 Task: Add an event with the title Webinar: Introduction to Influencer Marketing, date '2024/05/22', time 8:50 AM to 10:50 AMand add a description: The event will kick off with a warm introduction, allowing participants to briefly share their backgrounds, interests, and aspirations. Following that, mentors and mentees will be seated together at designated tables, fostering a relaxed atmosphere conducive to open dialogue.Select event color  Peacock . Add location for the event as: 456 Juan-les-Pins, France, logged in from the account softage.3@softage.netand send the event invitation to softage.9@softage.net and softage.10@softage.net. Set a reminder for the event Daily
Action: Mouse moved to (60, 115)
Screenshot: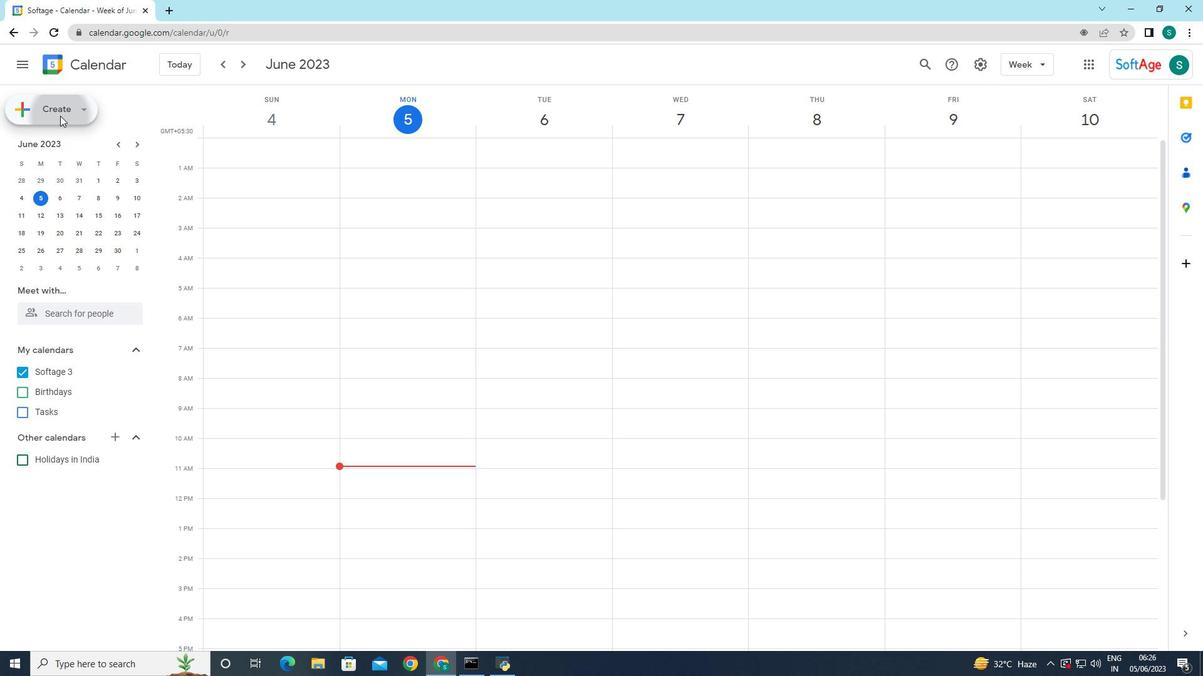 
Action: Mouse pressed left at (60, 115)
Screenshot: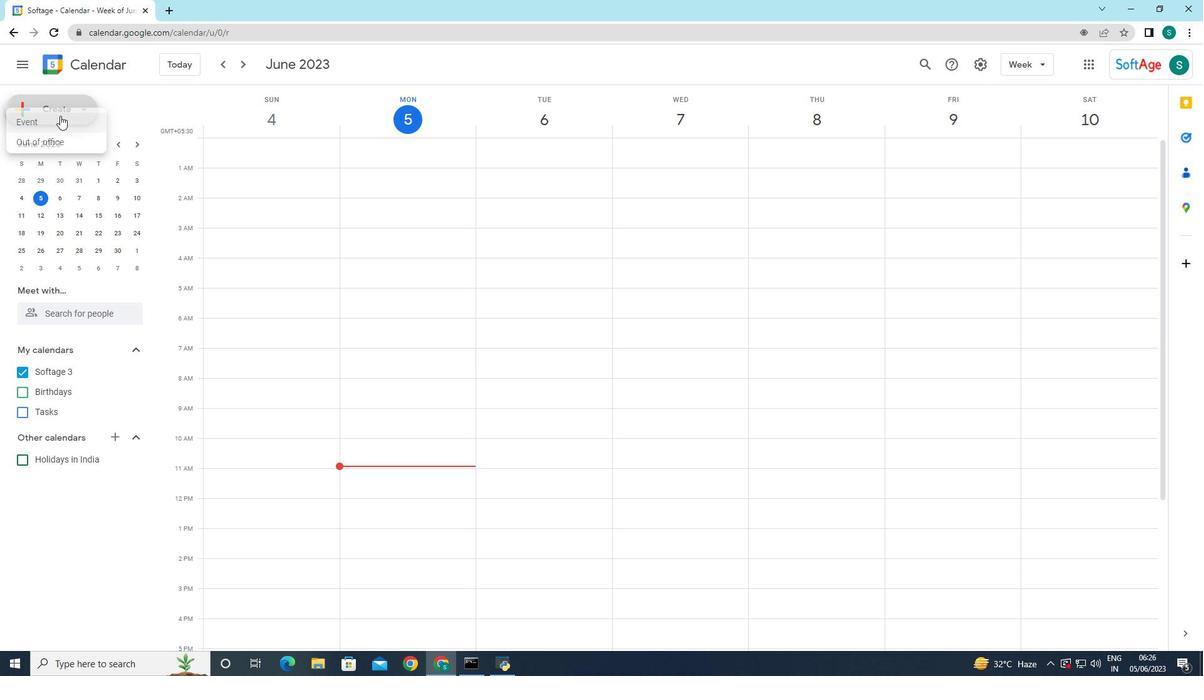 
Action: Mouse moved to (62, 142)
Screenshot: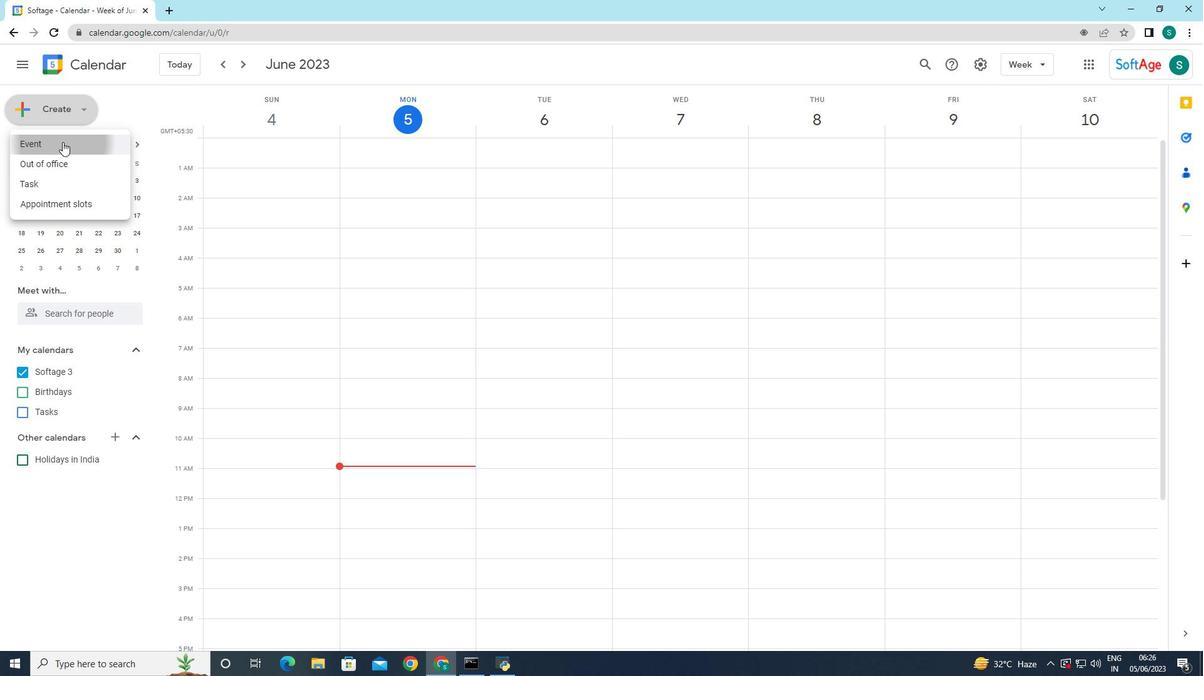 
Action: Mouse pressed left at (62, 142)
Screenshot: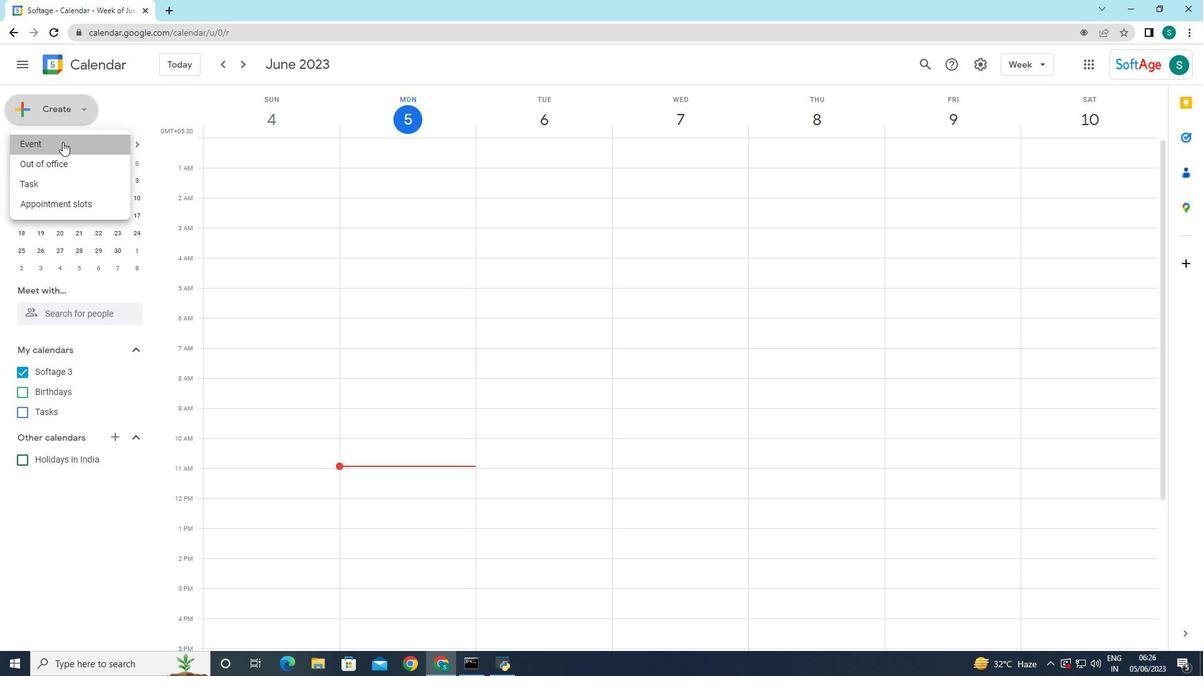 
Action: Mouse moved to (216, 500)
Screenshot: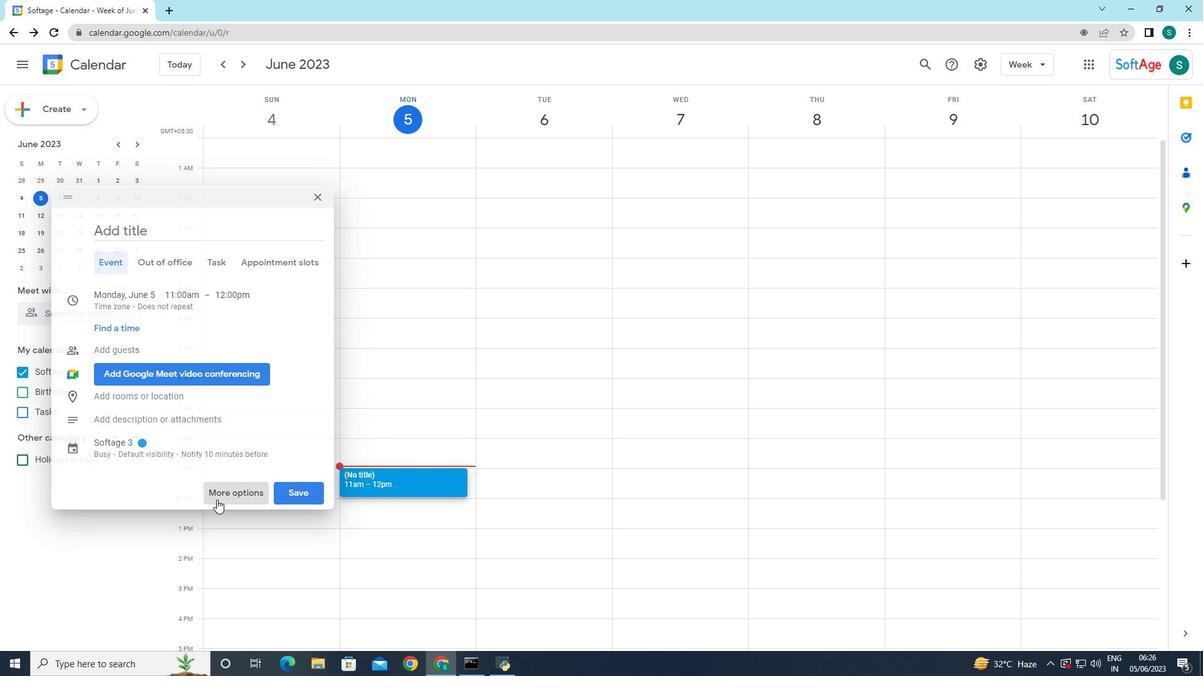 
Action: Mouse pressed left at (216, 500)
Screenshot: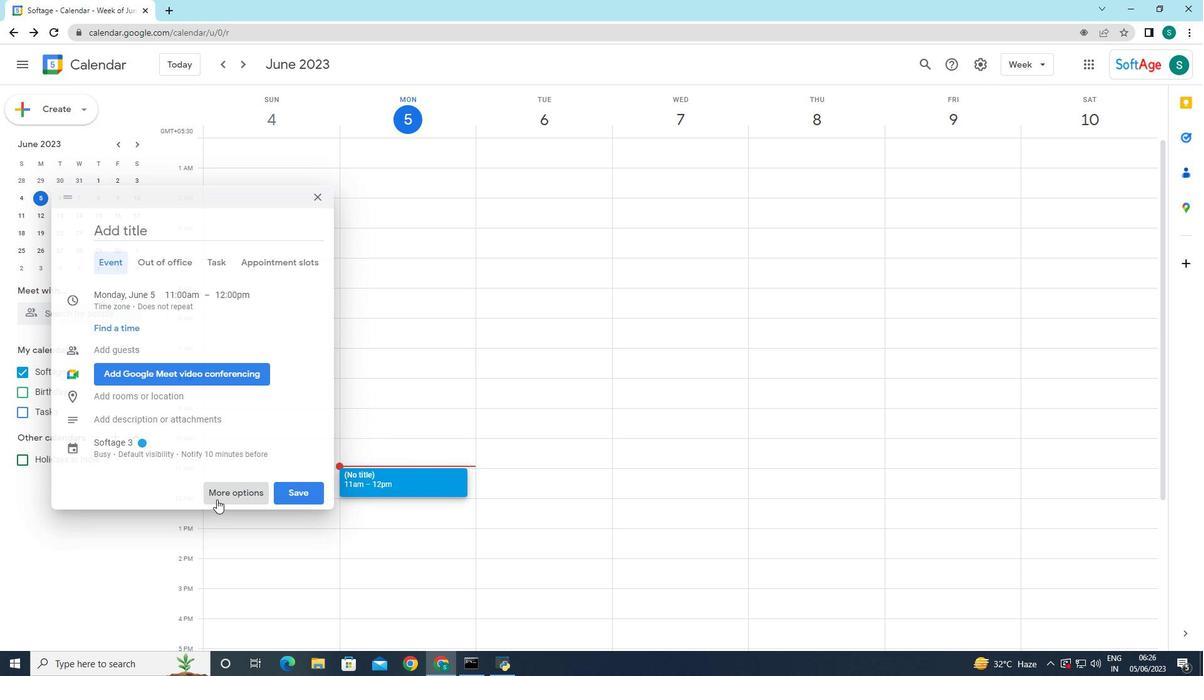 
Action: Mouse moved to (94, 70)
Screenshot: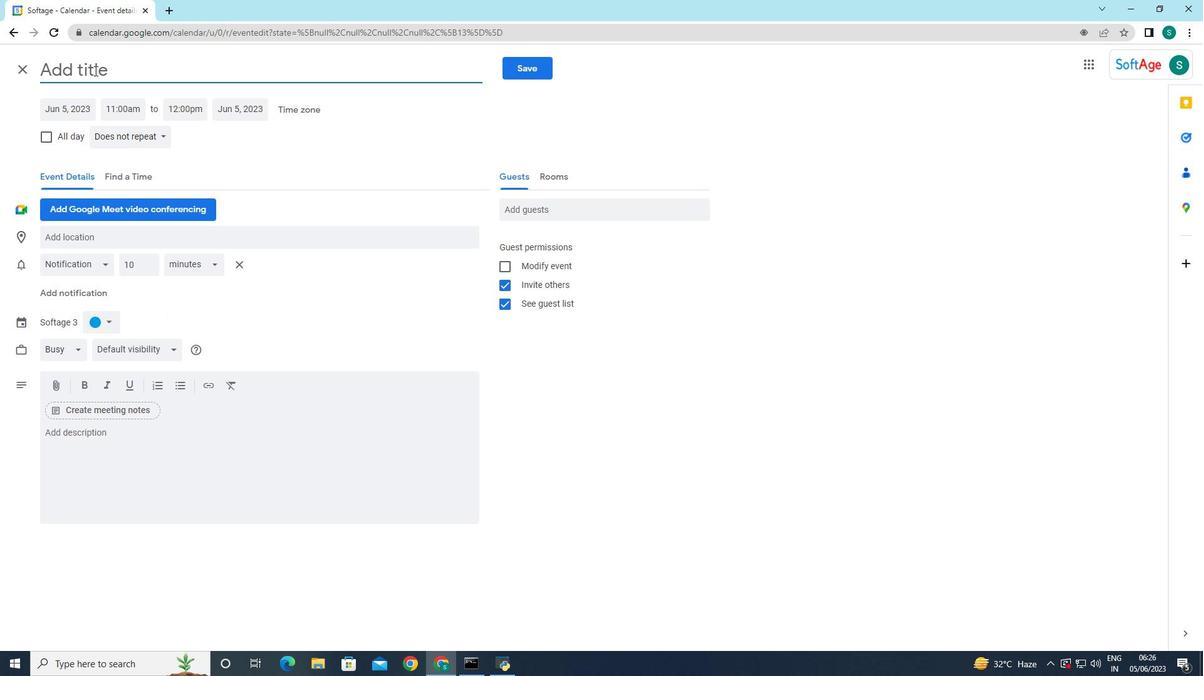 
Action: Mouse pressed left at (94, 70)
Screenshot: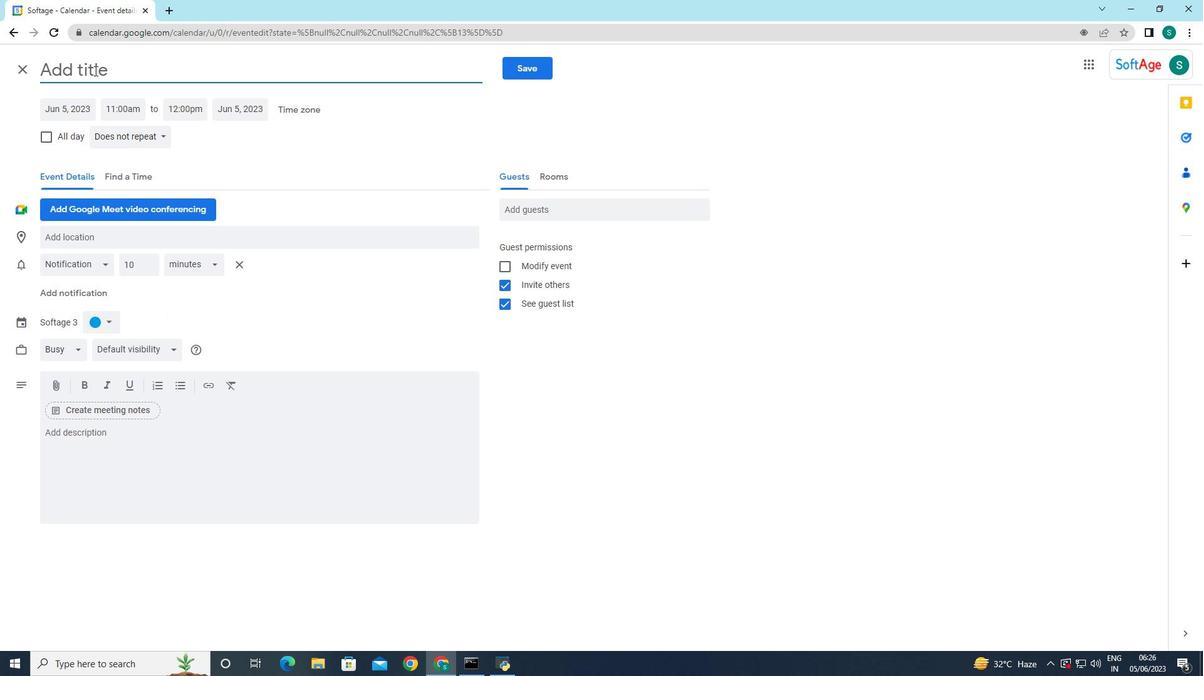 
Action: Key pressed <Key.caps_lock>W<Key.caps_lock>ebinar<Key.space><Key.backspace><Key.shift_r>:<Key.space><Key.caps_lock>I<Key.caps_lock>ntroduction<Key.space>to<Key.space><Key.caps_lock>I<Key.caps_lock>nfluencer<Key.space><Key.caps_lock><Key.backspace><Key.backspace><Key.backspace>E<Key.backspace><Key.caps_lock>er<Key.space><Key.caps_lock>M<Key.caps_lock>arketing
Screenshot: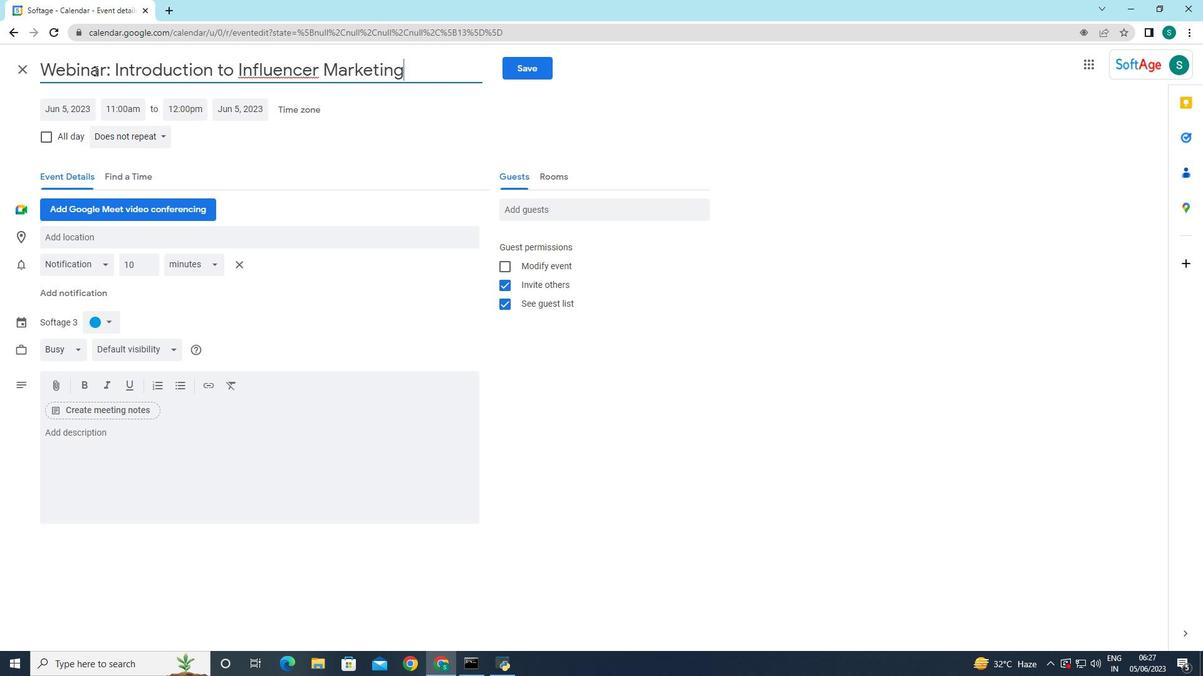 
Action: Mouse moved to (263, 143)
Screenshot: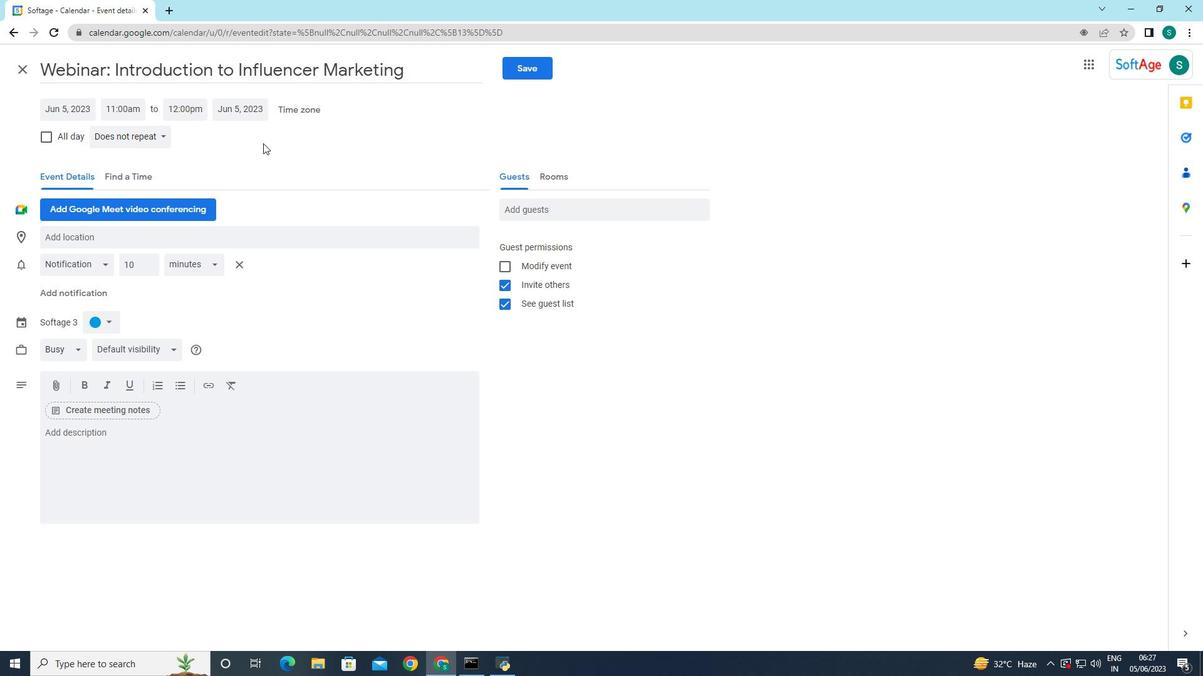 
Action: Mouse pressed left at (263, 143)
Screenshot: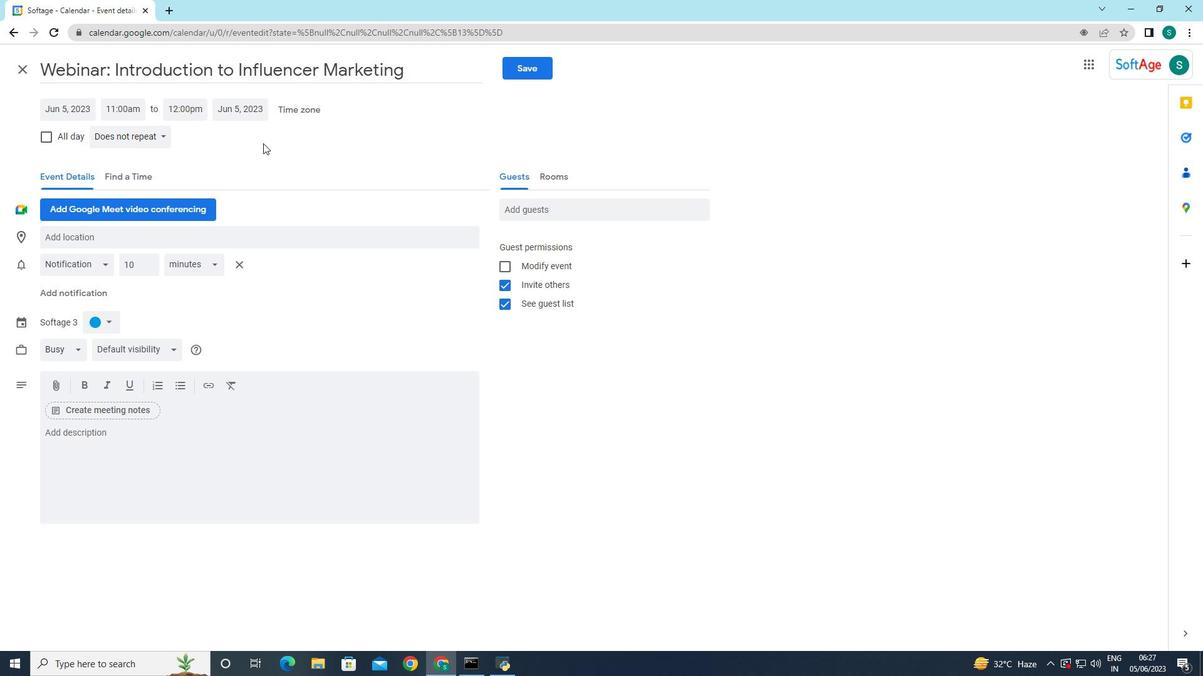 
Action: Mouse moved to (77, 111)
Screenshot: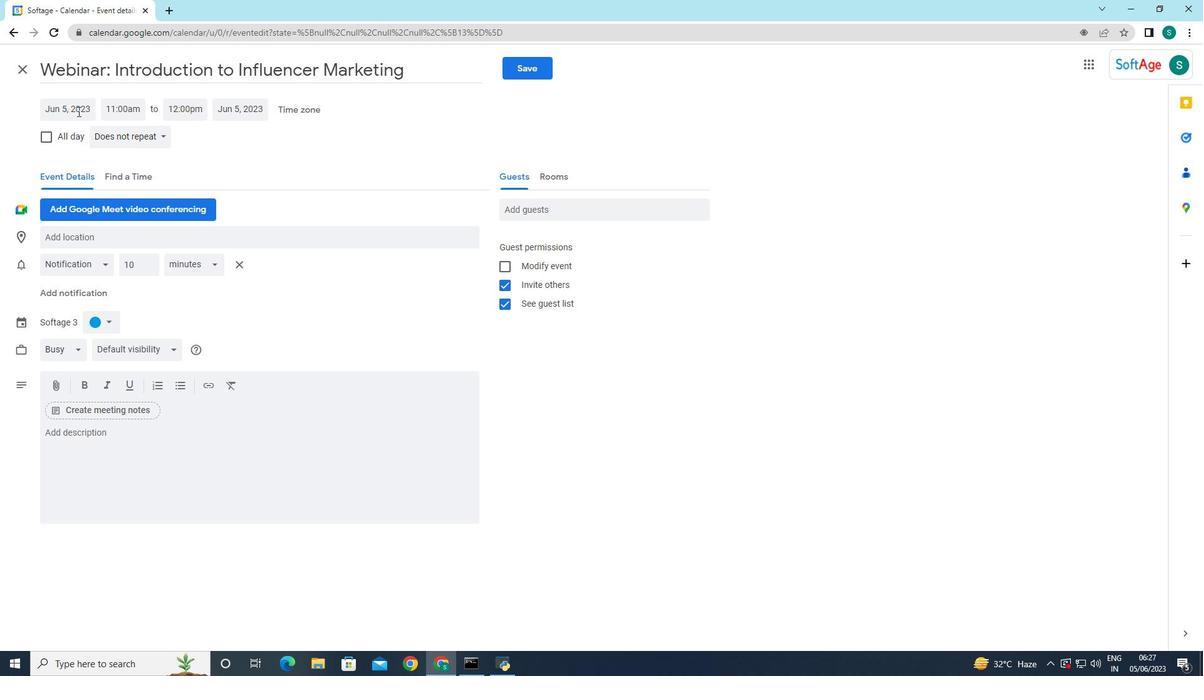 
Action: Mouse pressed left at (77, 111)
Screenshot: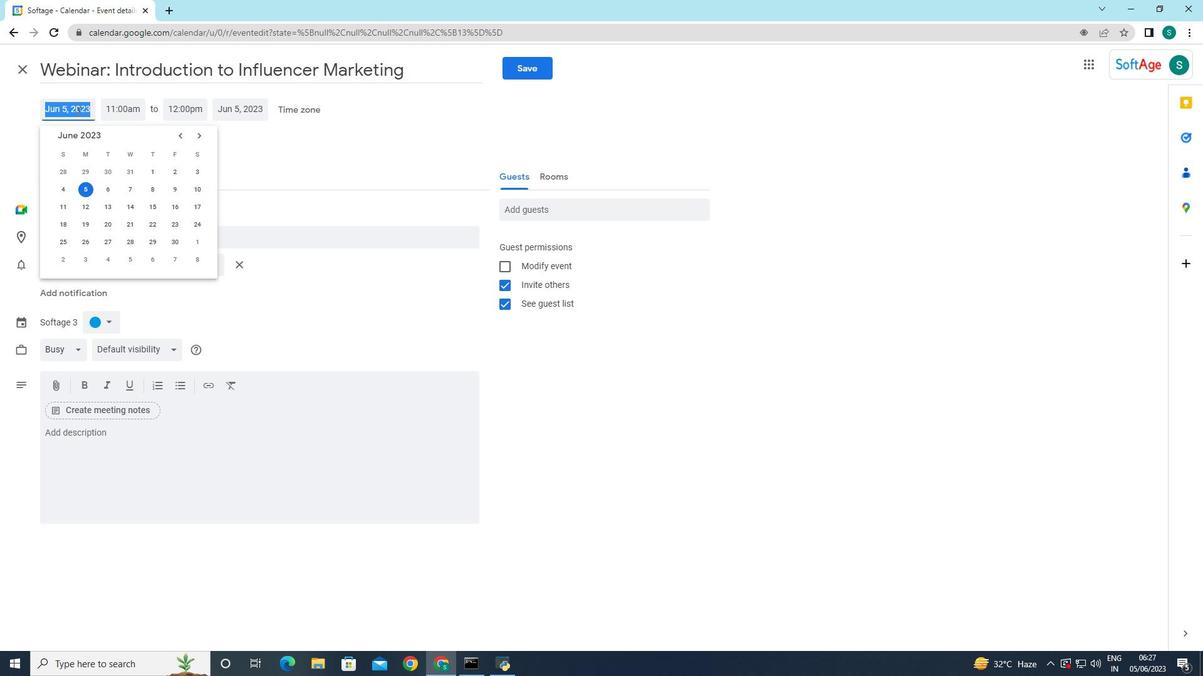 
Action: Mouse moved to (197, 137)
Screenshot: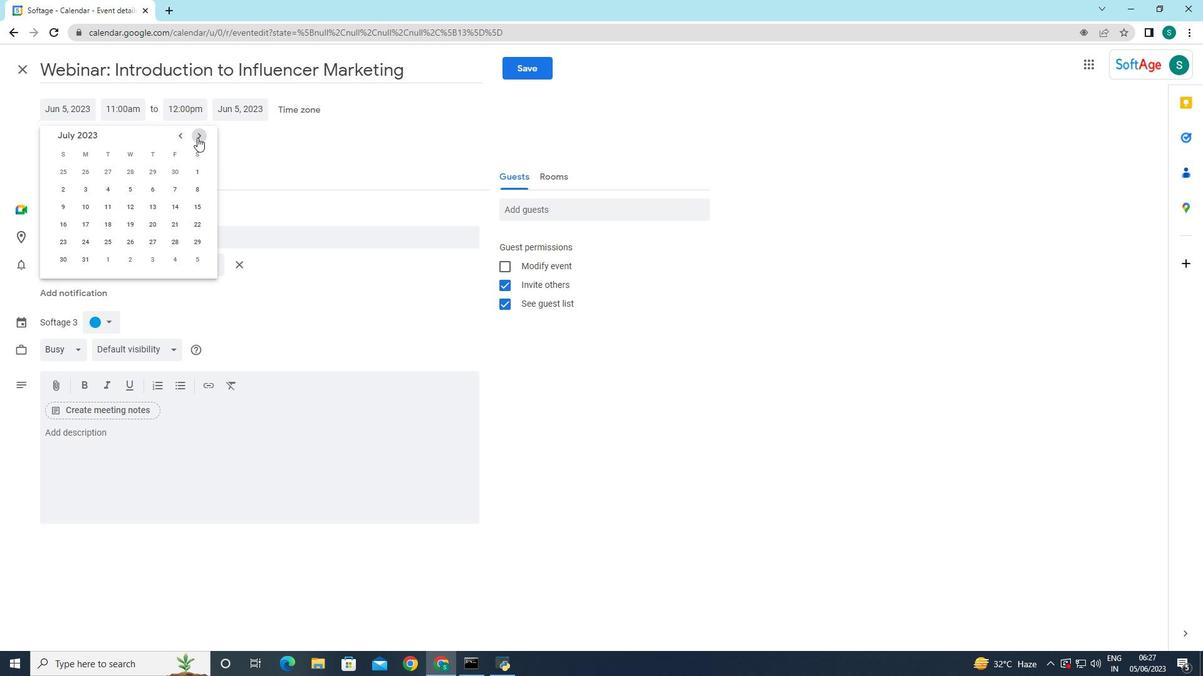 
Action: Mouse pressed left at (197, 137)
Screenshot: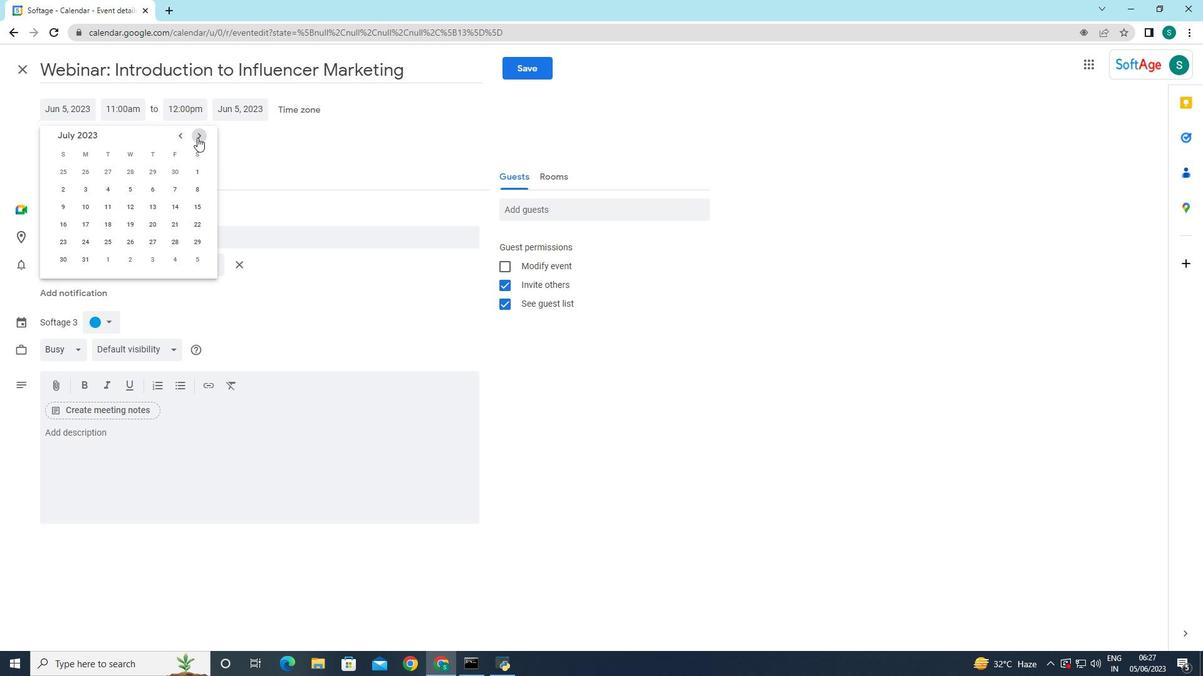 
Action: Mouse pressed left at (197, 137)
Screenshot: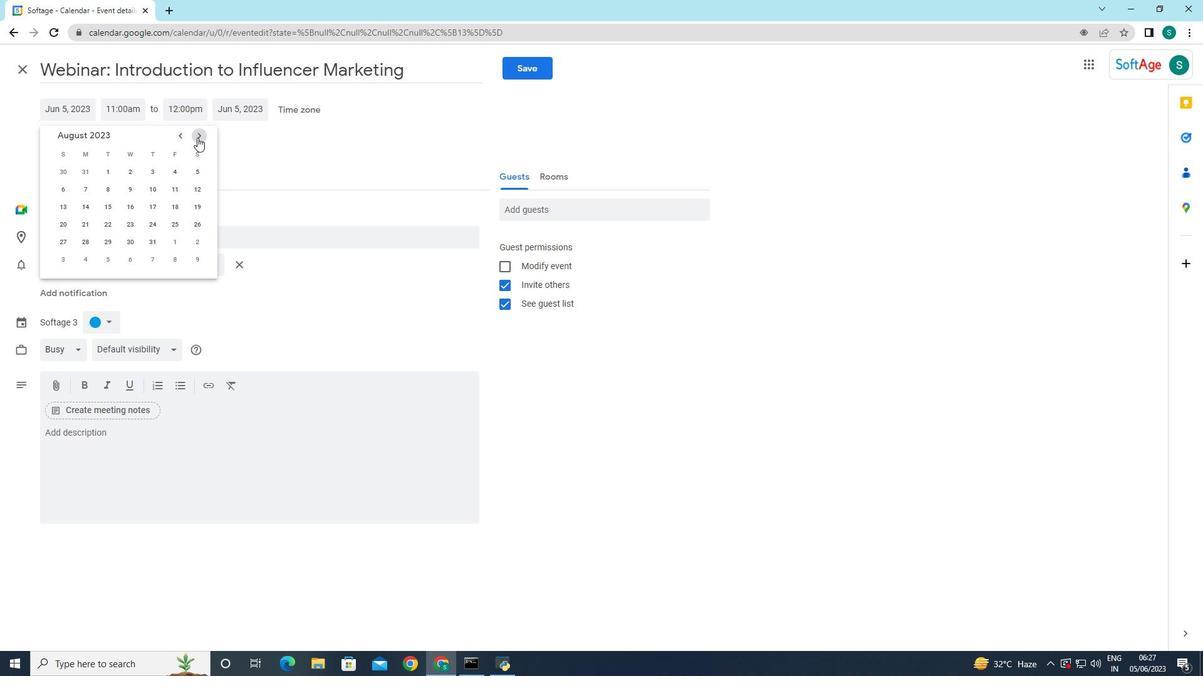 
Action: Mouse pressed left at (197, 137)
Screenshot: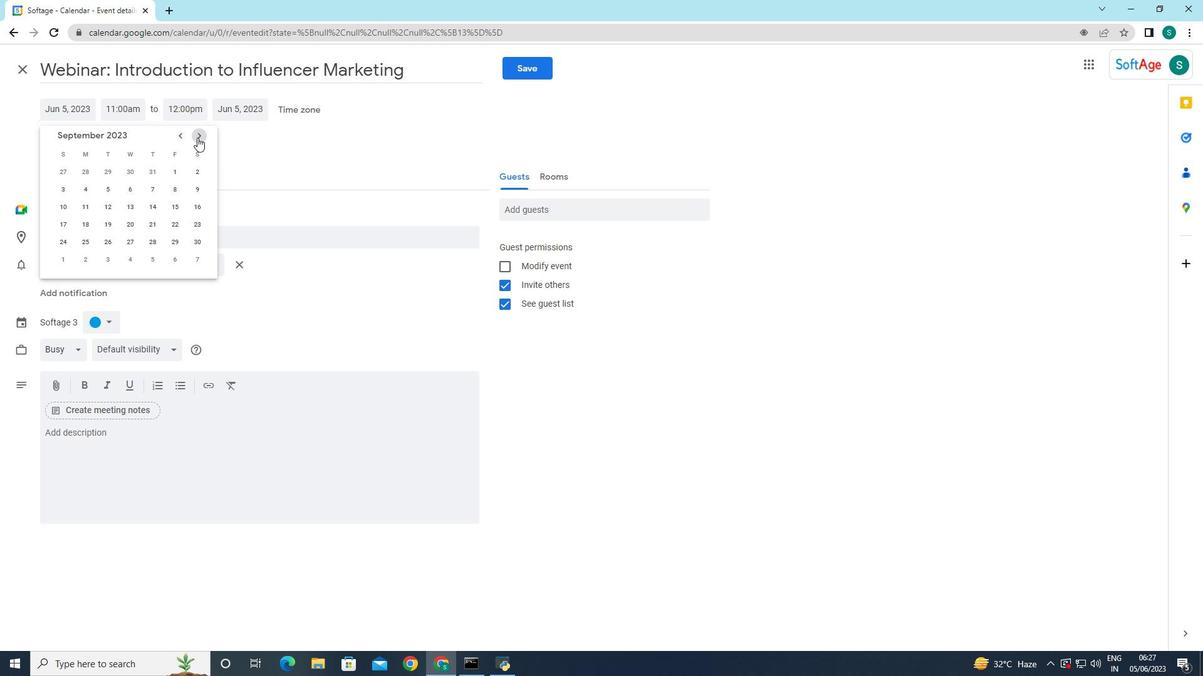
Action: Mouse pressed left at (197, 137)
Screenshot: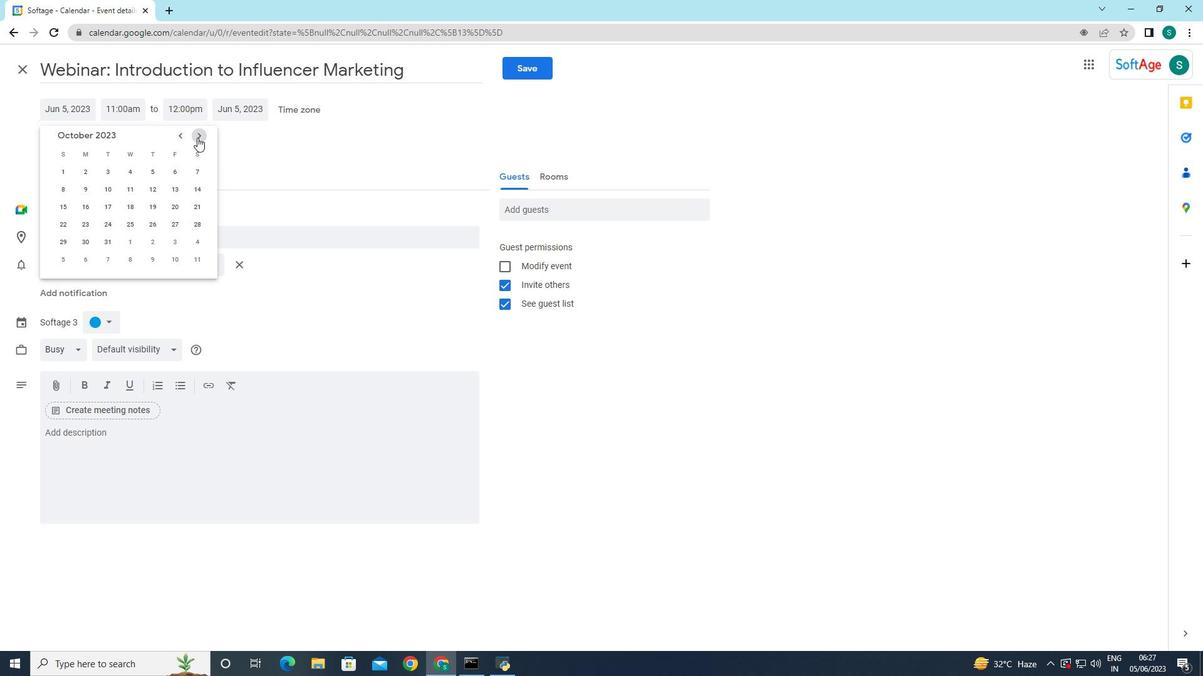 
Action: Mouse pressed left at (197, 137)
Screenshot: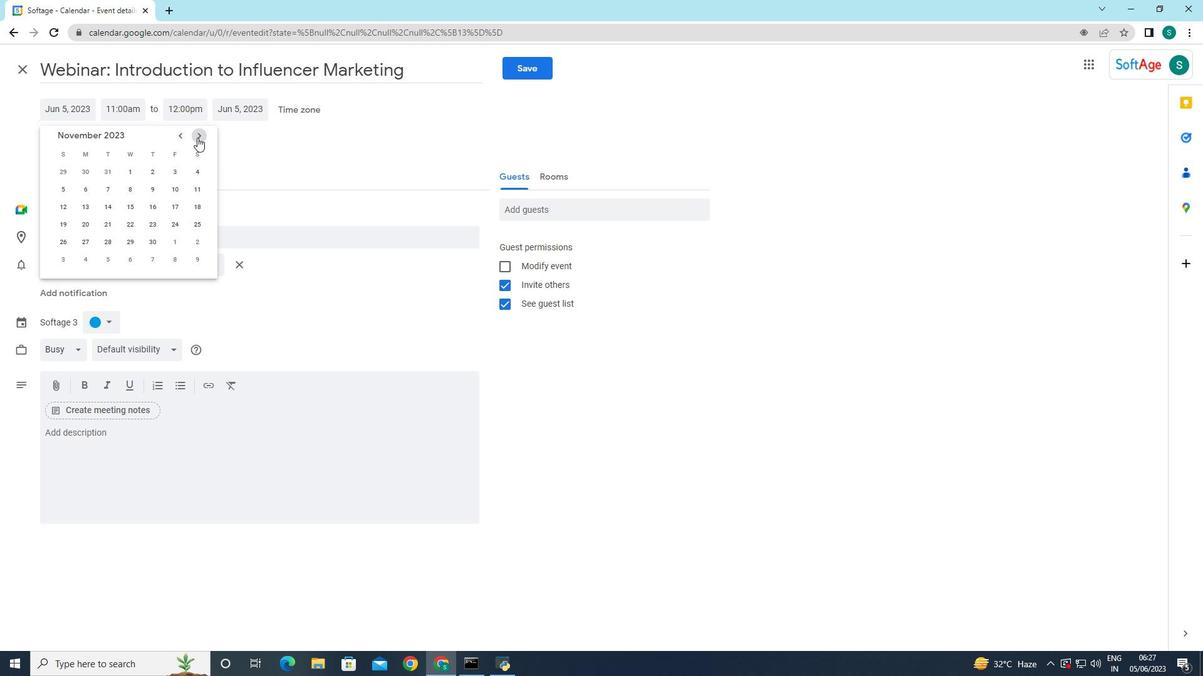 
Action: Mouse pressed left at (197, 137)
Screenshot: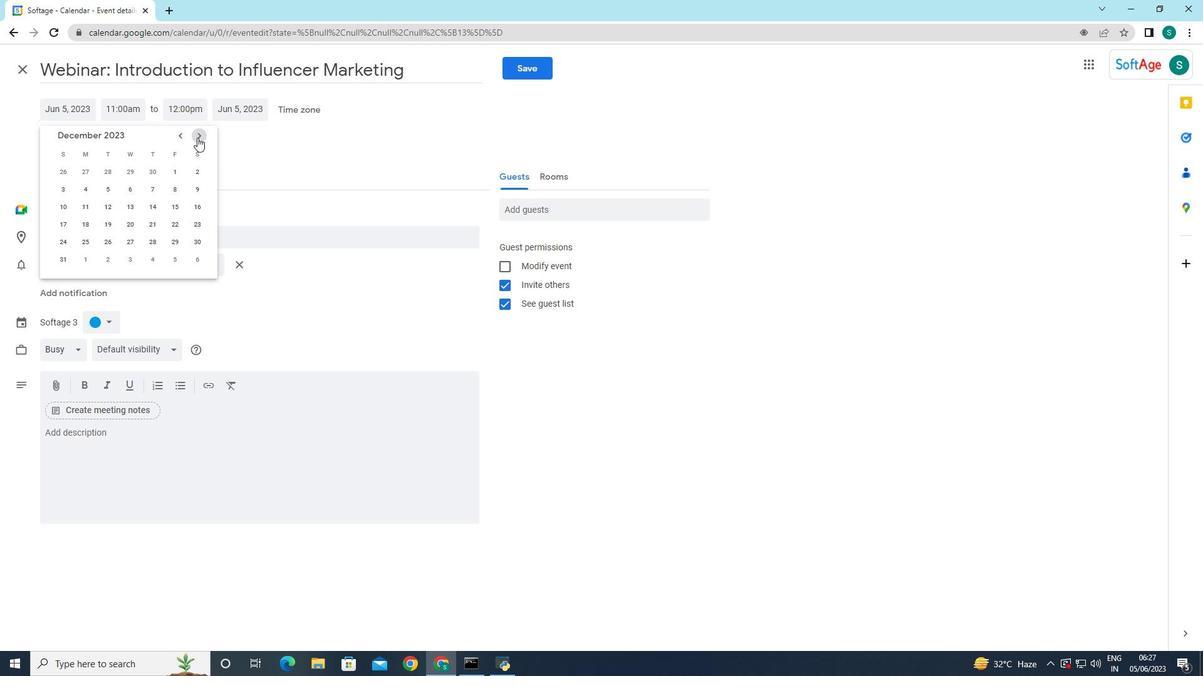 
Action: Mouse pressed left at (197, 137)
Screenshot: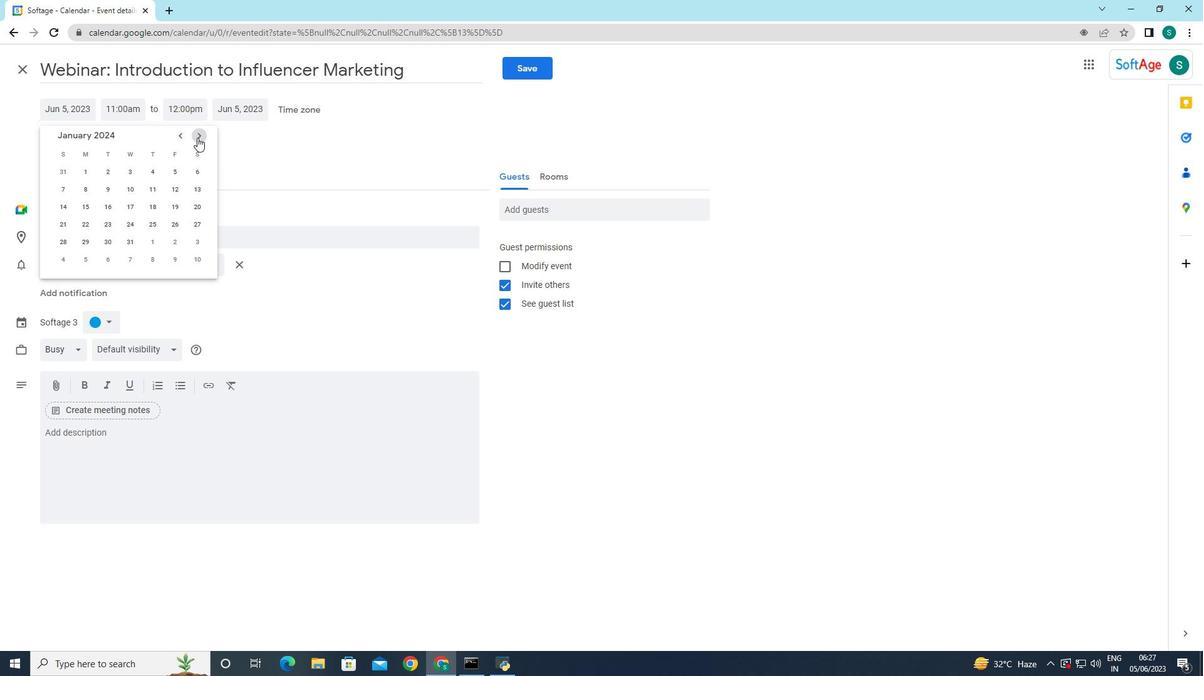 
Action: Mouse pressed left at (197, 137)
Screenshot: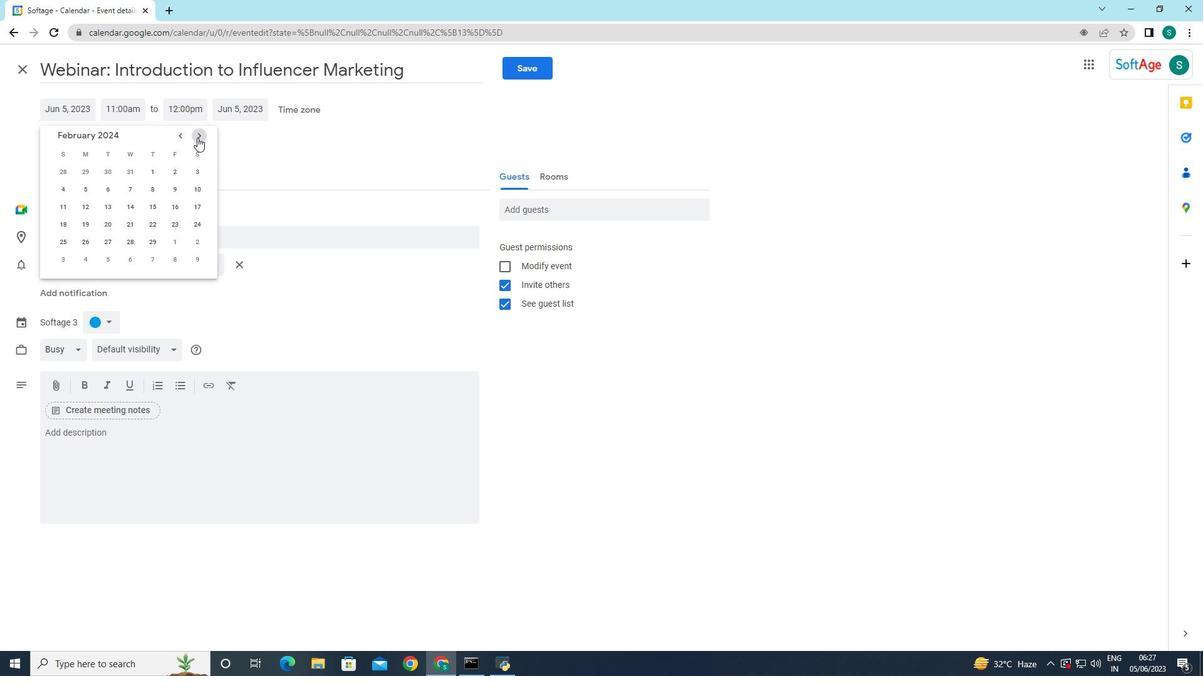 
Action: Mouse pressed left at (197, 137)
Screenshot: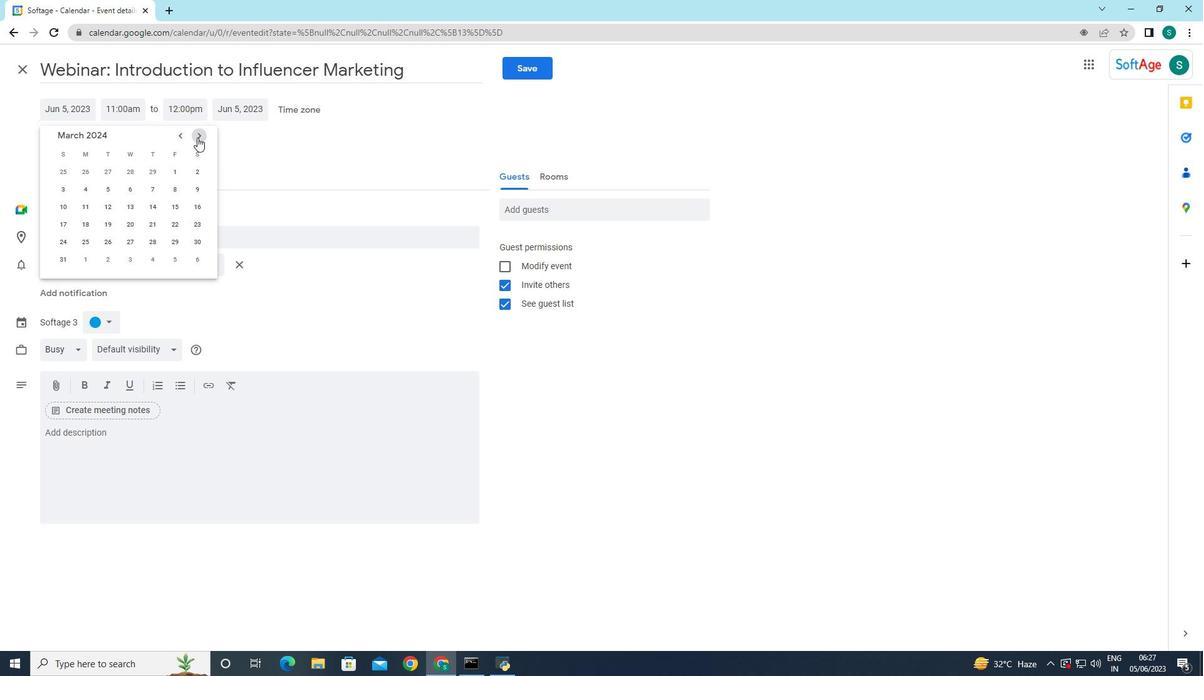 
Action: Mouse pressed left at (197, 137)
Screenshot: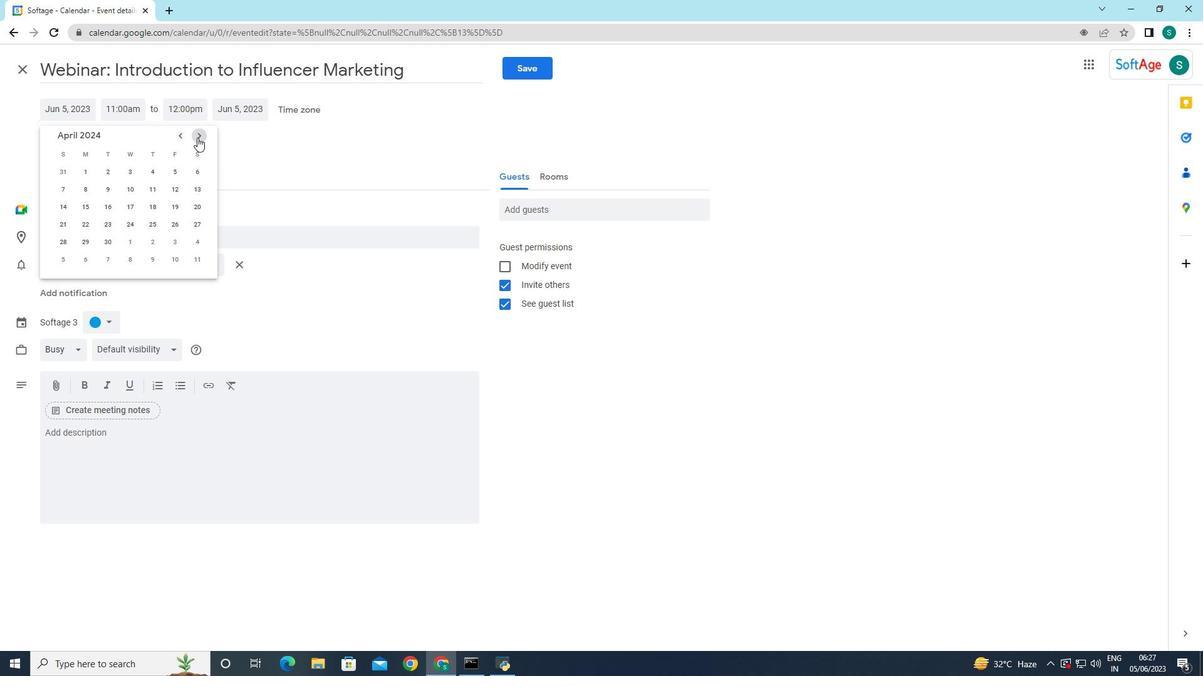 
Action: Mouse pressed left at (197, 137)
Screenshot: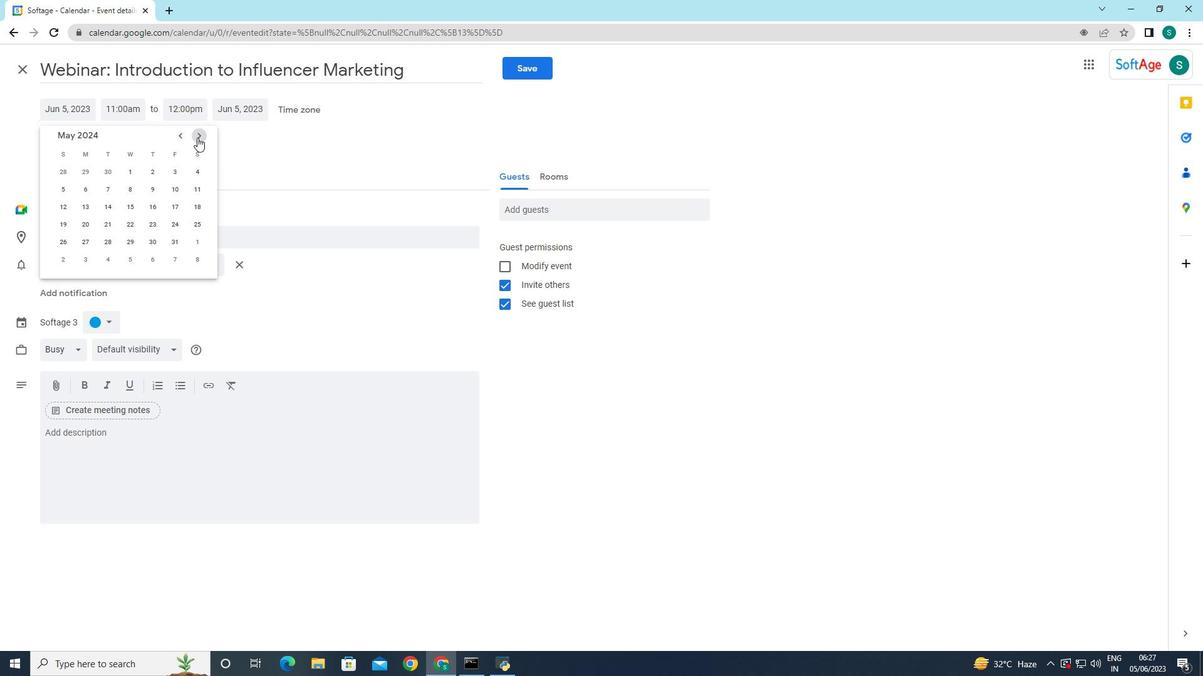 
Action: Mouse pressed left at (197, 137)
Screenshot: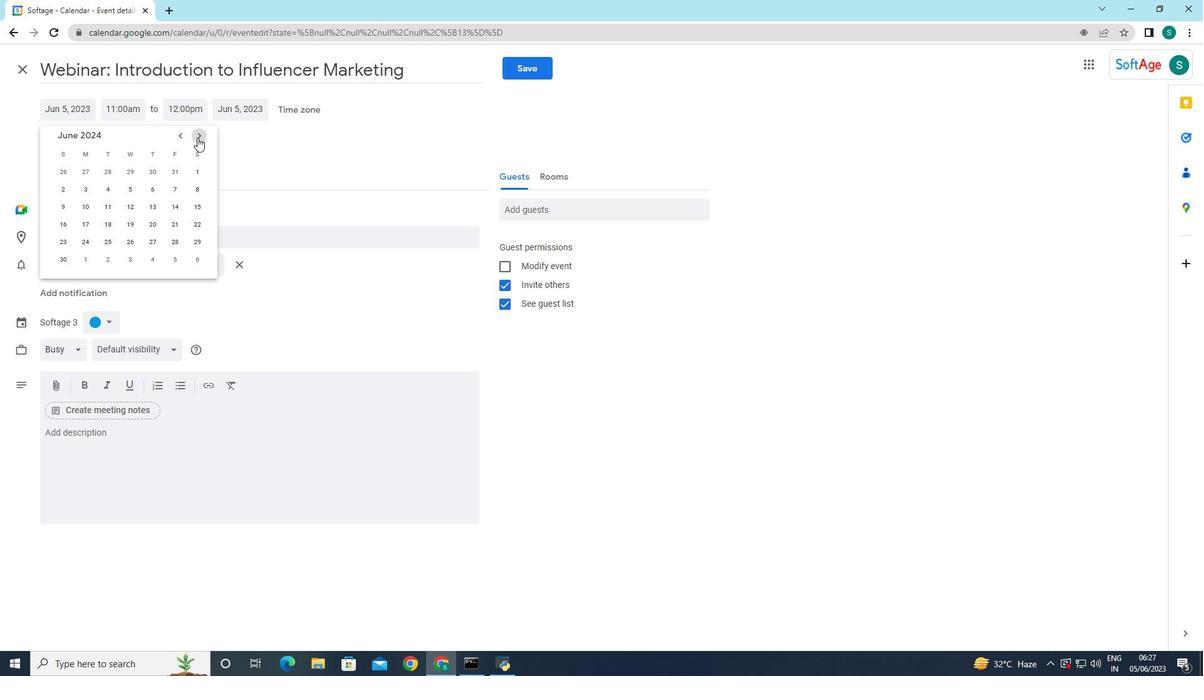 
Action: Mouse moved to (180, 136)
Screenshot: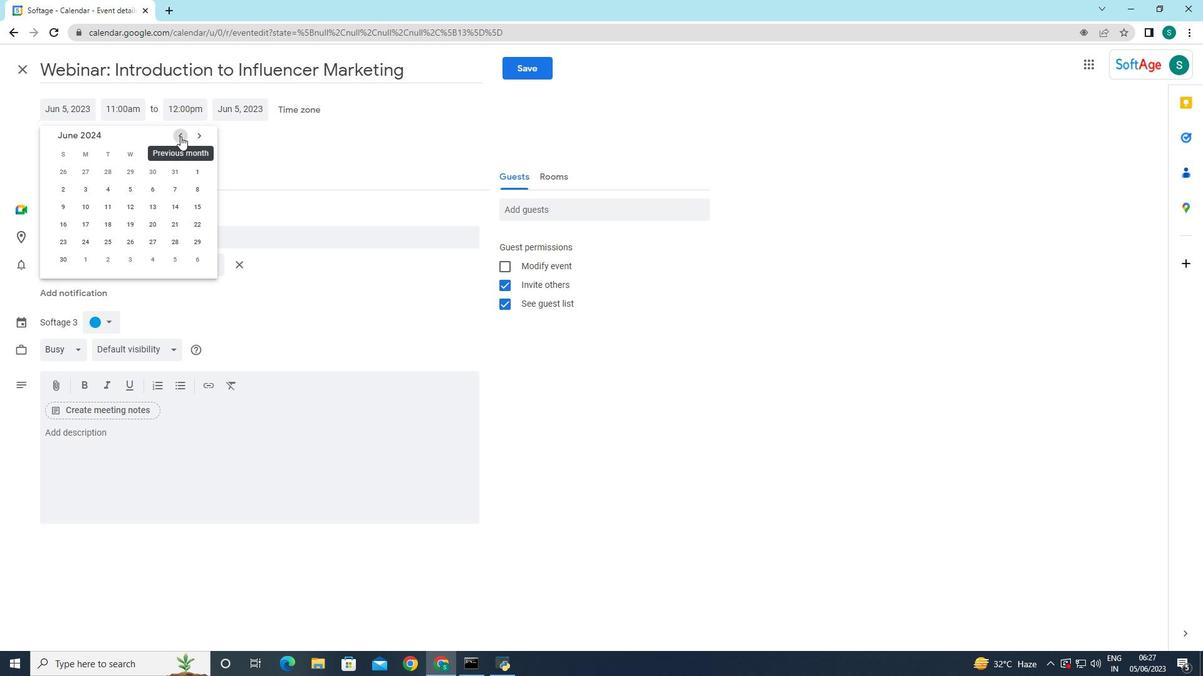 
Action: Mouse pressed left at (180, 136)
Screenshot: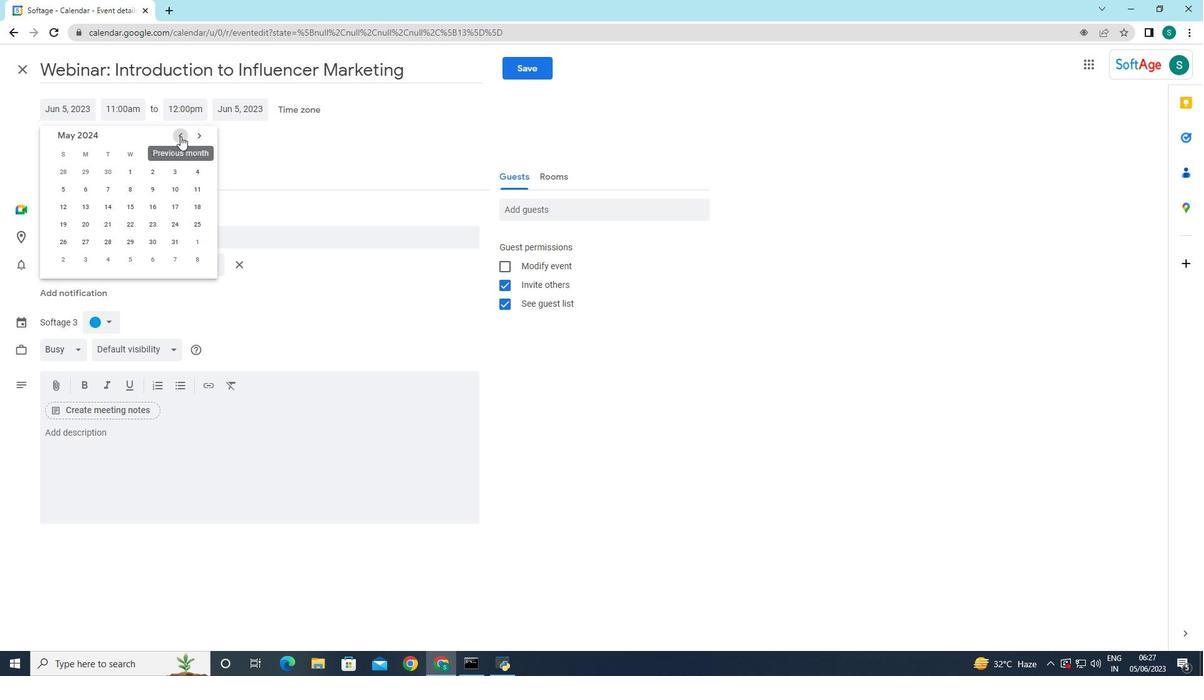 
Action: Mouse pressed left at (180, 136)
Screenshot: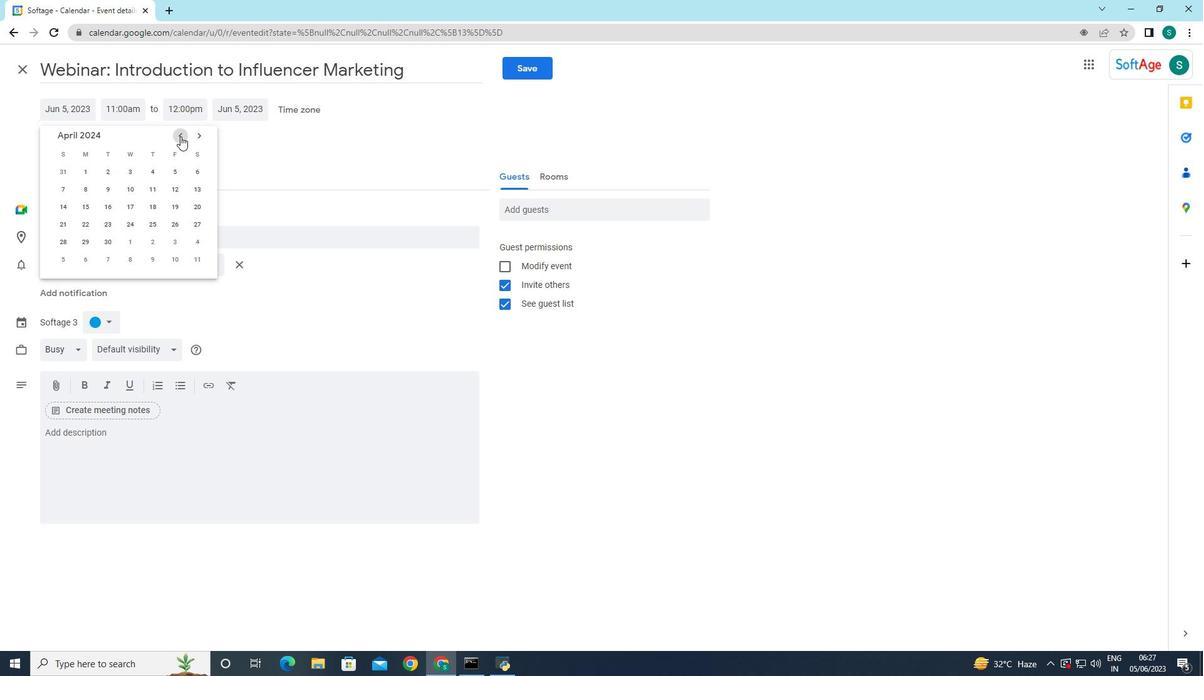 
Action: Mouse moved to (197, 137)
Screenshot: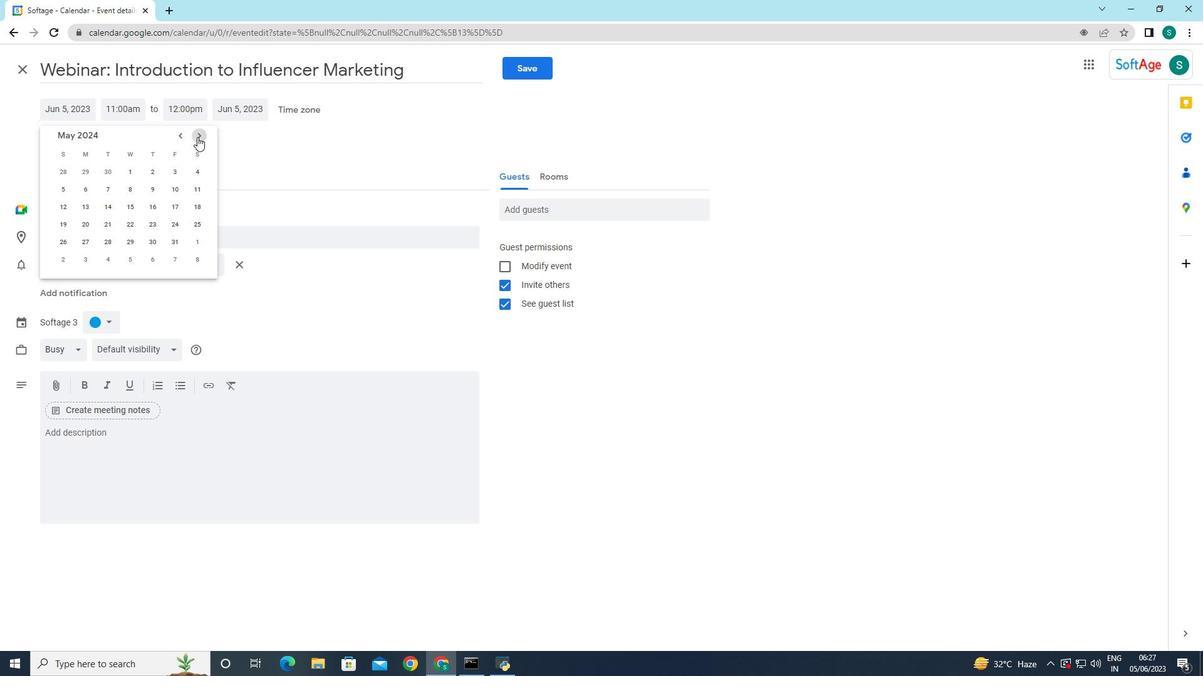 
Action: Mouse pressed left at (197, 137)
Screenshot: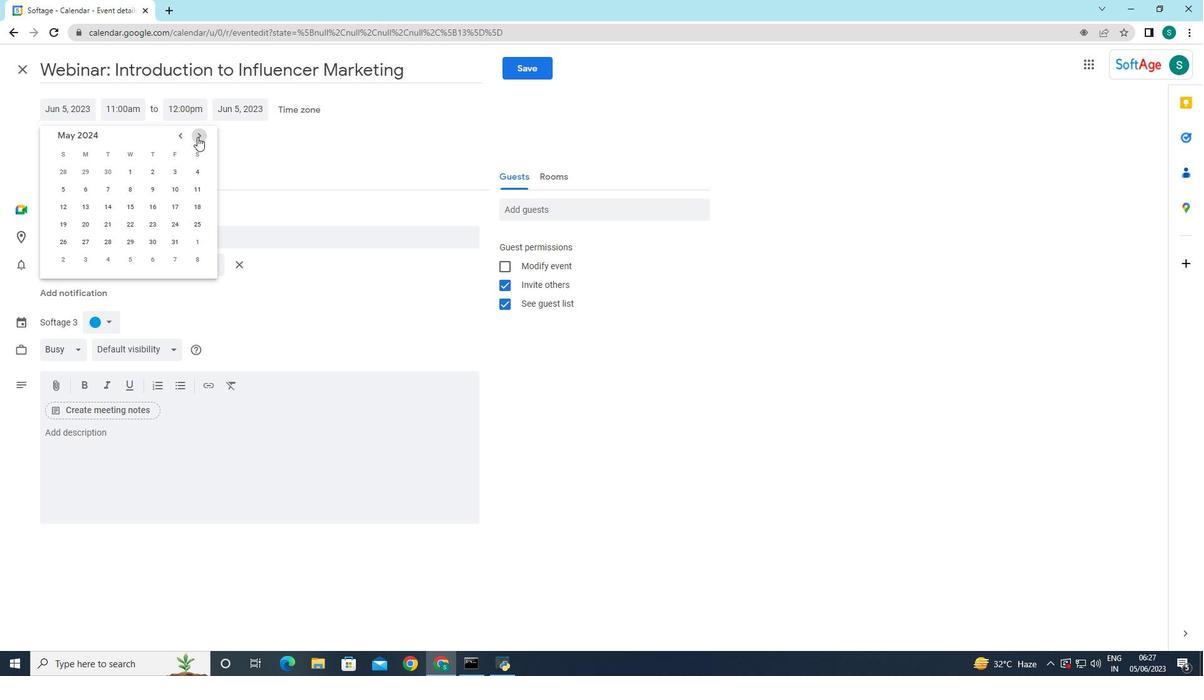 
Action: Mouse moved to (132, 225)
Screenshot: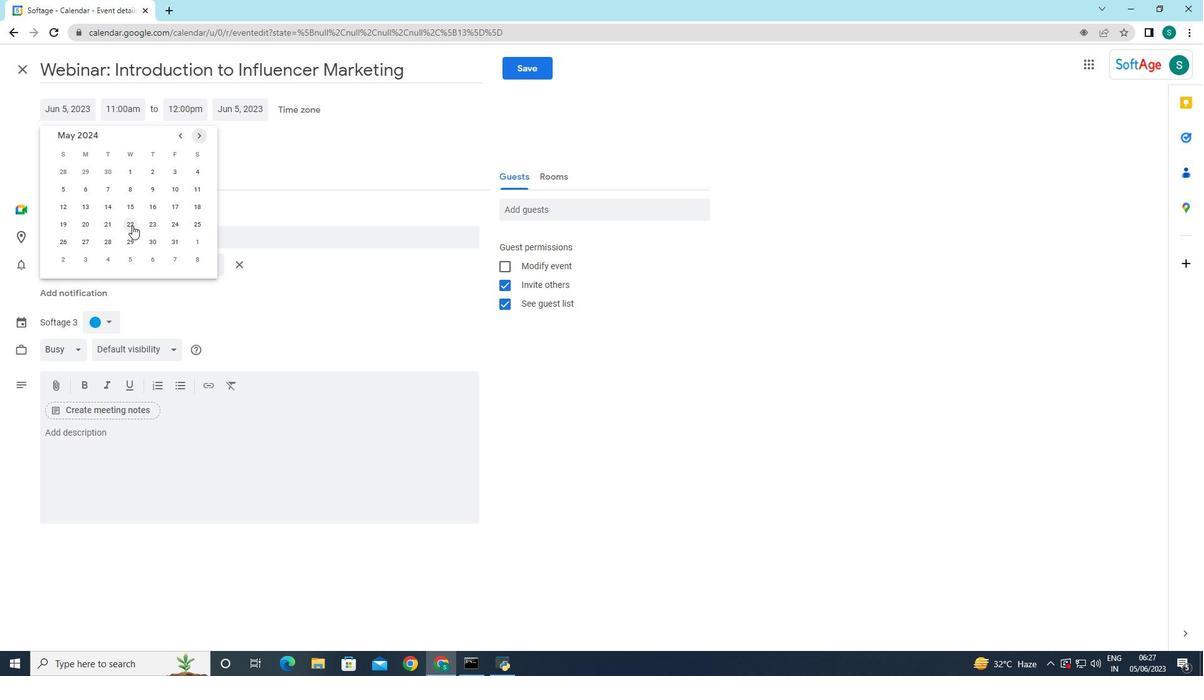 
Action: Mouse pressed left at (132, 225)
Screenshot: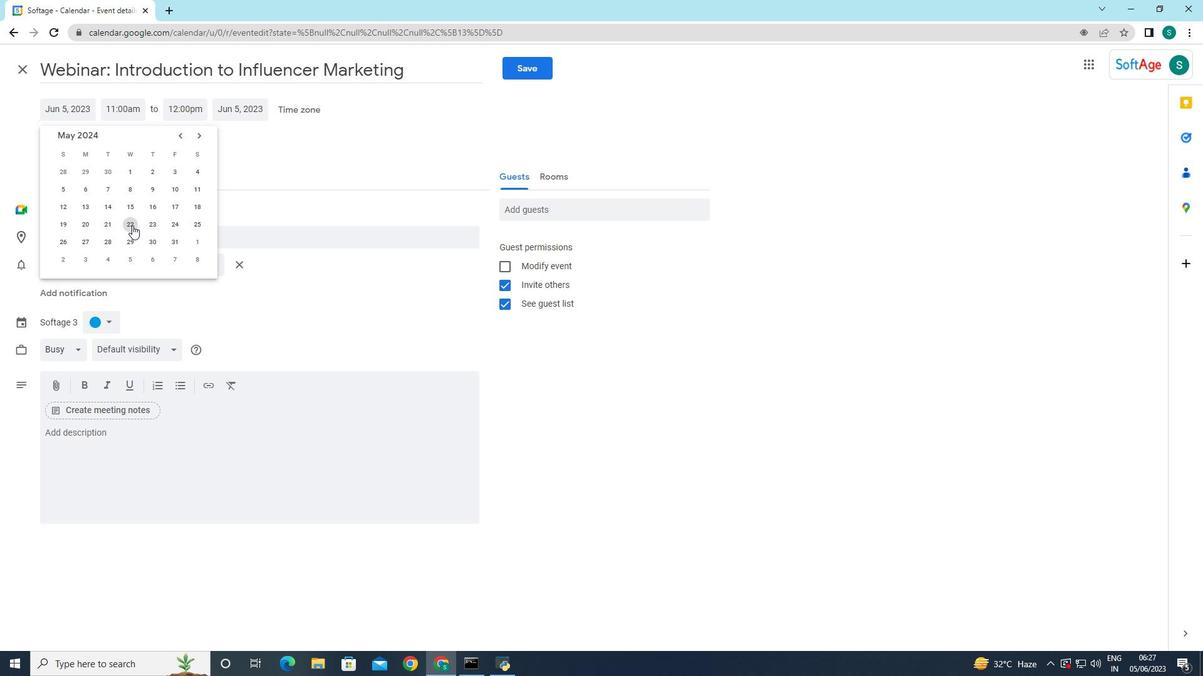 
Action: Mouse moved to (184, 107)
Screenshot: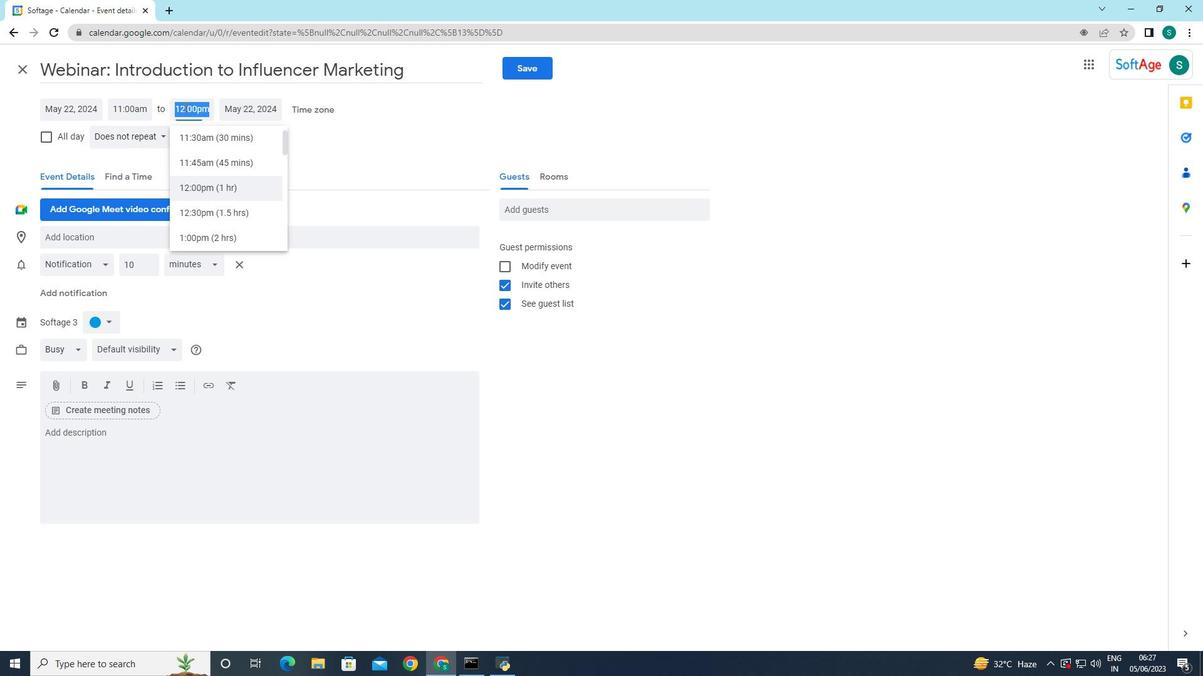 
Action: Mouse pressed left at (184, 107)
Screenshot: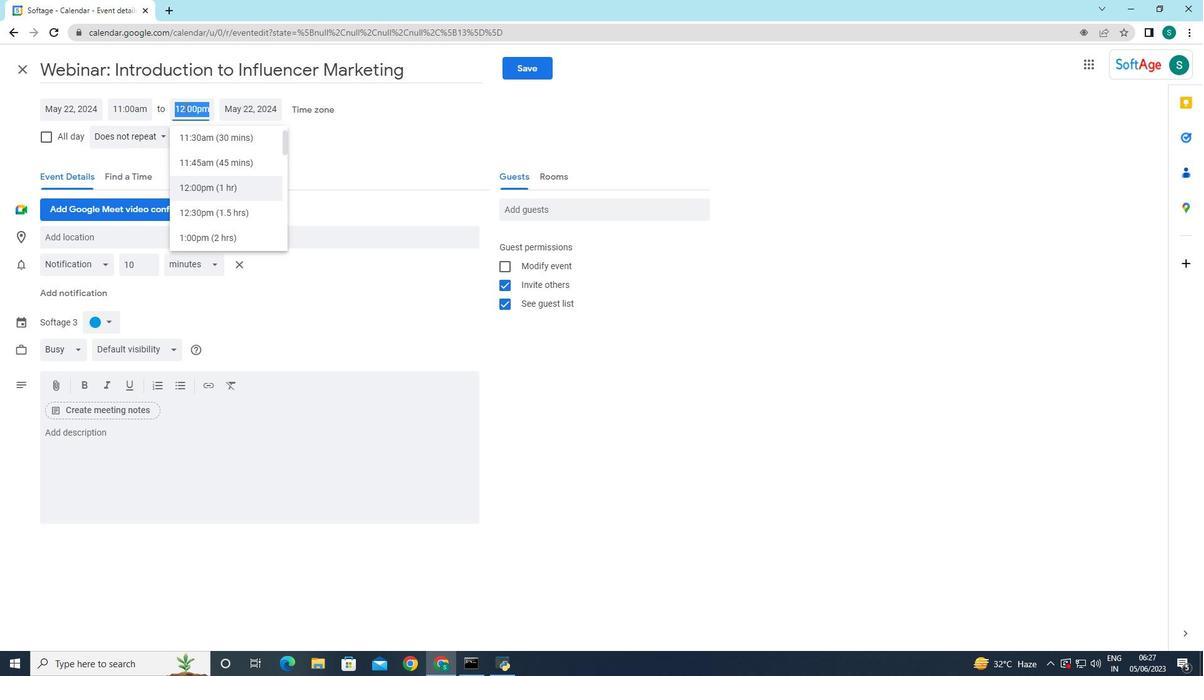 
Action: Mouse moved to (127, 105)
Screenshot: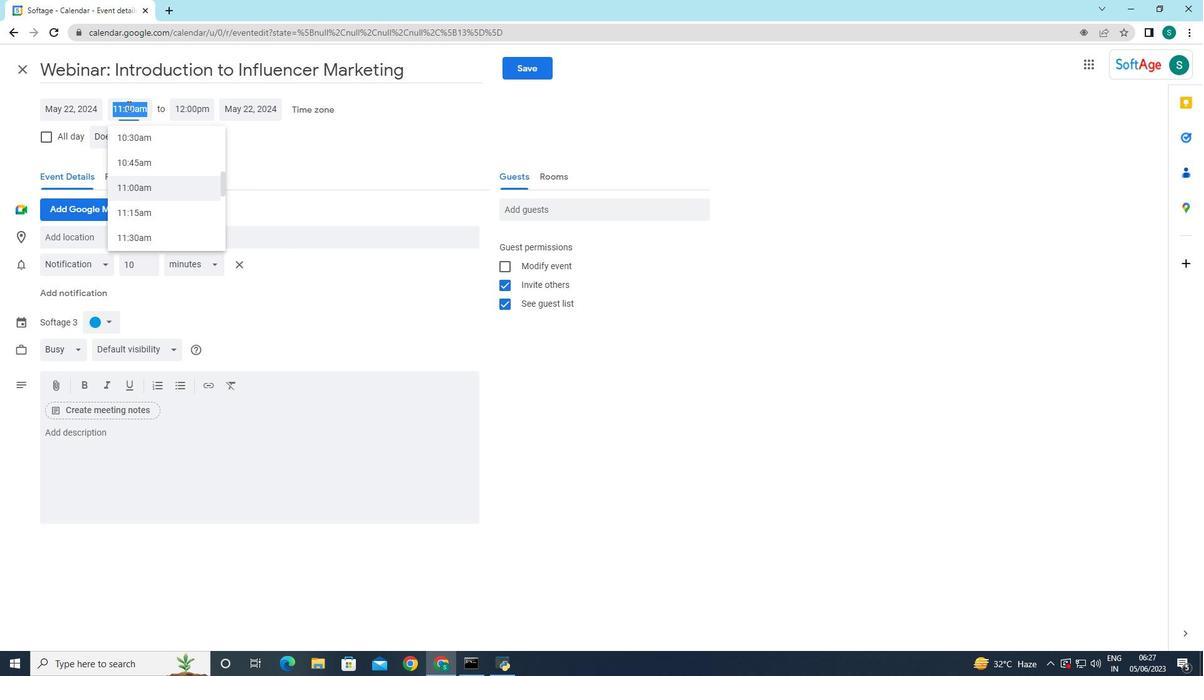 
Action: Mouse pressed left at (127, 105)
Screenshot: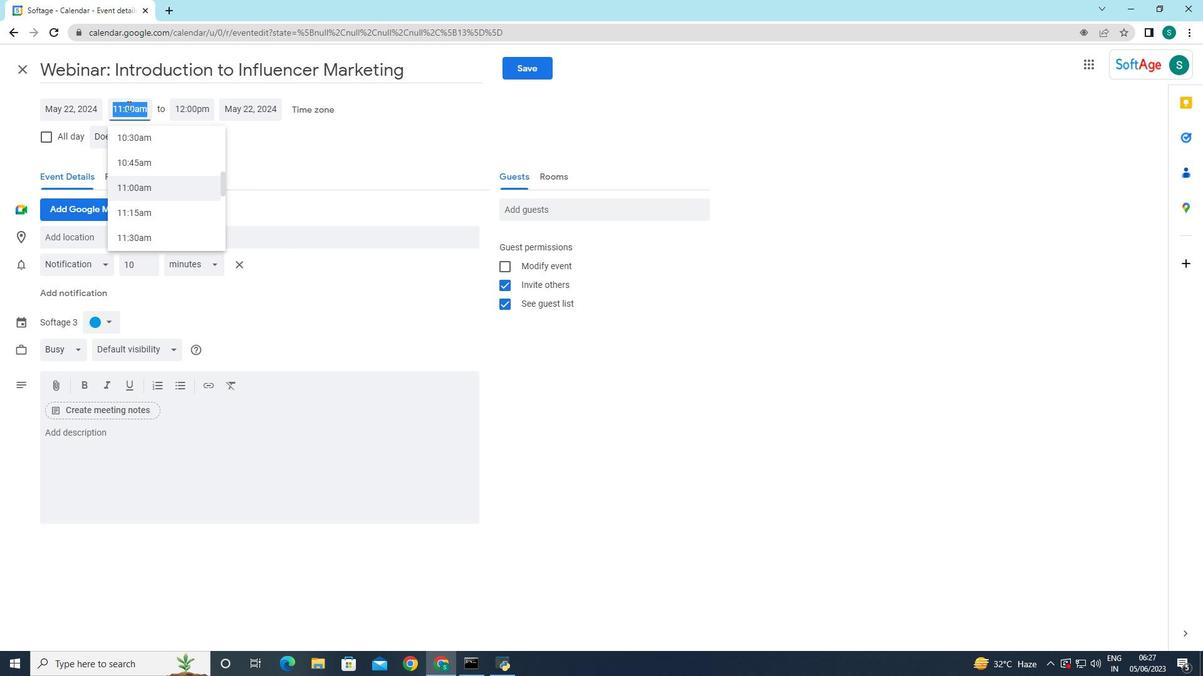 
Action: Mouse moved to (150, 181)
Screenshot: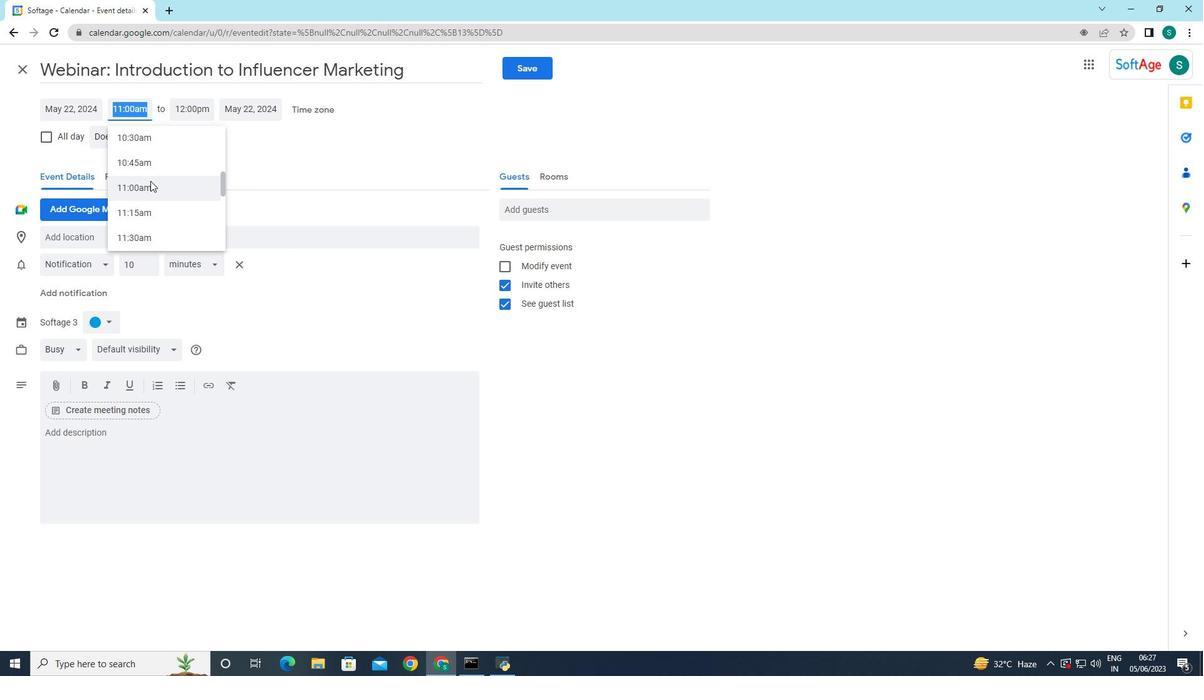 
Action: Mouse scrolled (150, 181) with delta (0, 0)
Screenshot: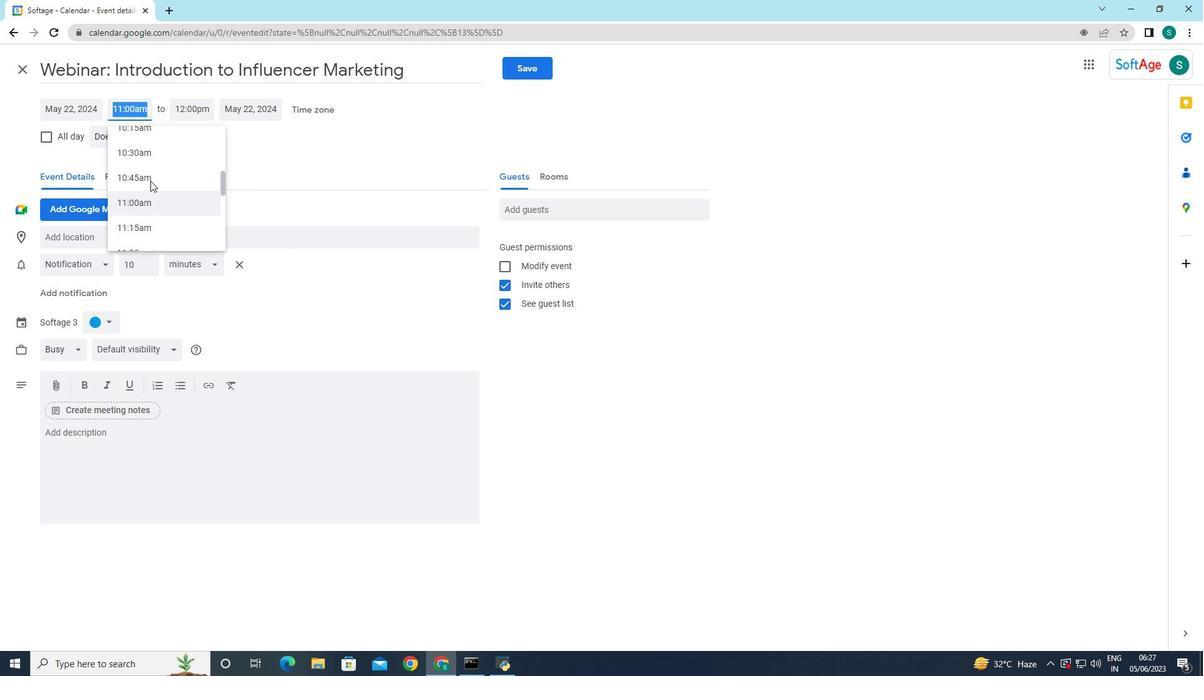 
Action: Mouse moved to (150, 181)
Screenshot: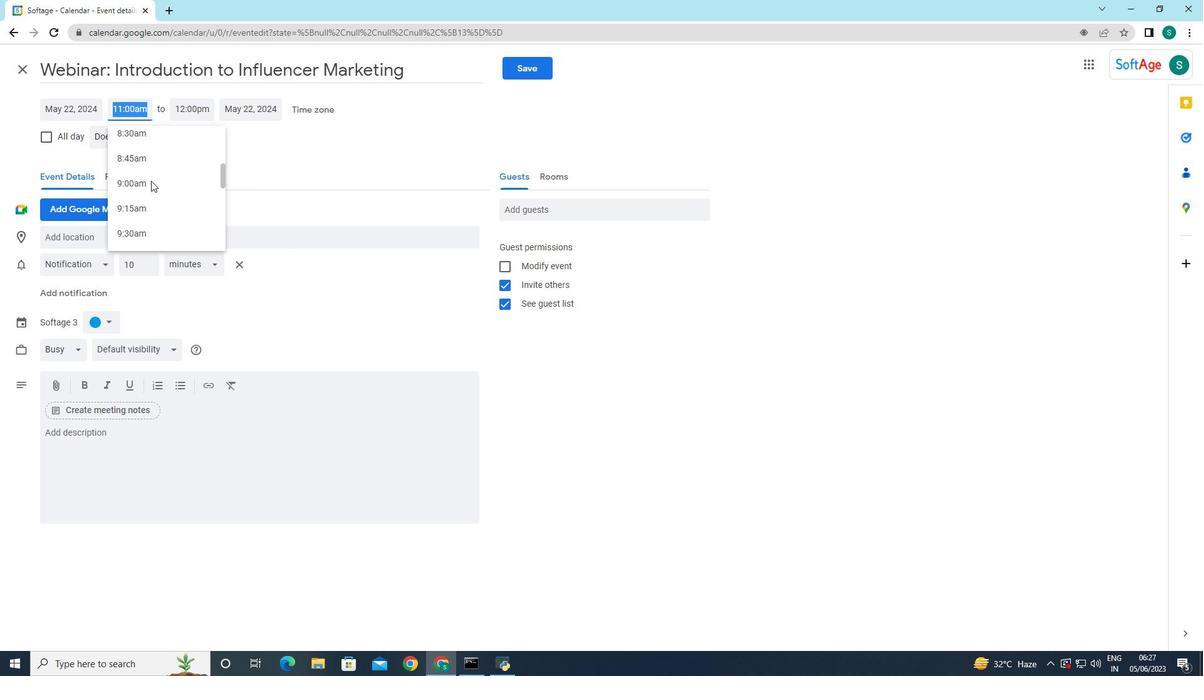 
Action: Mouse scrolled (150, 181) with delta (0, 0)
Screenshot: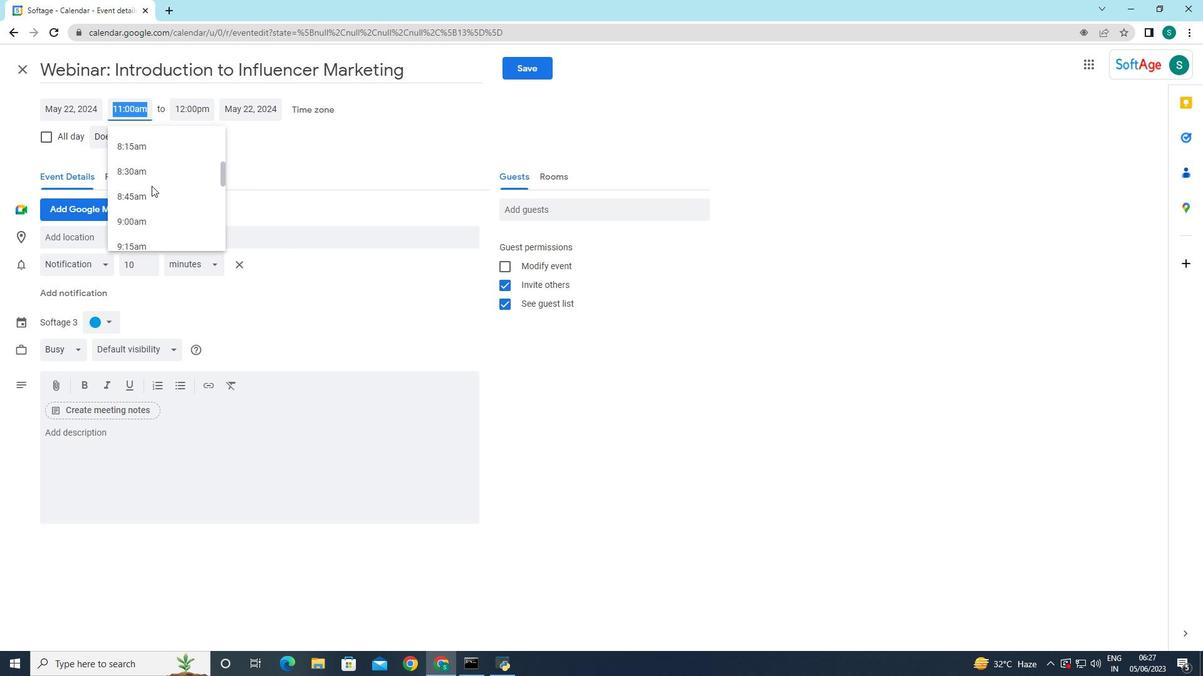 
Action: Mouse scrolled (150, 181) with delta (0, 0)
Screenshot: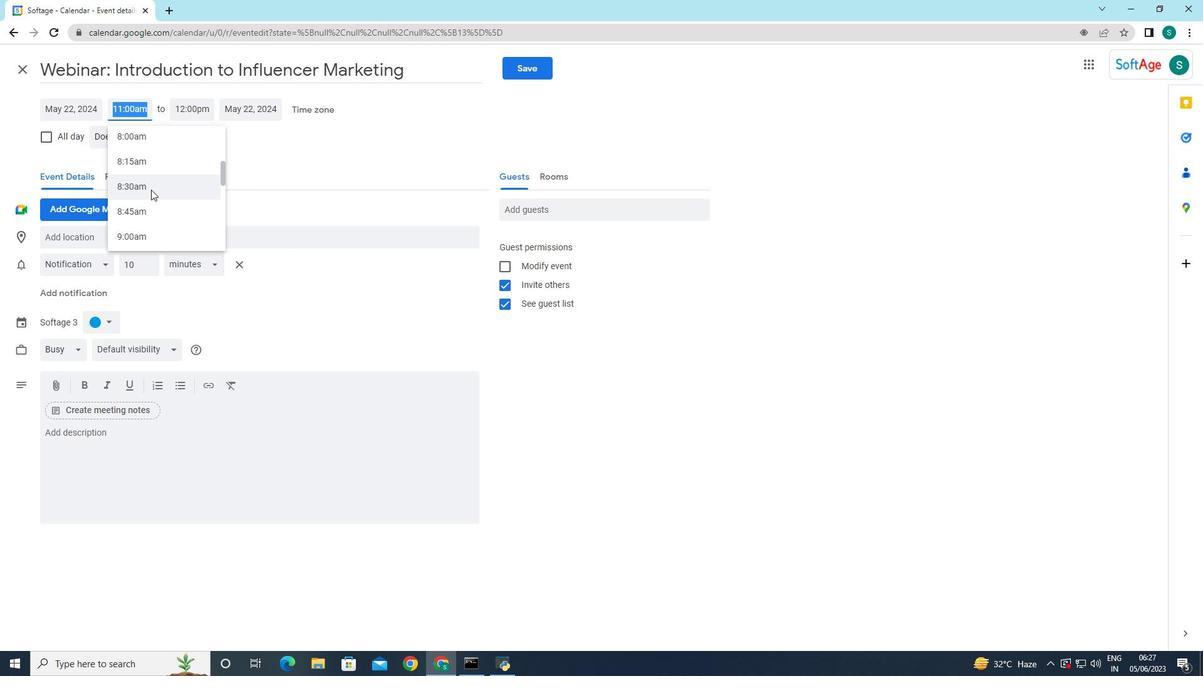 
Action: Mouse moved to (151, 181)
Screenshot: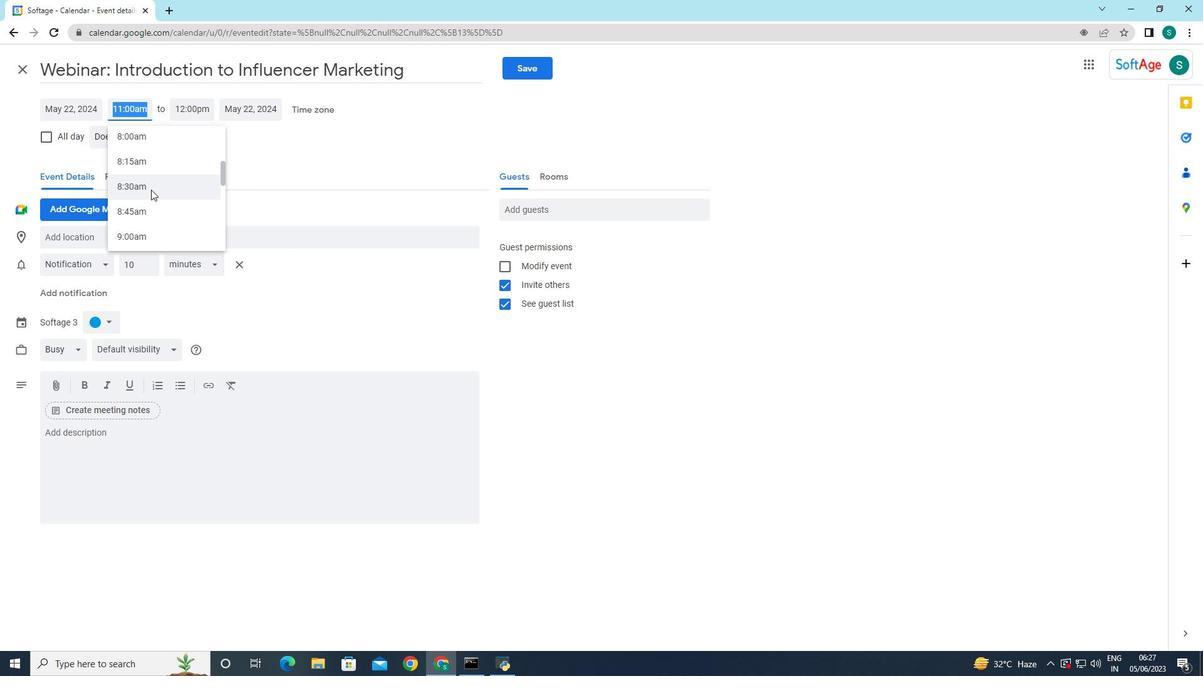 
Action: Mouse scrolled (151, 181) with delta (0, 0)
Screenshot: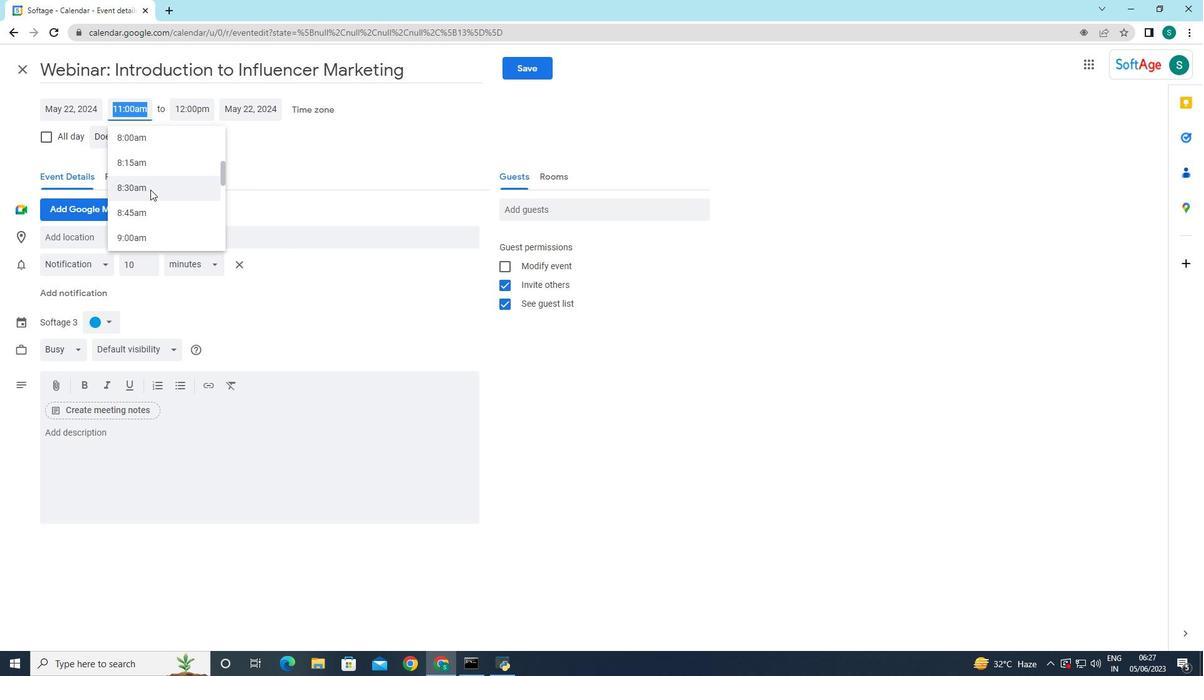 
Action: Mouse moved to (138, 189)
Screenshot: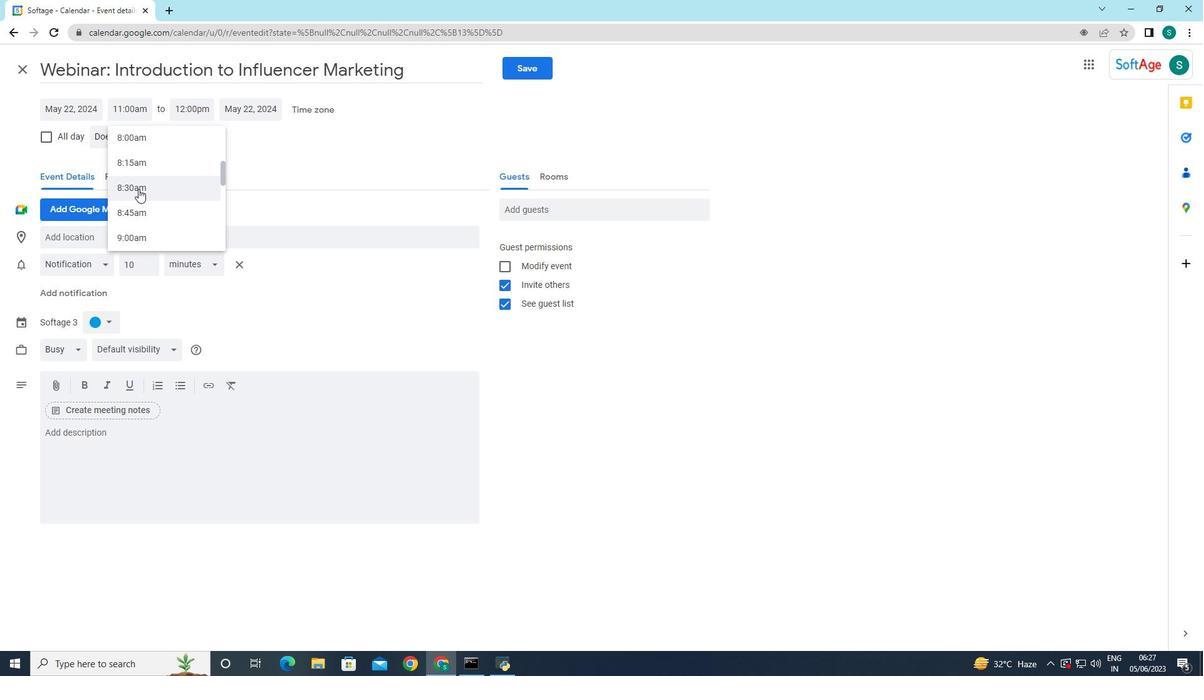 
Action: Mouse pressed left at (138, 189)
Screenshot: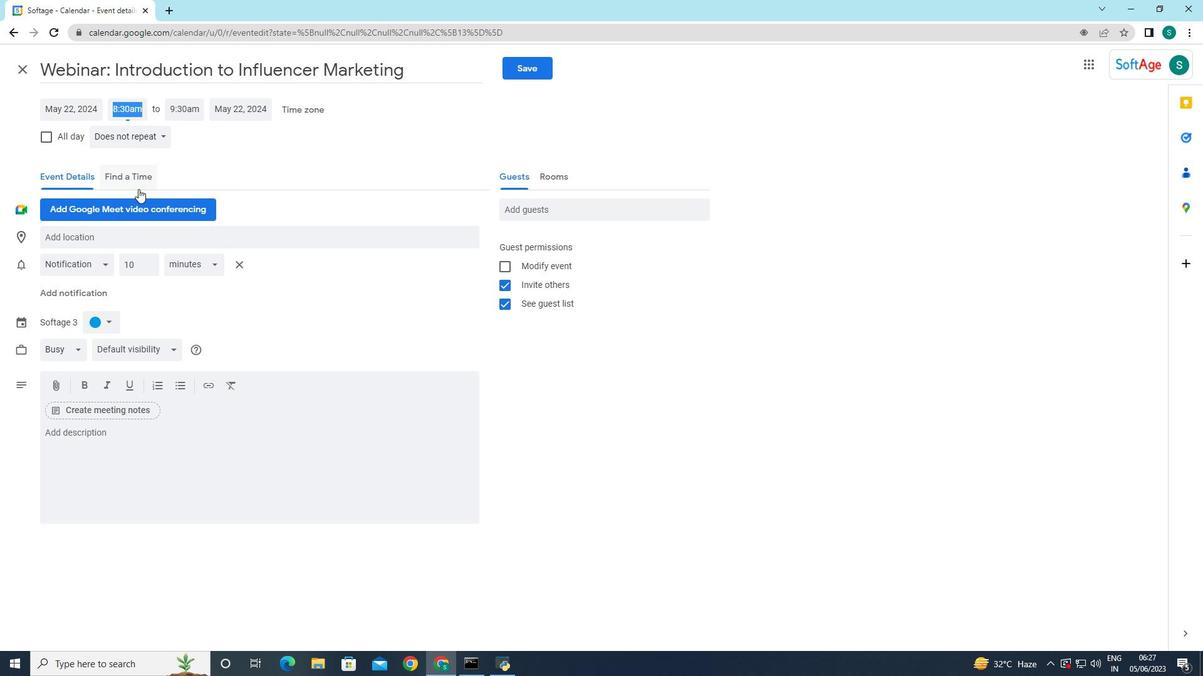 
Action: Mouse moved to (124, 108)
Screenshot: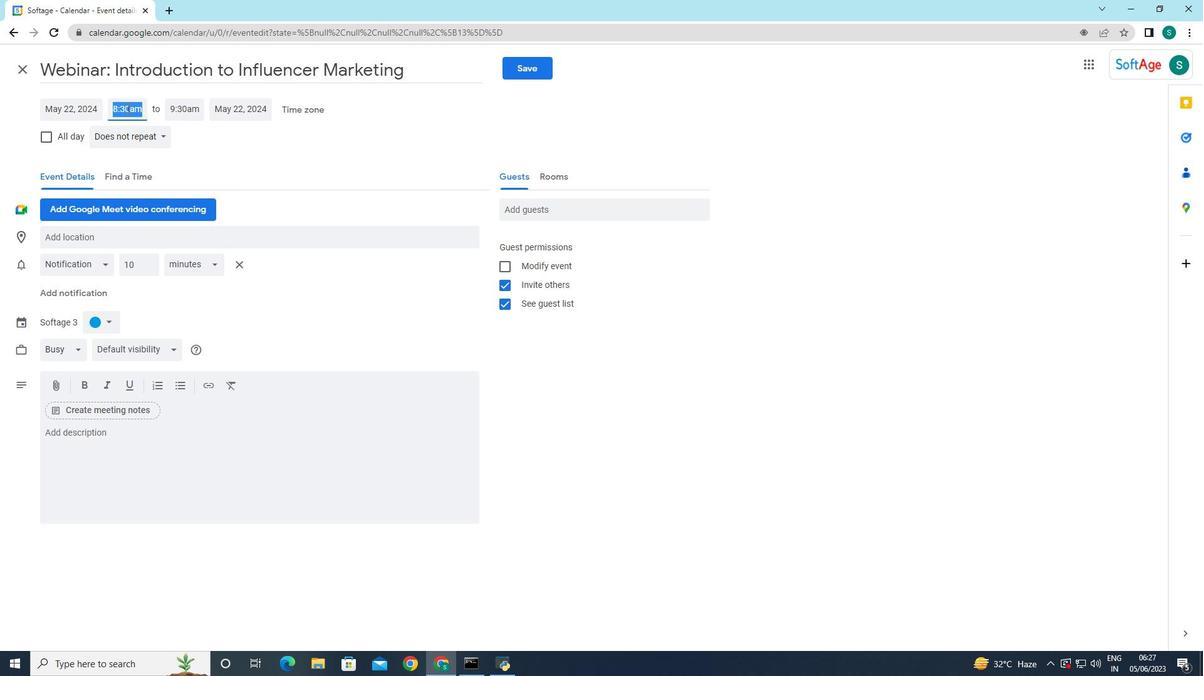 
Action: Mouse pressed left at (124, 108)
Screenshot: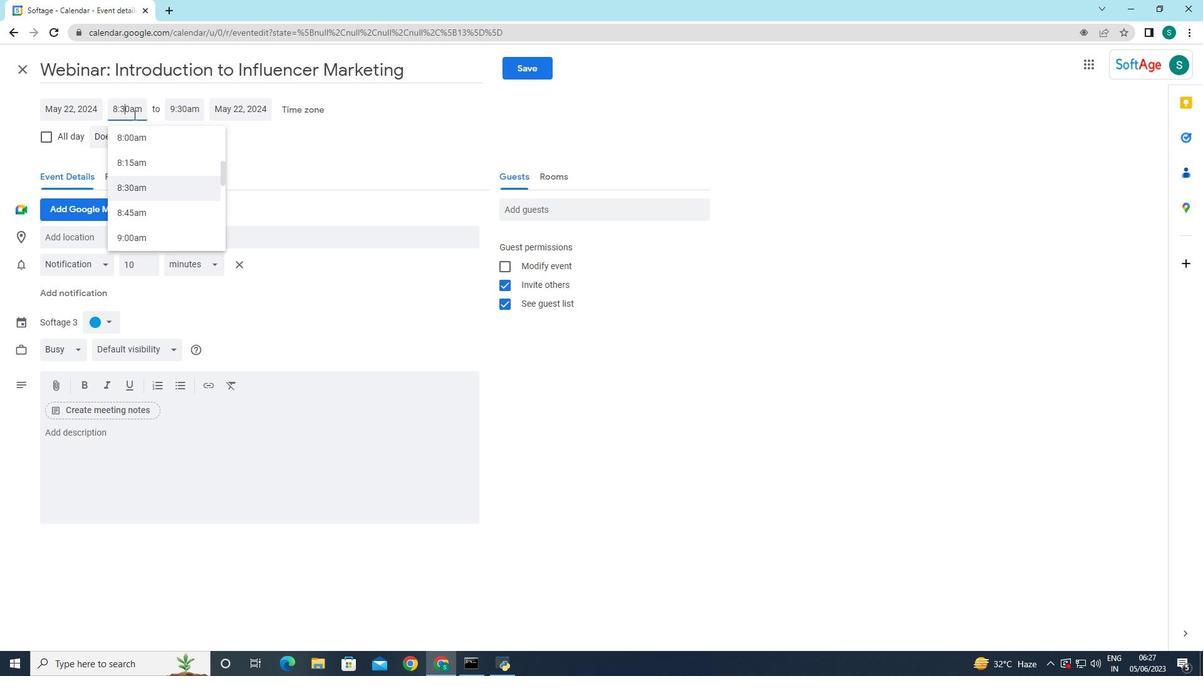 
Action: Mouse moved to (132, 120)
Screenshot: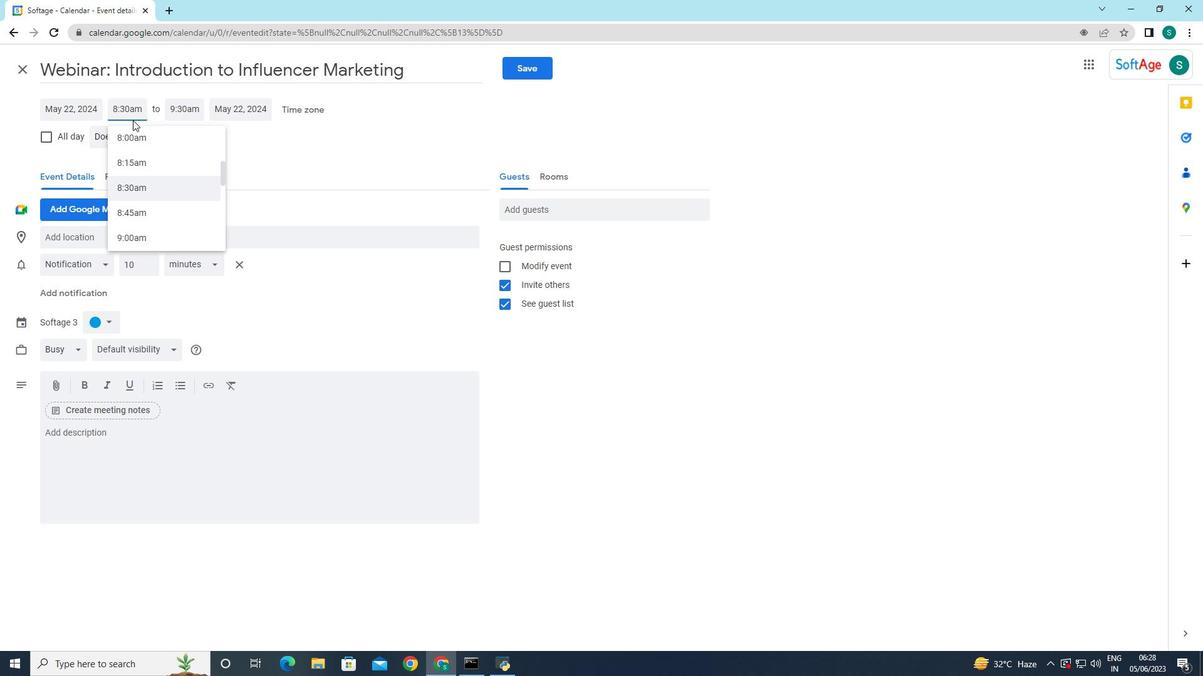 
Action: Key pressed <Key.backspace>5
Screenshot: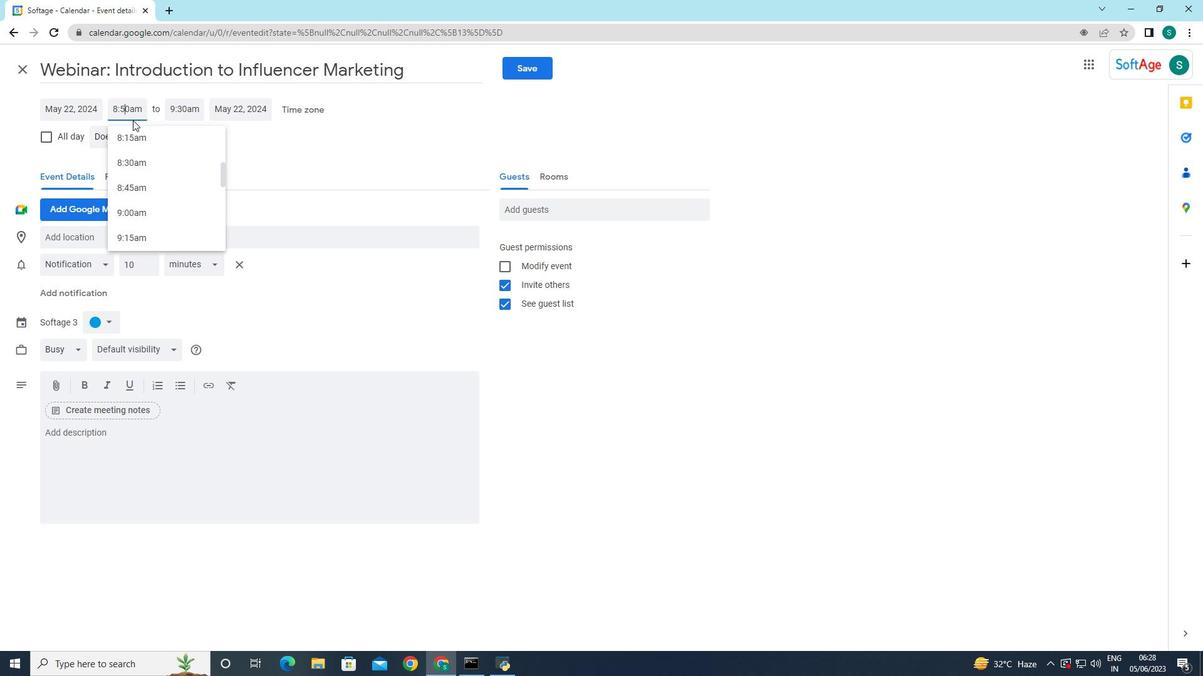 
Action: Mouse moved to (338, 152)
Screenshot: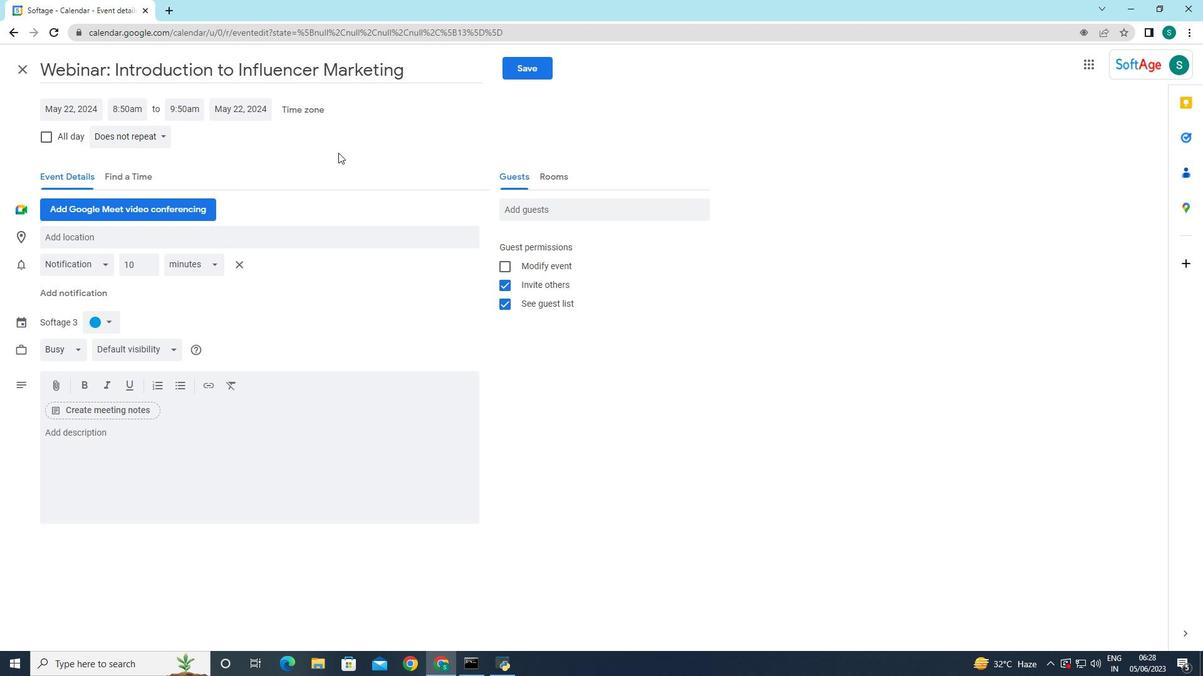 
Action: Mouse pressed left at (338, 152)
Screenshot: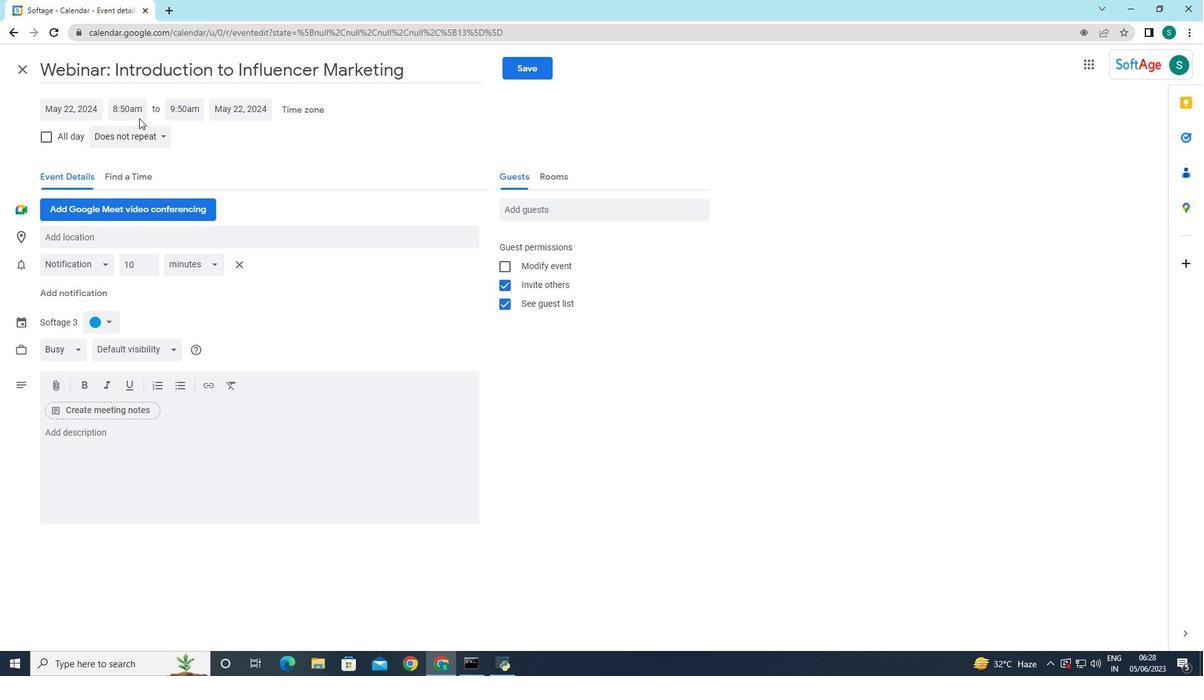 
Action: Mouse moved to (169, 109)
Screenshot: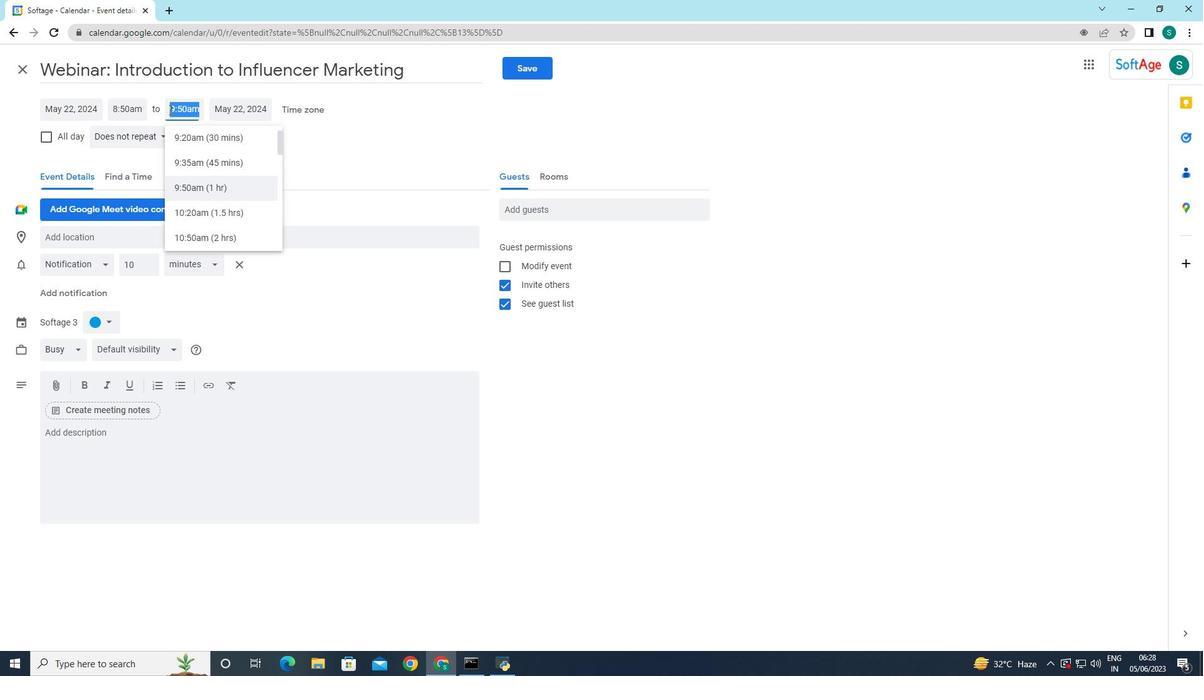 
Action: Mouse pressed left at (169, 109)
Screenshot: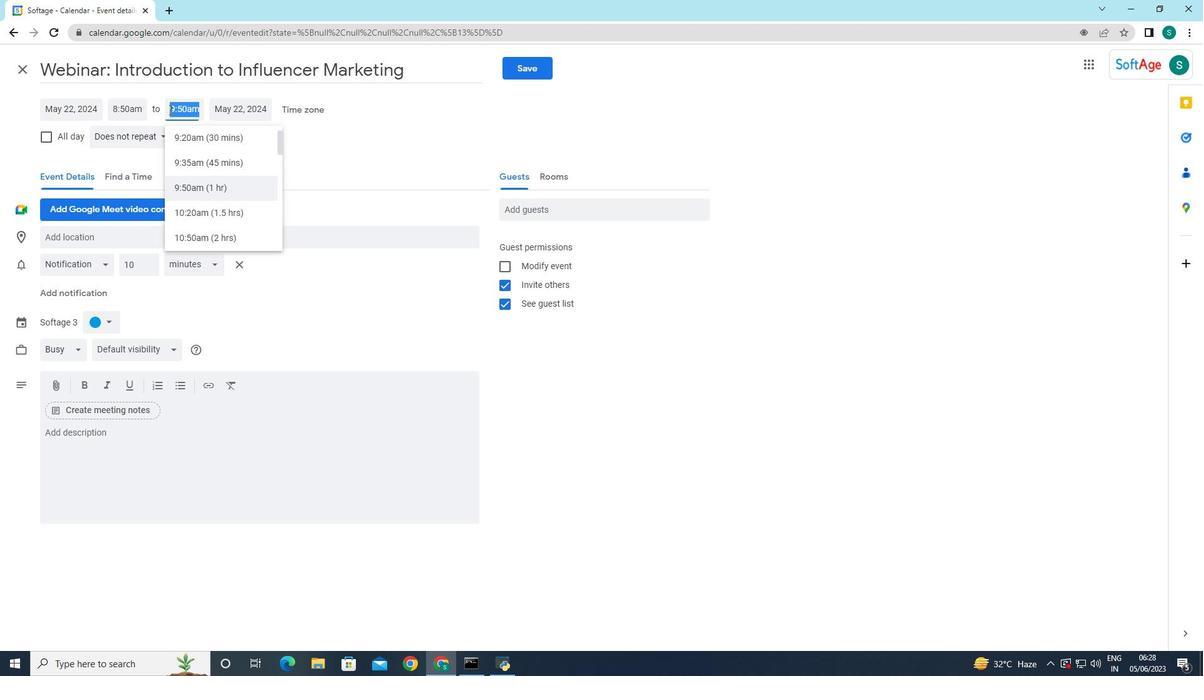 
Action: Mouse moved to (205, 240)
Screenshot: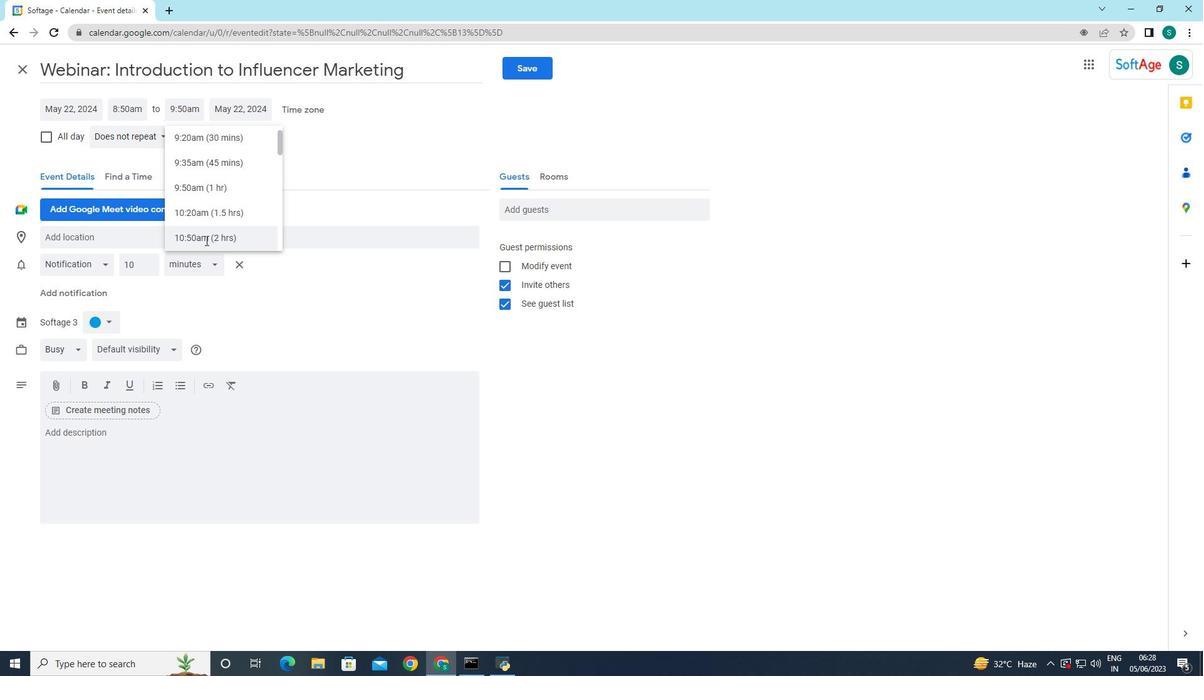 
Action: Mouse pressed left at (205, 240)
Screenshot: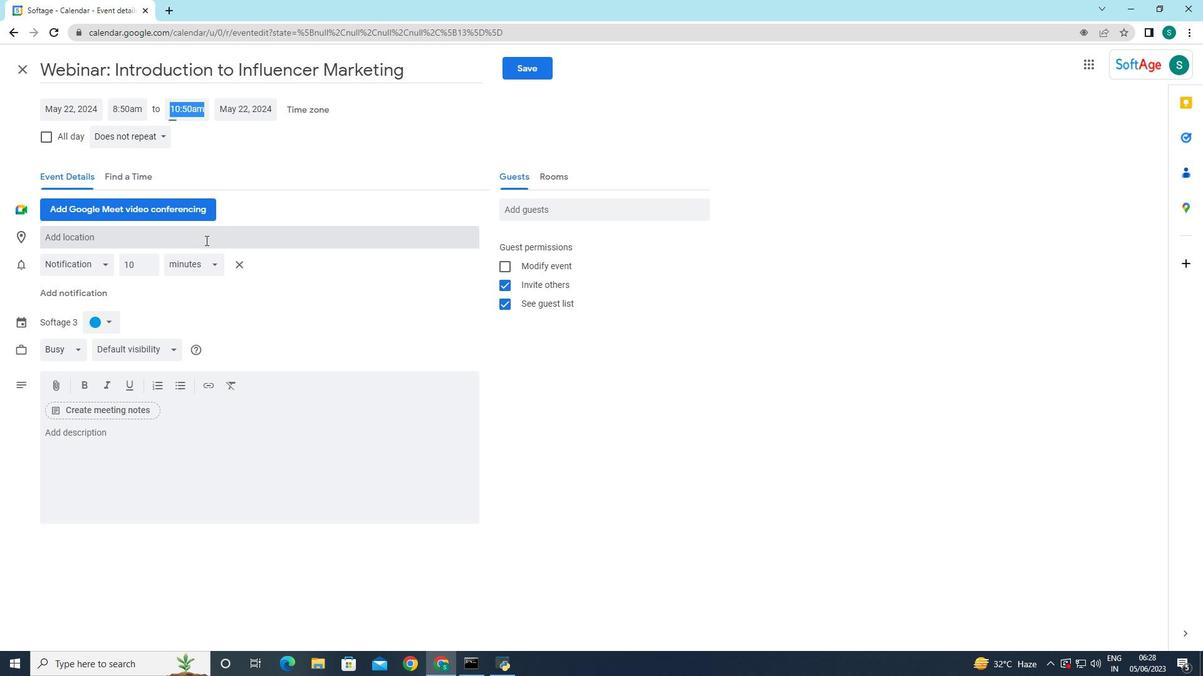 
Action: Mouse moved to (317, 181)
Screenshot: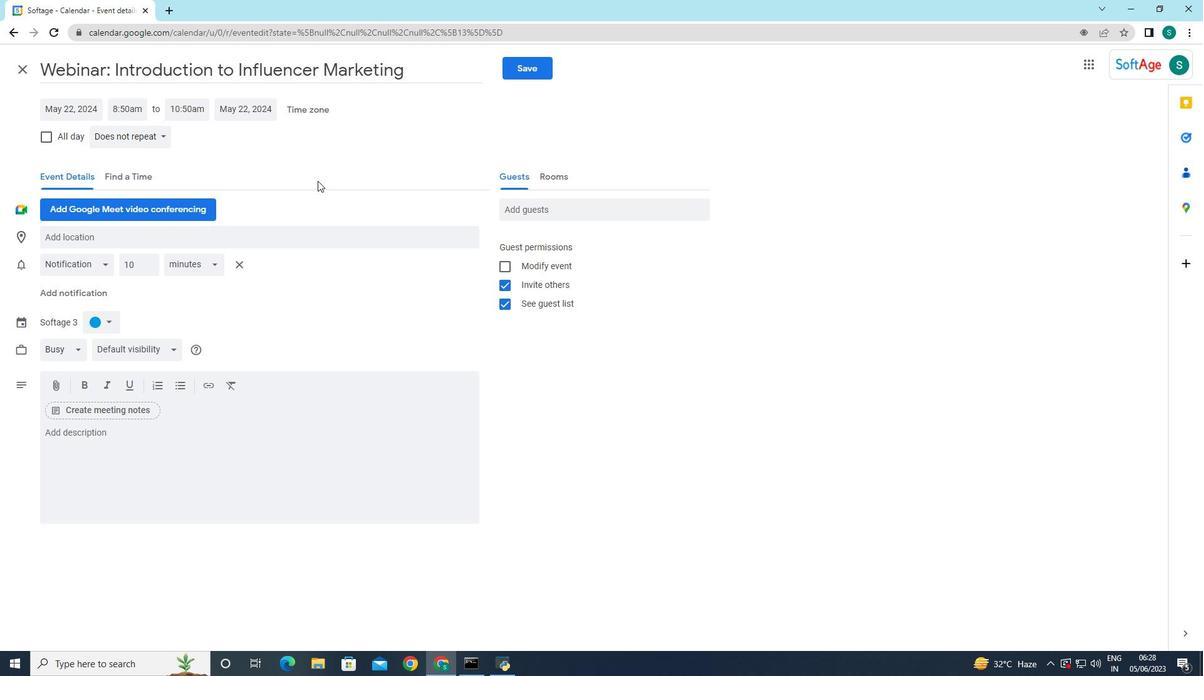 
Action: Mouse pressed left at (317, 181)
Screenshot: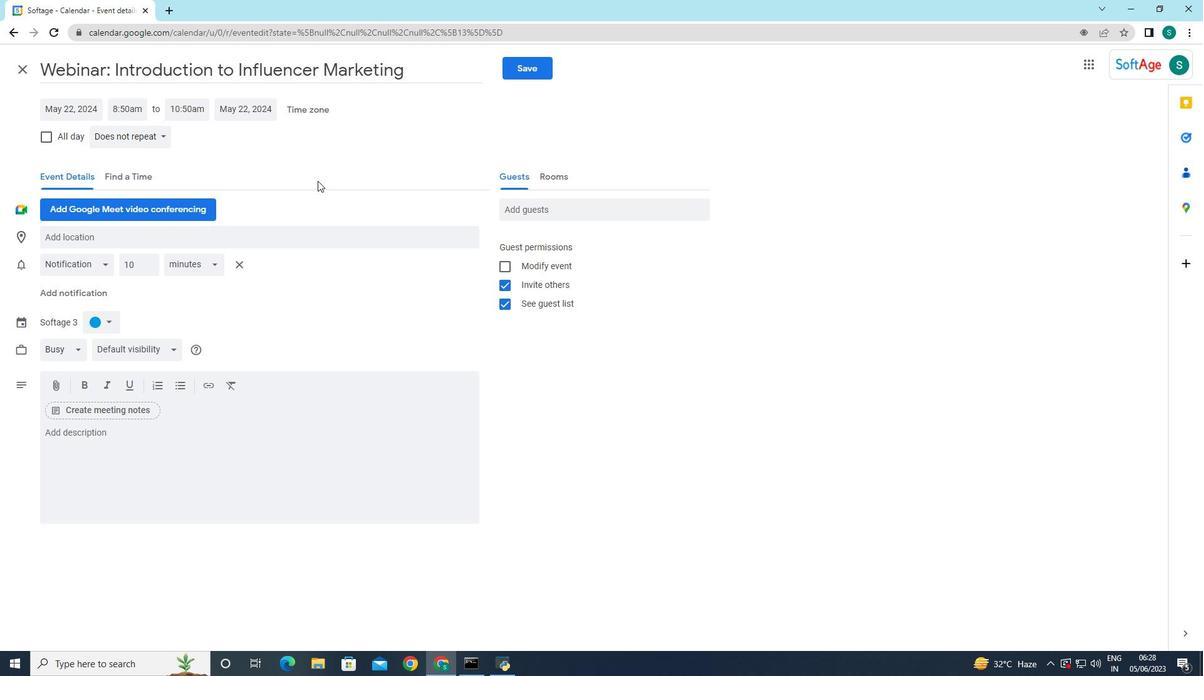 
Action: Mouse moved to (97, 438)
Screenshot: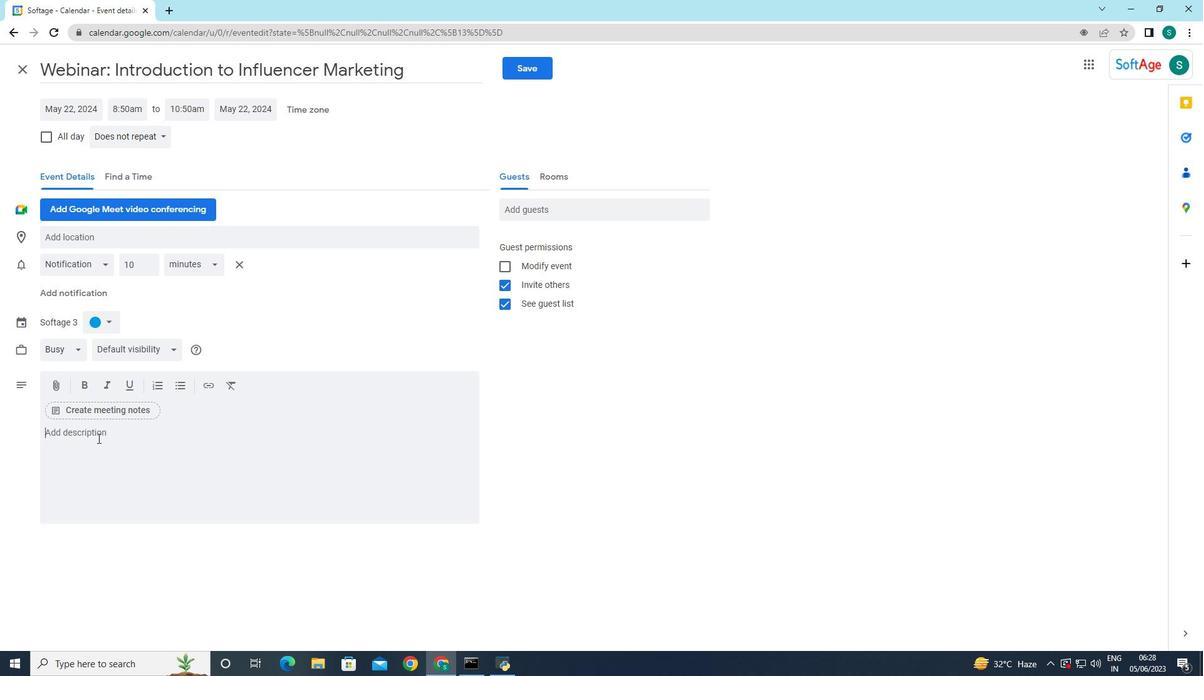 
Action: Mouse pressed left at (97, 438)
Screenshot: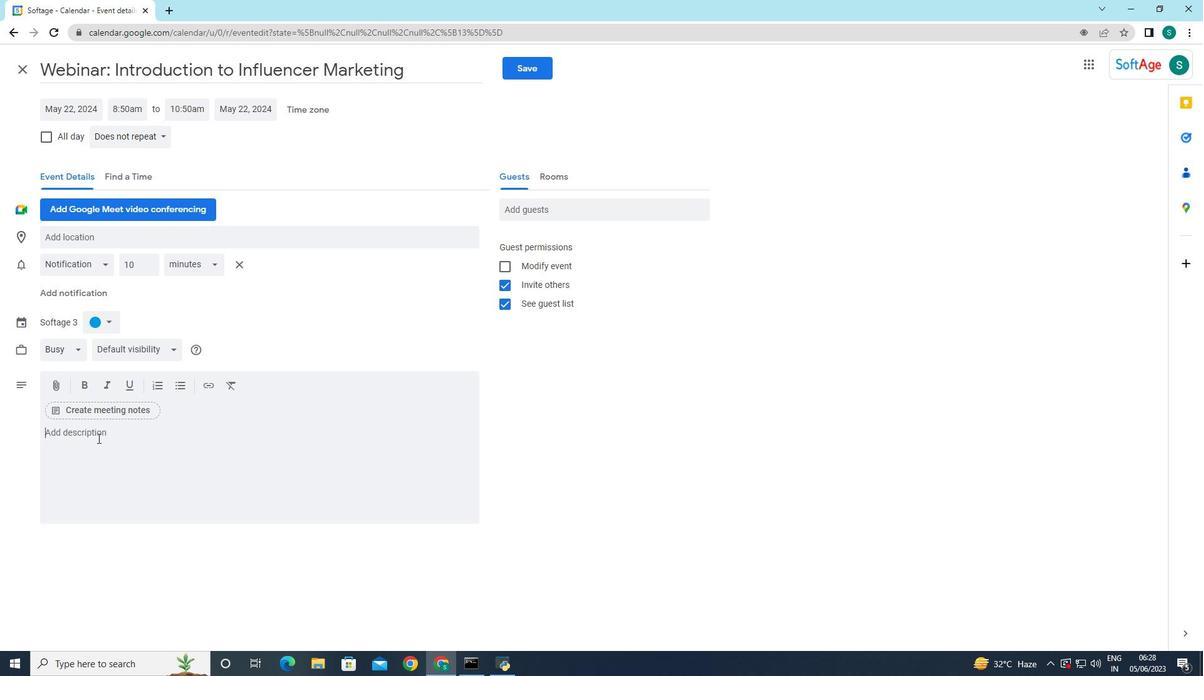 
Action: Key pressed <Key.caps_lock>T<Key.caps_lock>he<Key.space>event<Key.space>will<Key.space>kick<Key.space>of<Key.space>with<Key.space>a<Key.space>w<Key.backspace>warm<Key.space>introduction<Key.space><Key.backspace>,<Key.space>allowing<Key.space>participants<Key.space>to<Key.space>briefly<Key.space>share<Key.space>their<Key.space>baxk<Key.space><Key.backspace><Key.backspace><Key.backspace>ckgrounds,<Key.space>interests,and<Key.space>aspirations.<Key.space><Key.caps_lock>F<Key.caps_lock>olloe<Key.backspace>wing<Key.space>that,<Key.space><Key.caps_lock>MEN<Key.backspace><Key.backspace><Key.backspace><Key.caps_lock>mentors<Key.space>and<Key.space>mentees<Key.space>wo<Key.backspace>ill<Key.space>be<Key.space>seated<Key.space>together<Key.space>at<Key.space>designated<Key.space>tables,<Key.space>fostering<Key.space>a<Key.space>relaxed<Key.space>atmosphere<Key.space>conductive<Key.space>to<Key.space>open<Key.space>dialogue.
Screenshot: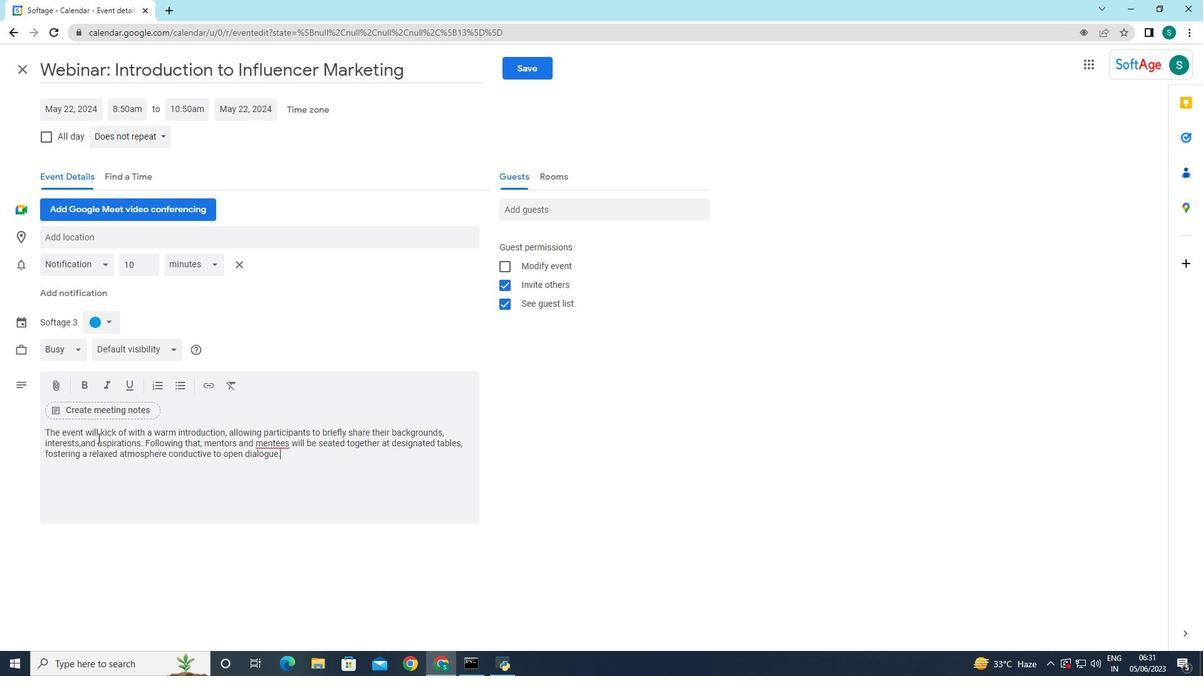 
Action: Mouse moved to (105, 409)
Screenshot: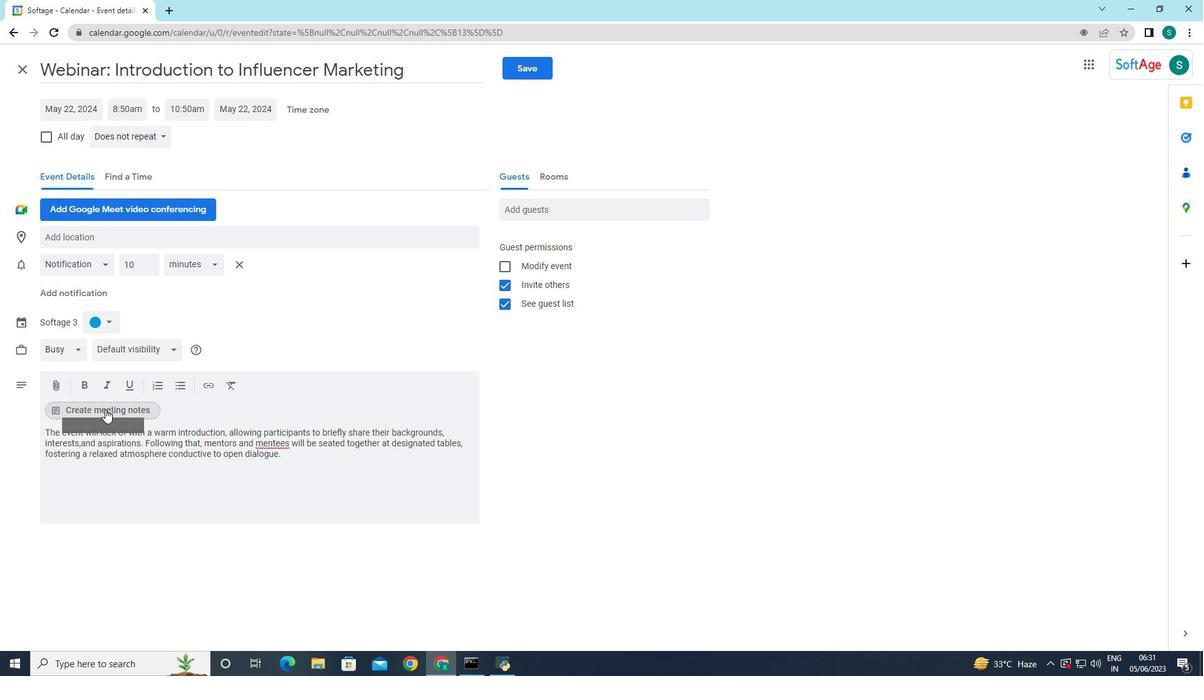 
Action: Mouse pressed left at (105, 409)
Screenshot: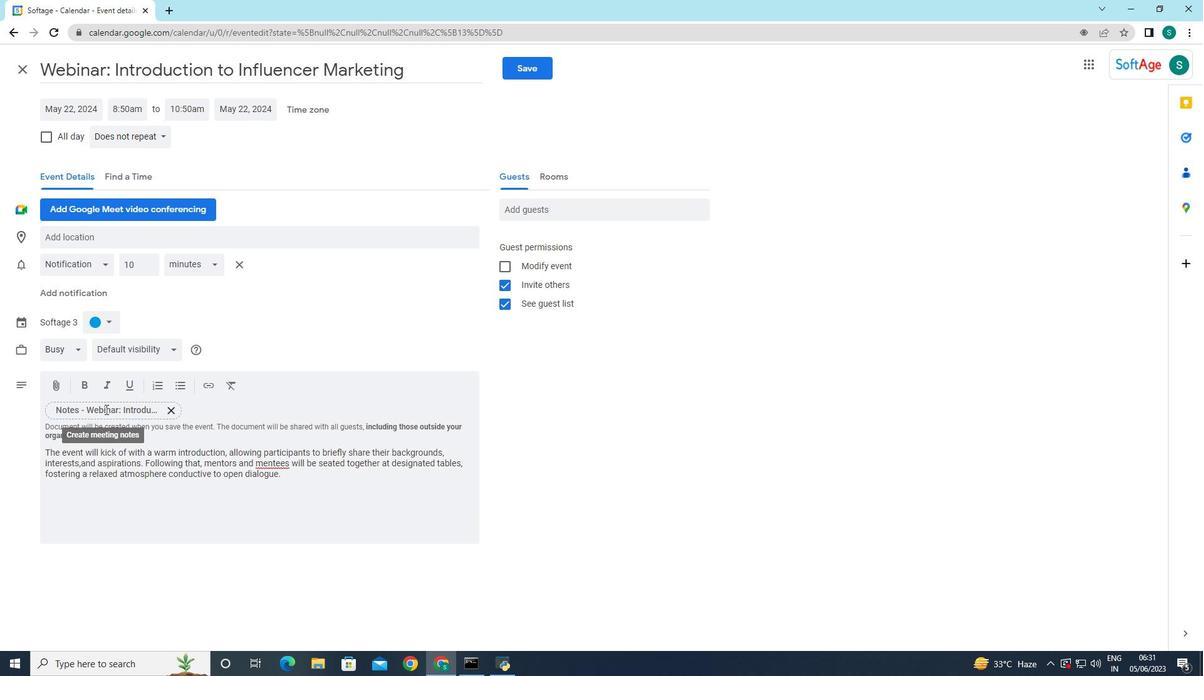 
Action: Mouse moved to (98, 322)
Screenshot: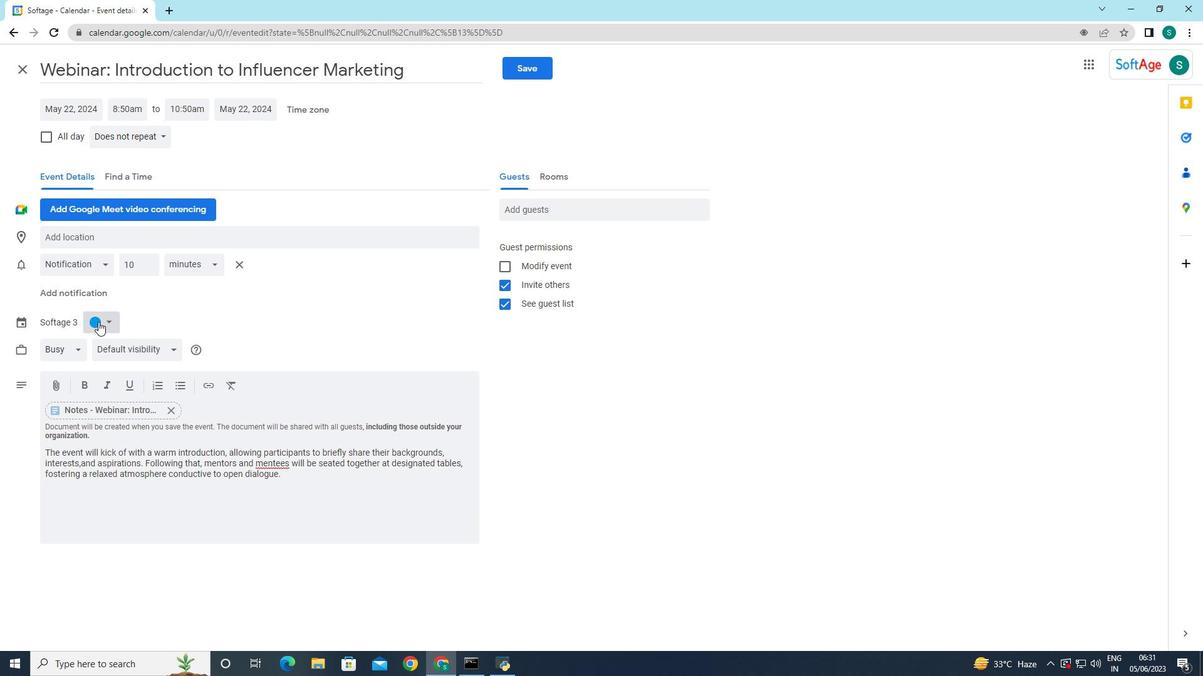 
Action: Mouse pressed left at (98, 322)
Screenshot: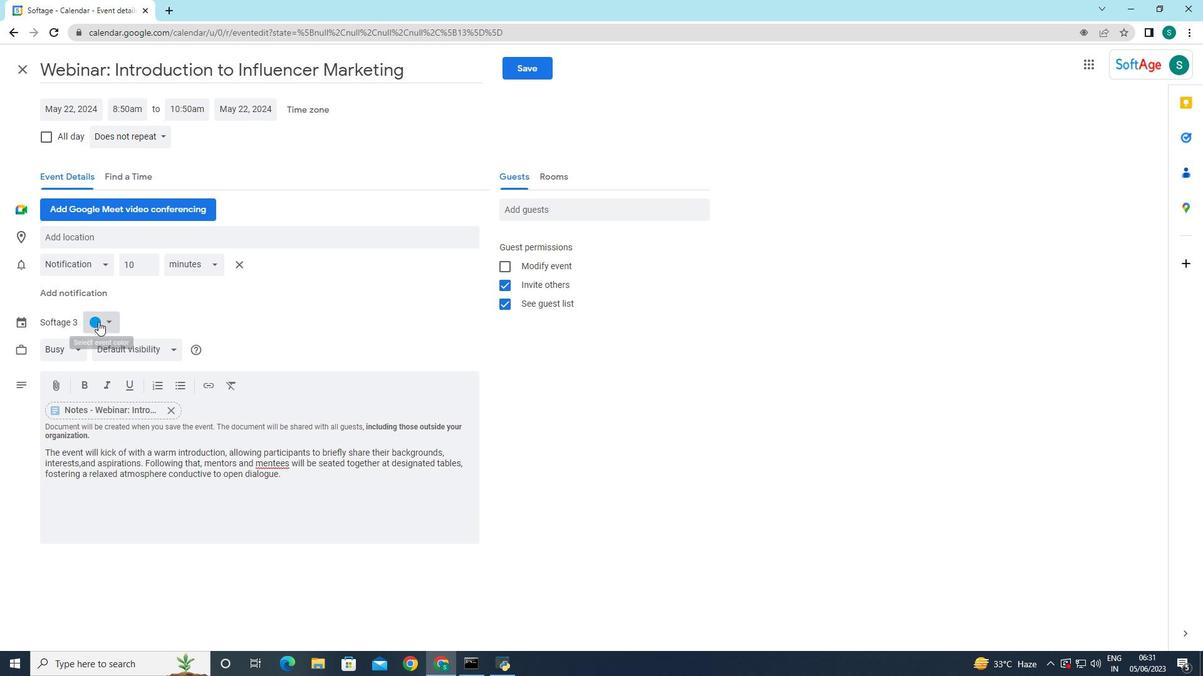
Action: Mouse moved to (93, 369)
Screenshot: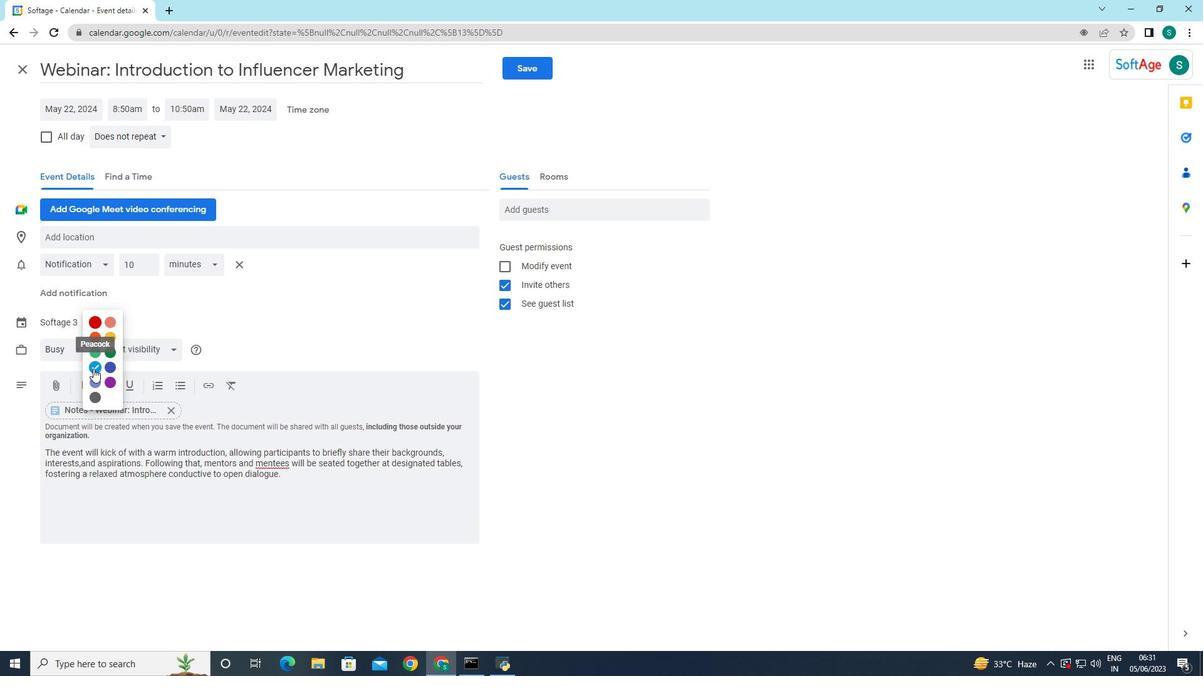 
Action: Mouse pressed left at (93, 369)
Screenshot: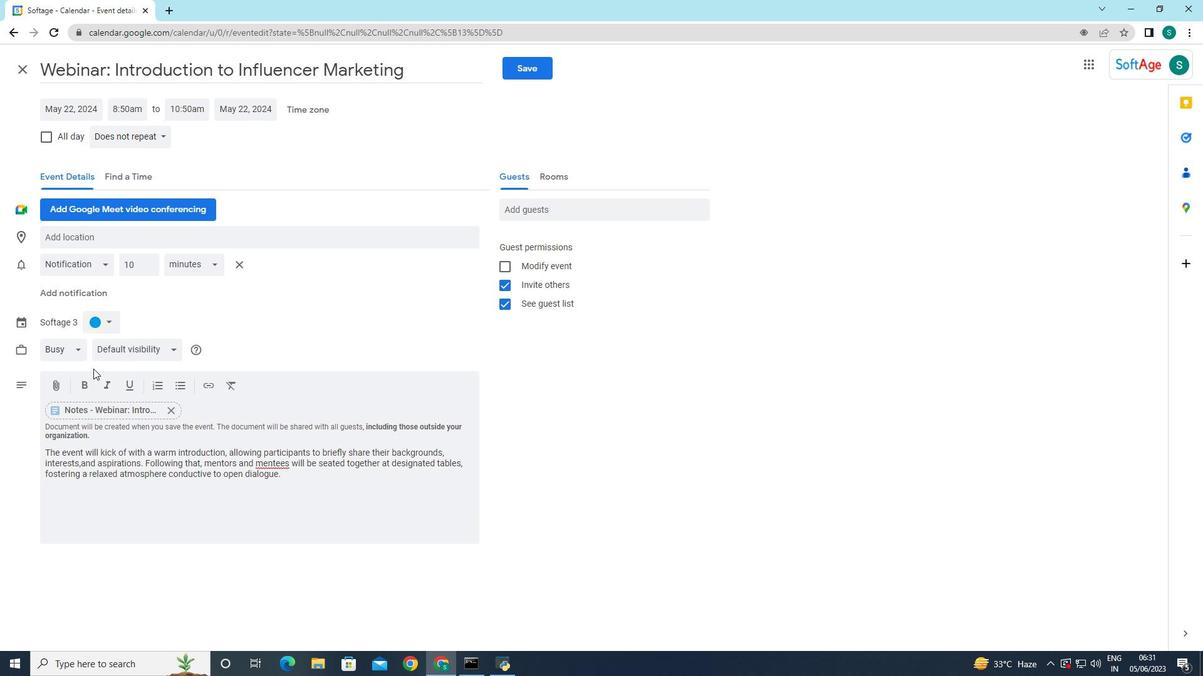 
Action: Mouse moved to (99, 242)
Screenshot: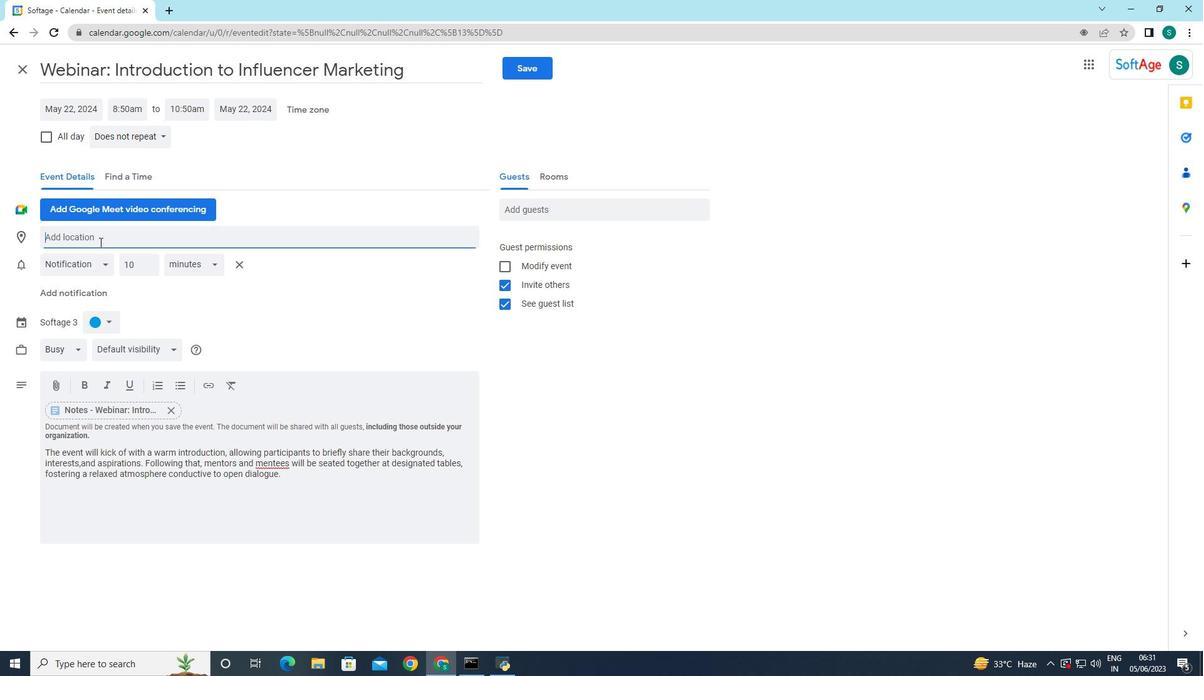 
Action: Mouse pressed left at (99, 242)
Screenshot: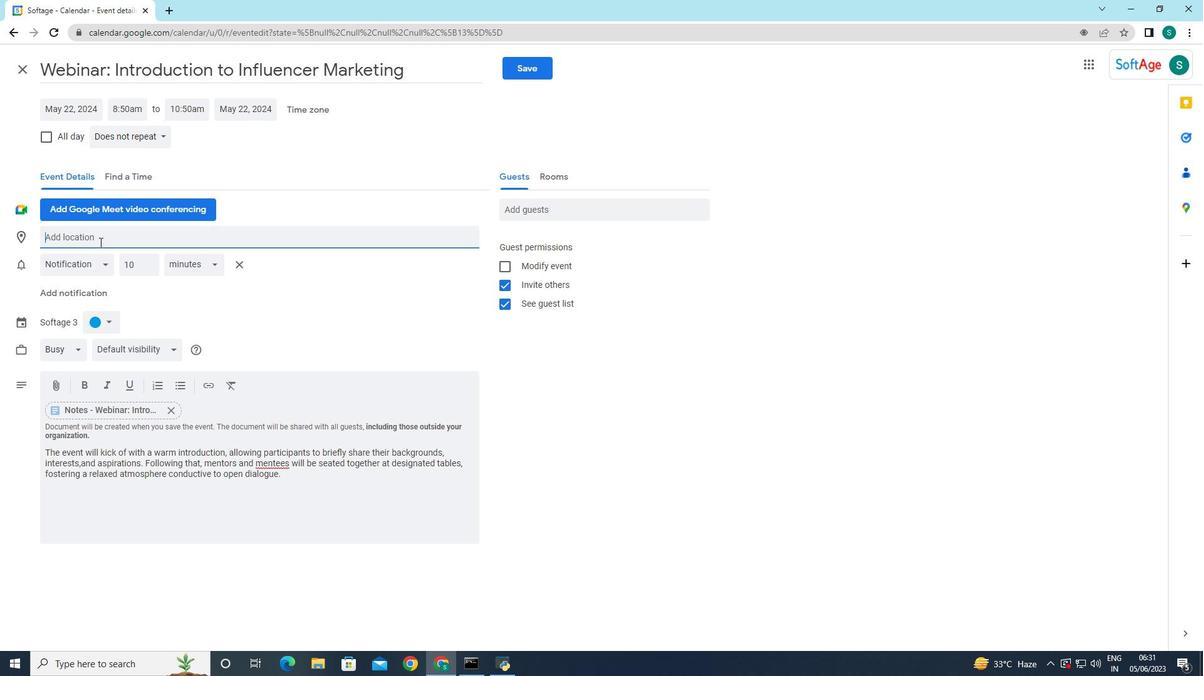 
Action: Key pressed 456<Key.space><Key.shift>Juan-<Key.space><Key.backspace>les-<Key.shift><Key.shift><Key.shift><Key.shift><Key.shift><Key.shift><Key.shift><Key.shift><Key.shift><Key.shift><Key.shift><Key.shift><Key.shift><Key.shift><Key.shift><Key.shift><Key.shift><Key.shift><Key.shift><Key.shift><Key.shift><Key.shift><Key.shift><Key.shift><Key.shift><Key.shift><Key.shift><Key.shift><Key.shift><Key.shift><Key.shift><Key.shift><Key.shift><Key.shift><Key.shift><Key.shift><Key.shift>Po<Key.backspace>ins,<Key.space><Key.shift>France
Screenshot: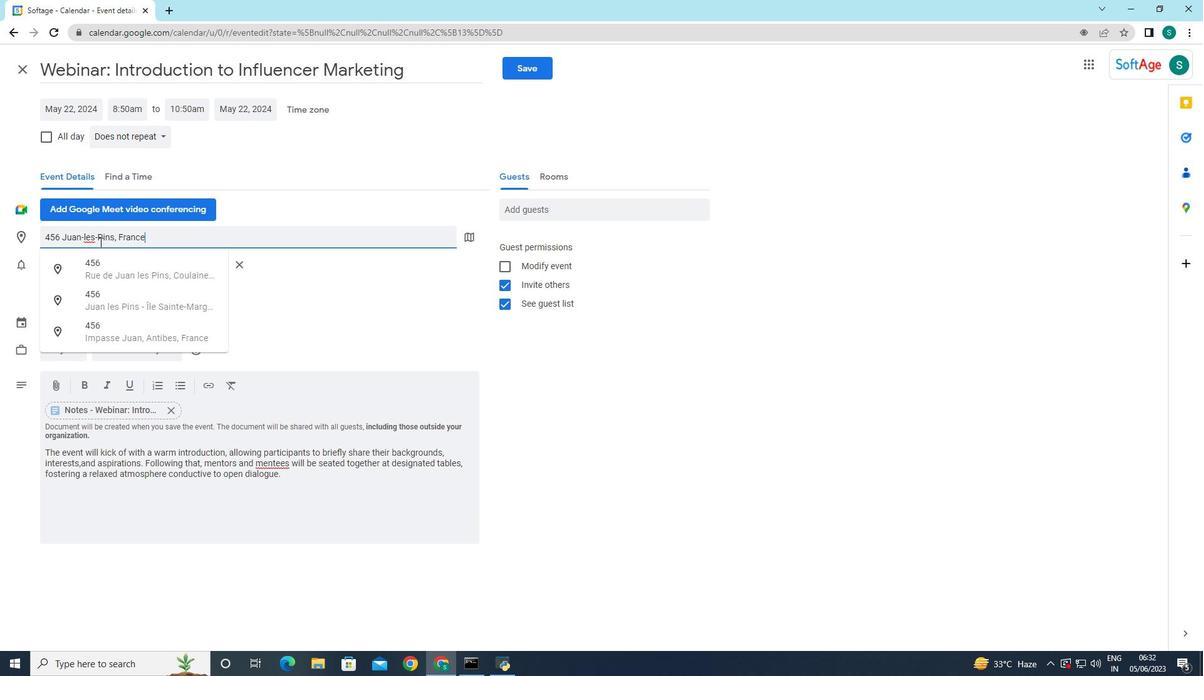 
Action: Mouse moved to (347, 517)
Screenshot: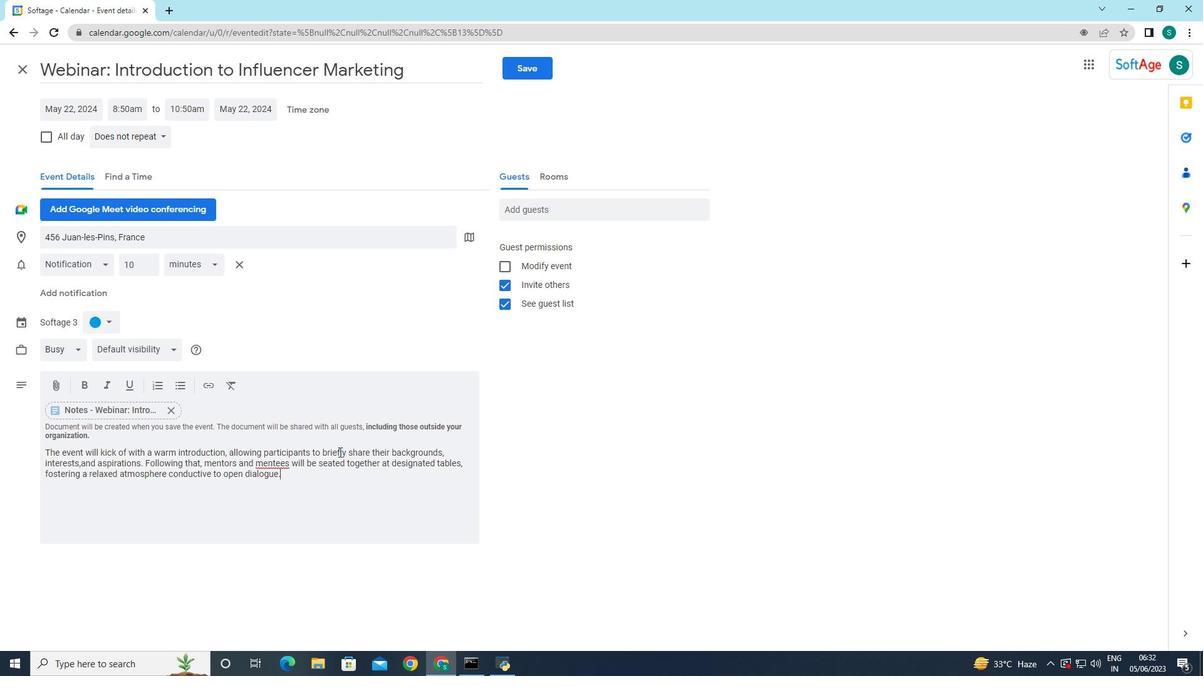 
Action: Mouse pressed left at (347, 517)
Screenshot: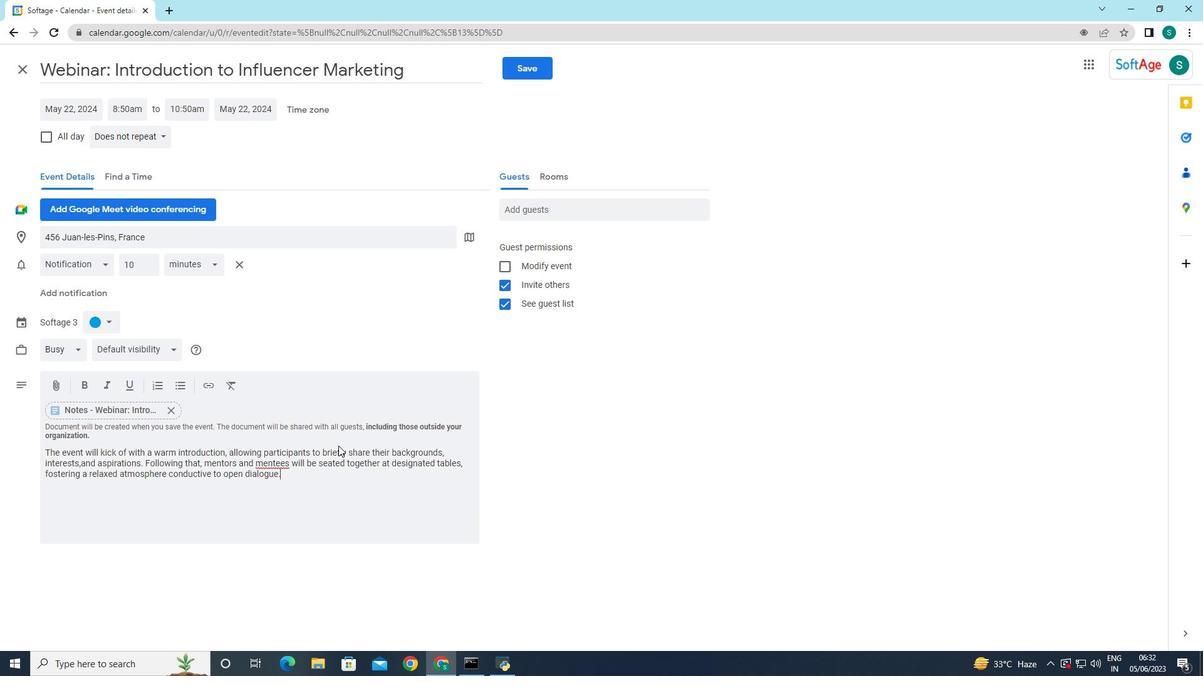 
Action: Mouse moved to (528, 210)
Screenshot: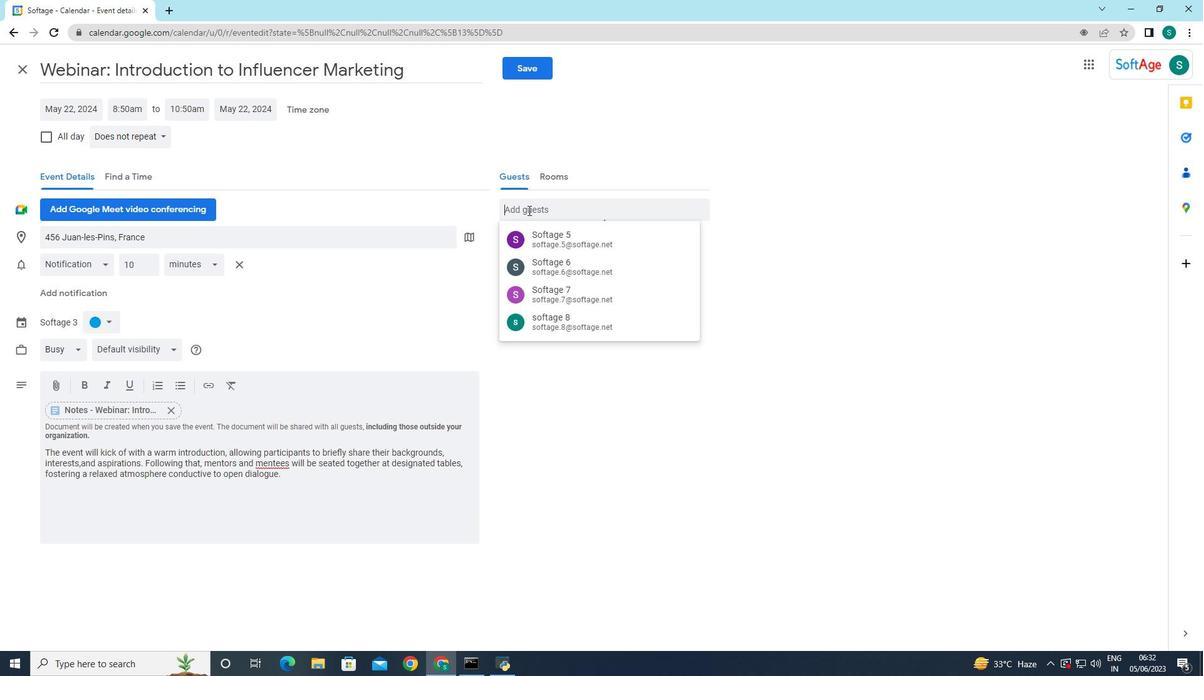 
Action: Mouse pressed left at (528, 210)
Screenshot: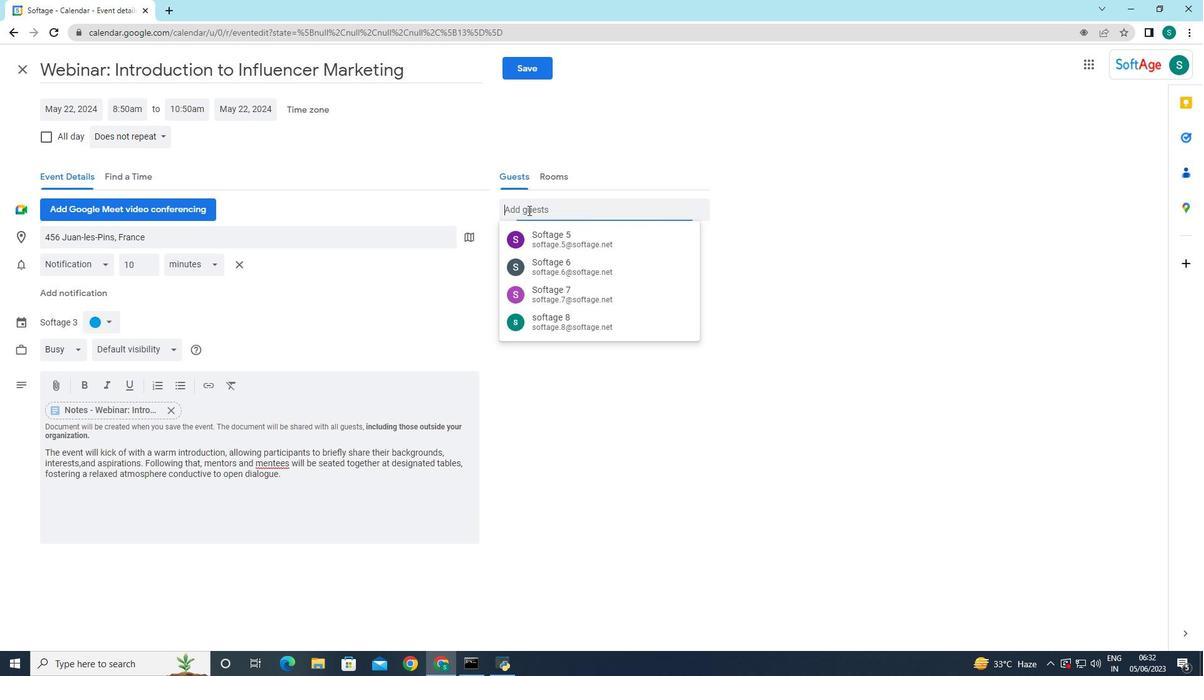 
Action: Key pressed softage.9
Screenshot: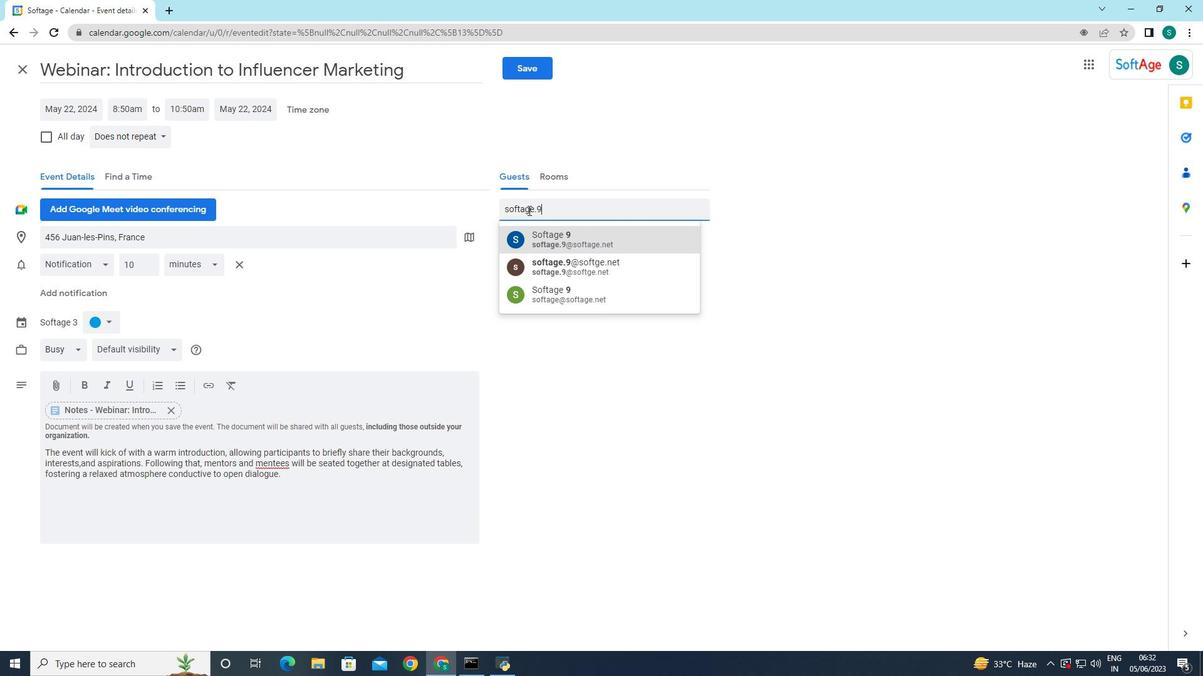 
Action: Mouse moved to (588, 245)
Screenshot: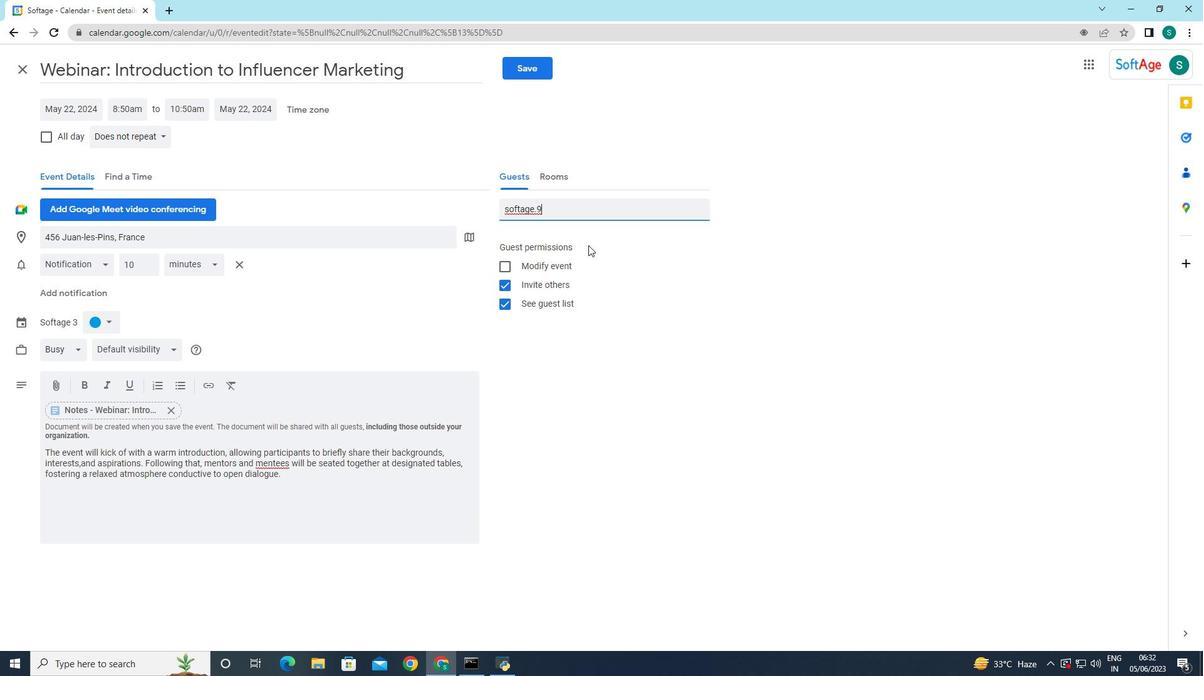 
Action: Mouse pressed left at (588, 245)
Screenshot: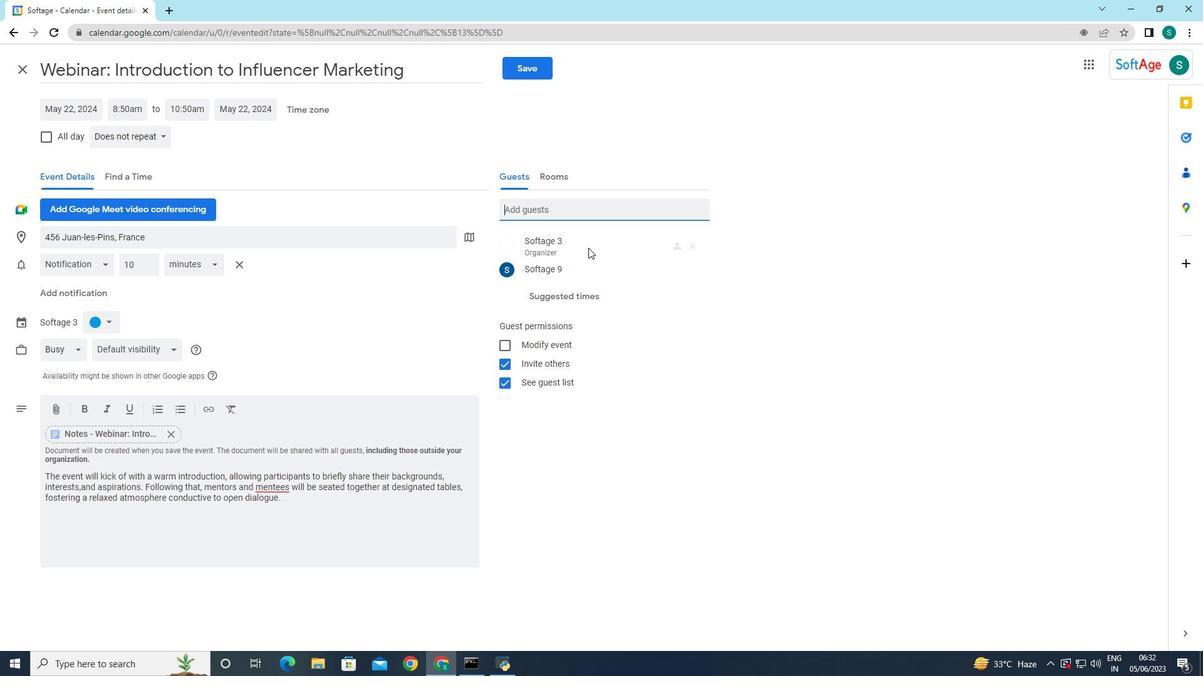 
Action: Mouse moved to (577, 218)
Screenshot: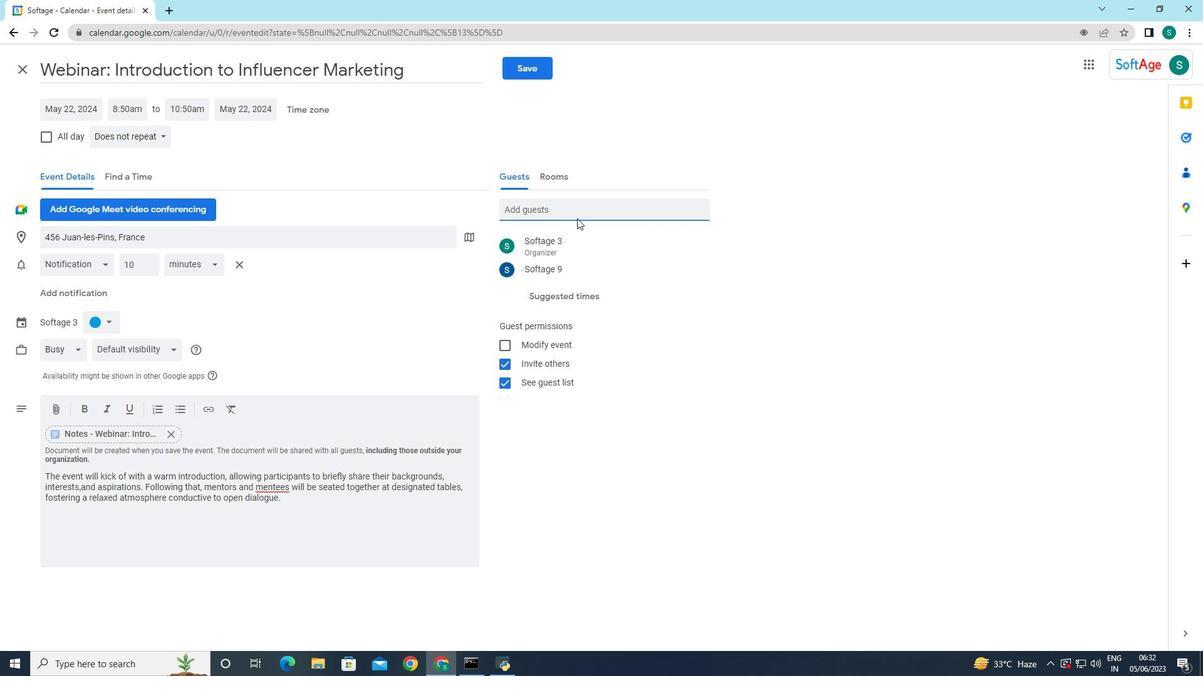 
Action: Mouse pressed left at (577, 218)
Screenshot: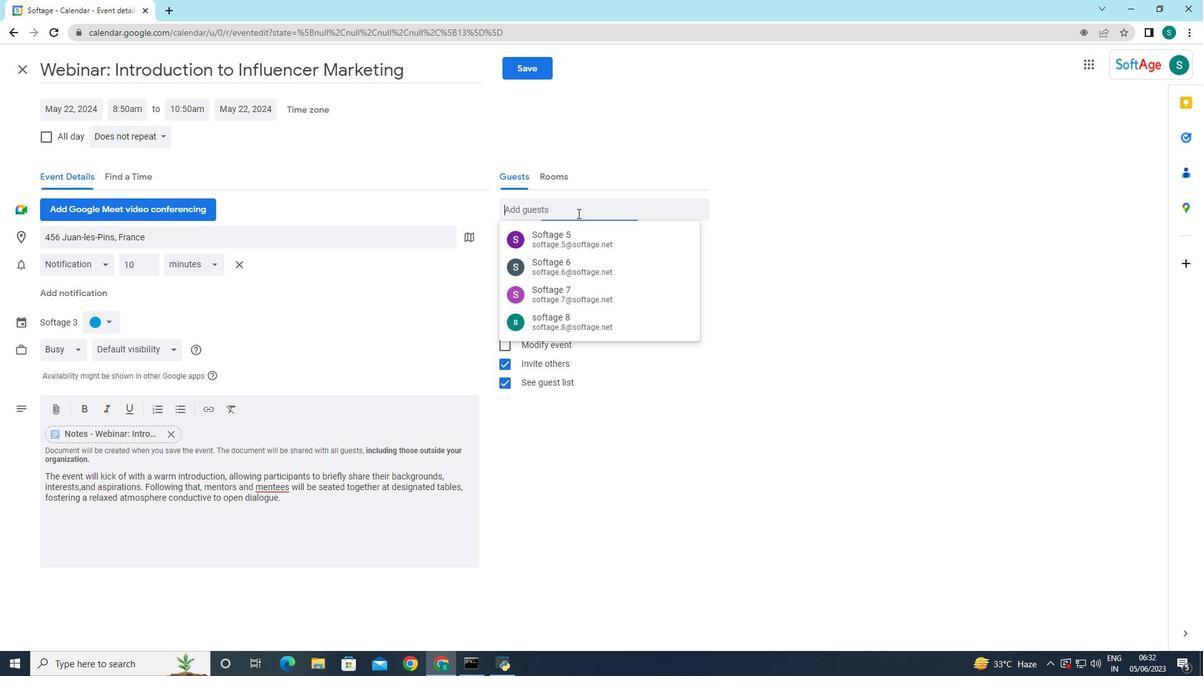 
Action: Mouse moved to (596, 203)
Screenshot: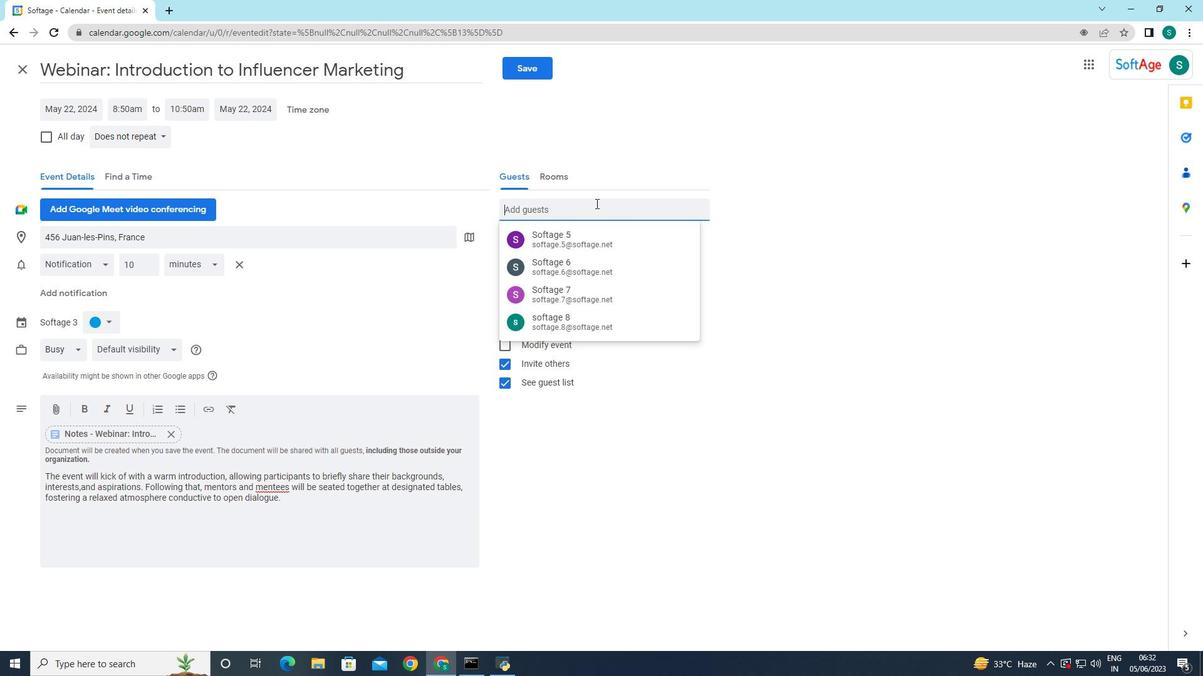 
Action: Key pressed softage.10
Screenshot: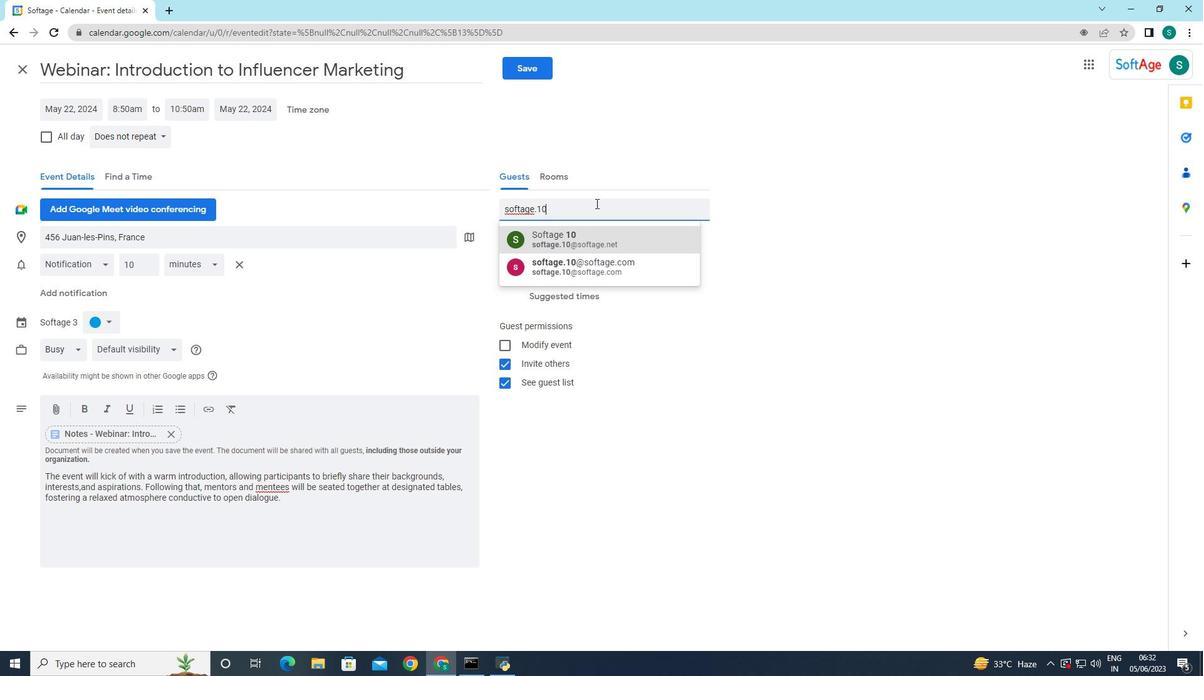 
Action: Mouse moved to (594, 243)
Screenshot: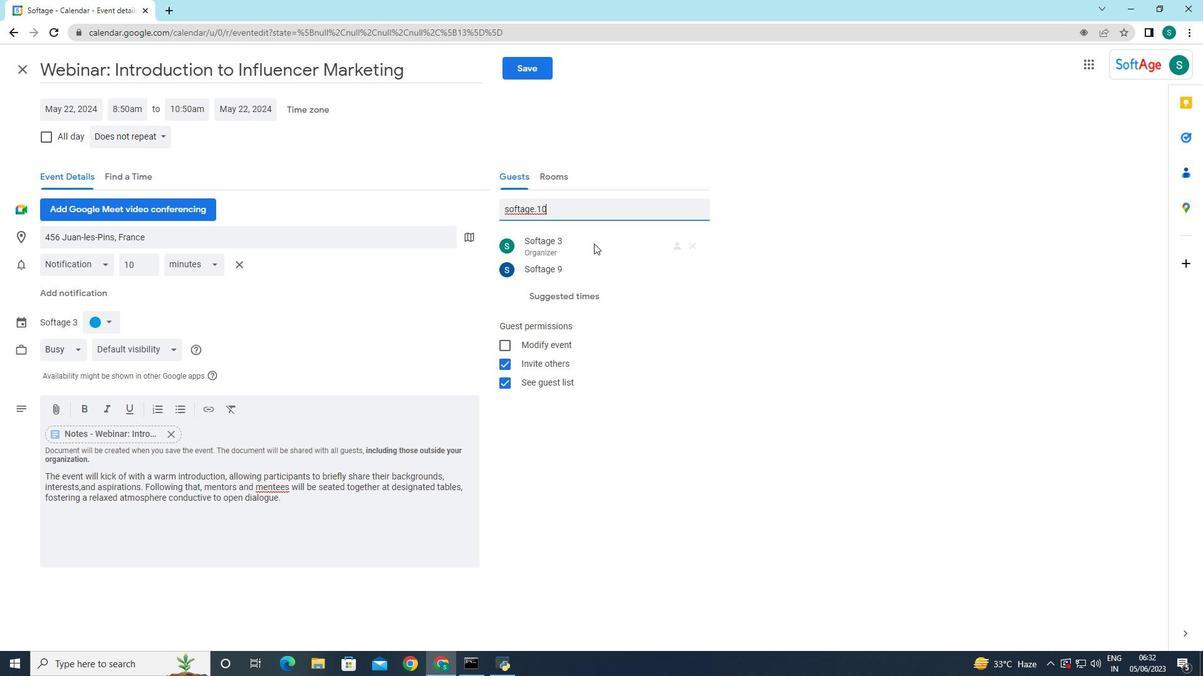 
Action: Mouse pressed left at (594, 243)
Screenshot: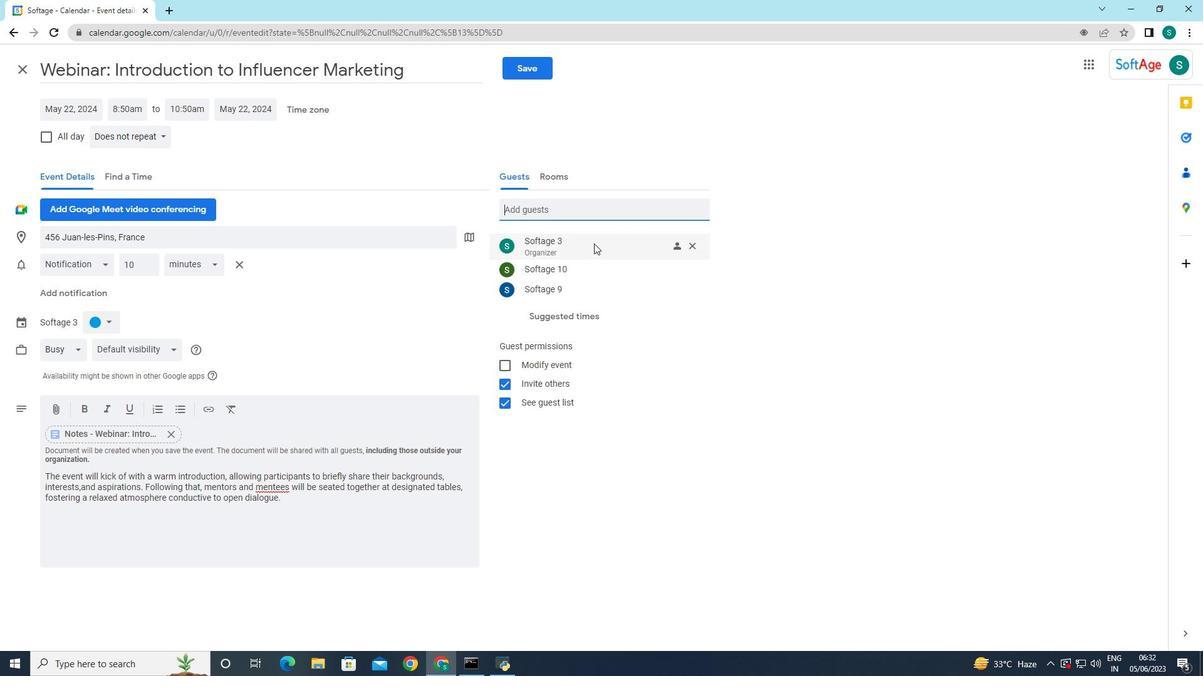 
Action: Mouse moved to (690, 242)
Screenshot: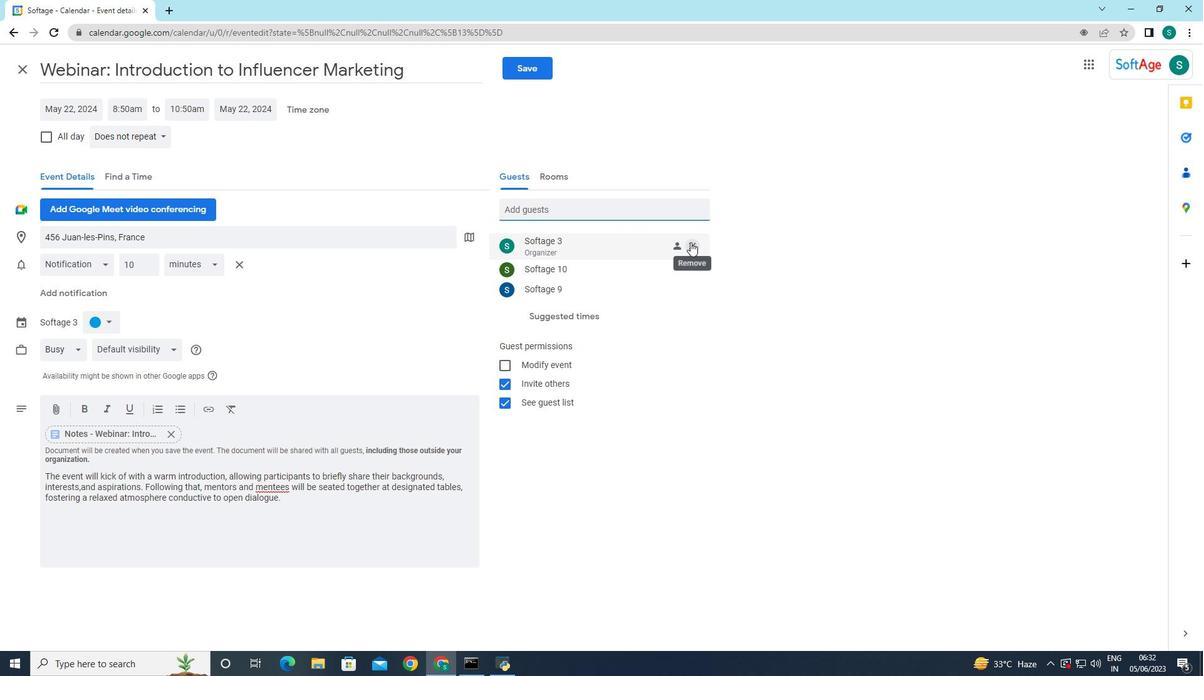 
Action: Mouse pressed left at (690, 242)
Screenshot: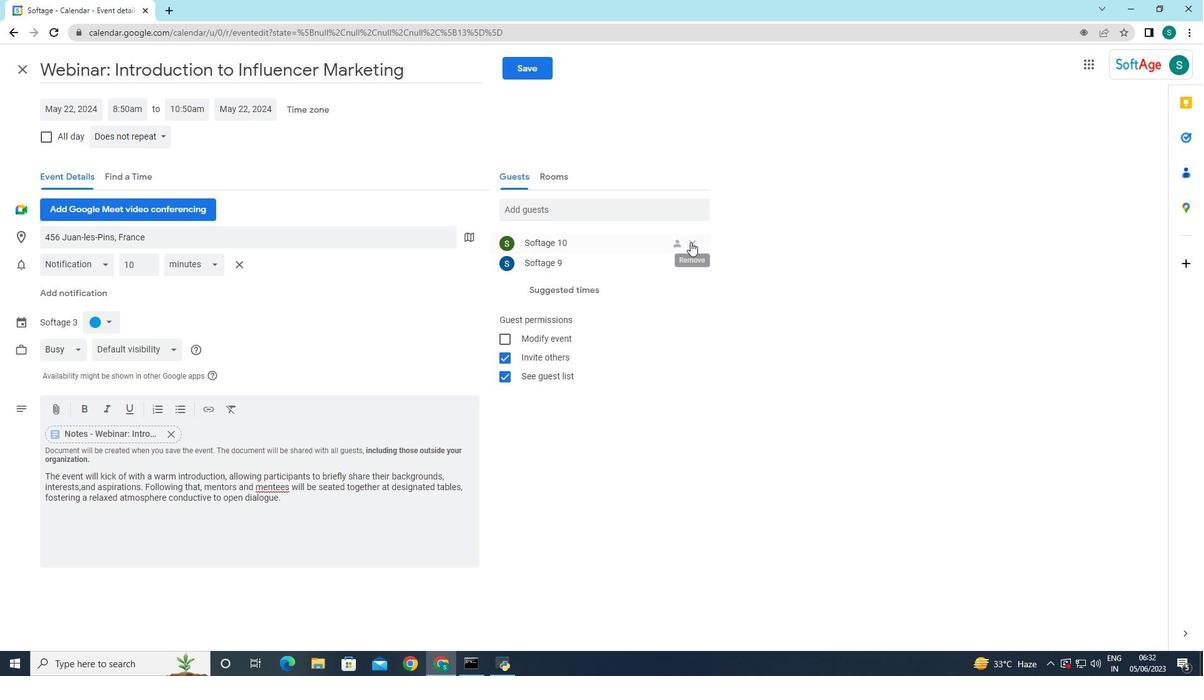 
Action: Mouse moved to (128, 137)
Screenshot: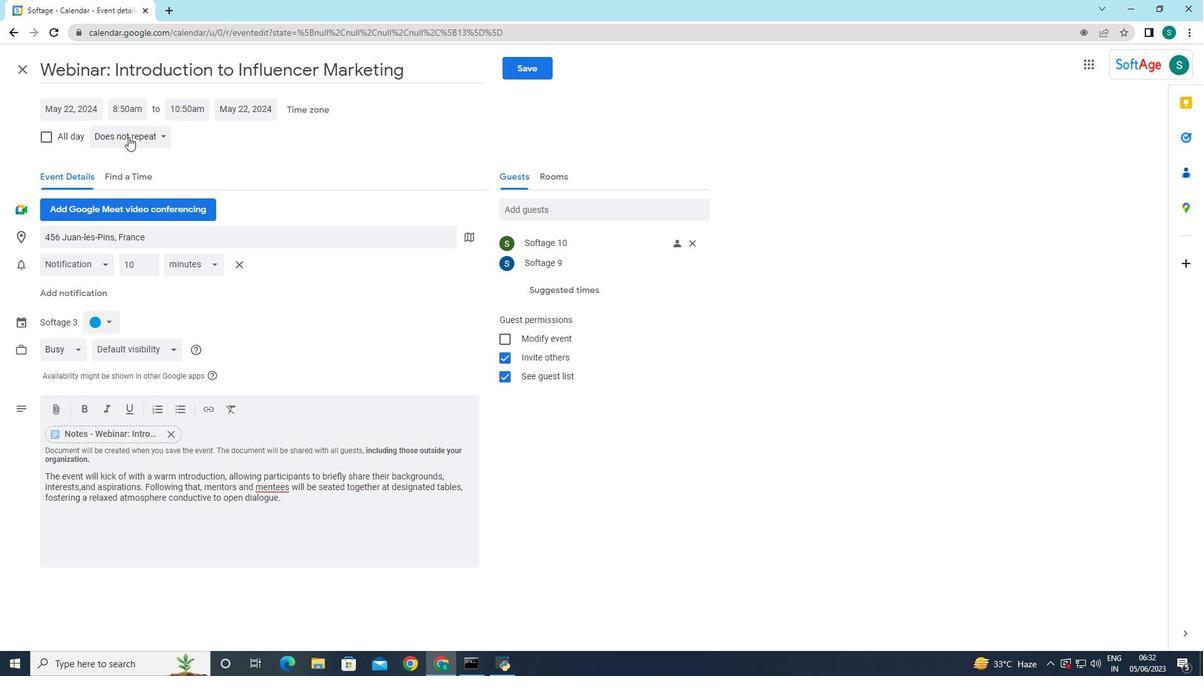
Action: Mouse pressed left at (128, 137)
Screenshot: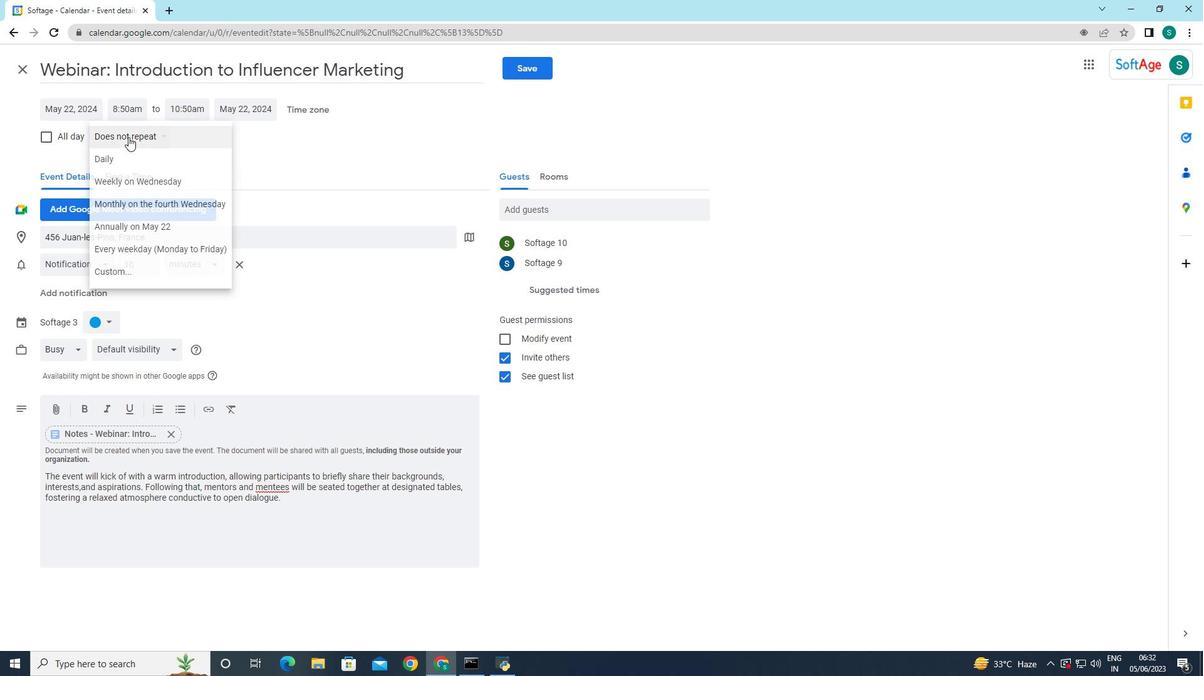 
Action: Mouse moved to (129, 164)
Screenshot: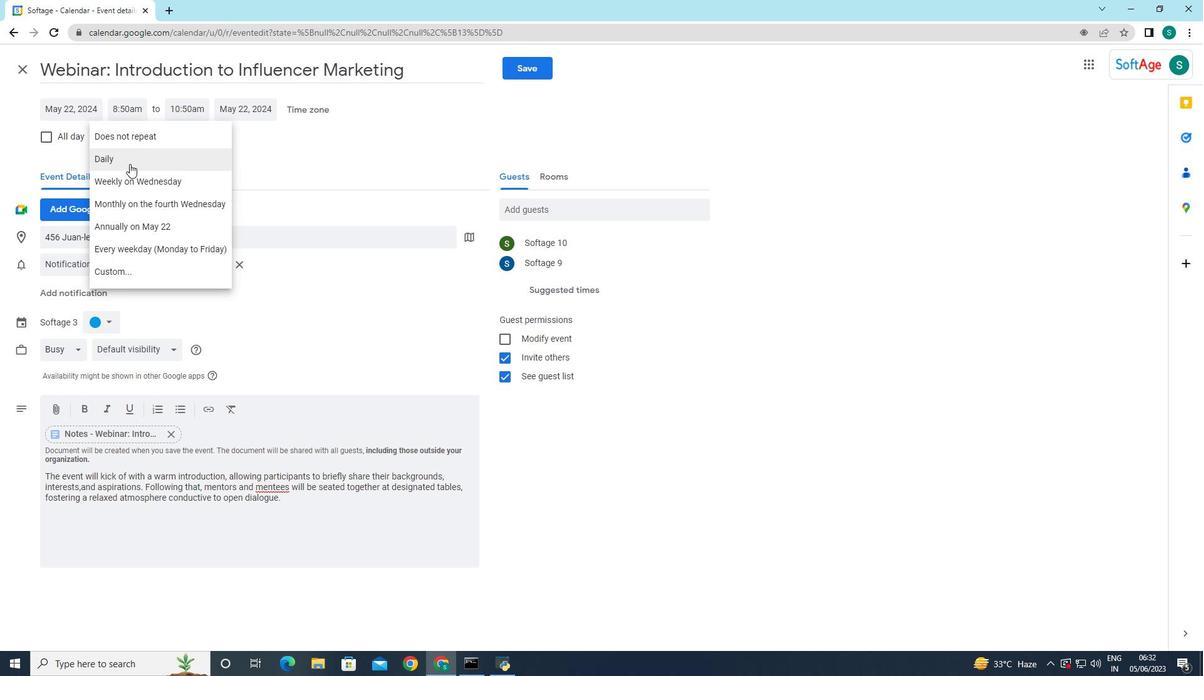 
Action: Mouse pressed left at (129, 164)
Screenshot: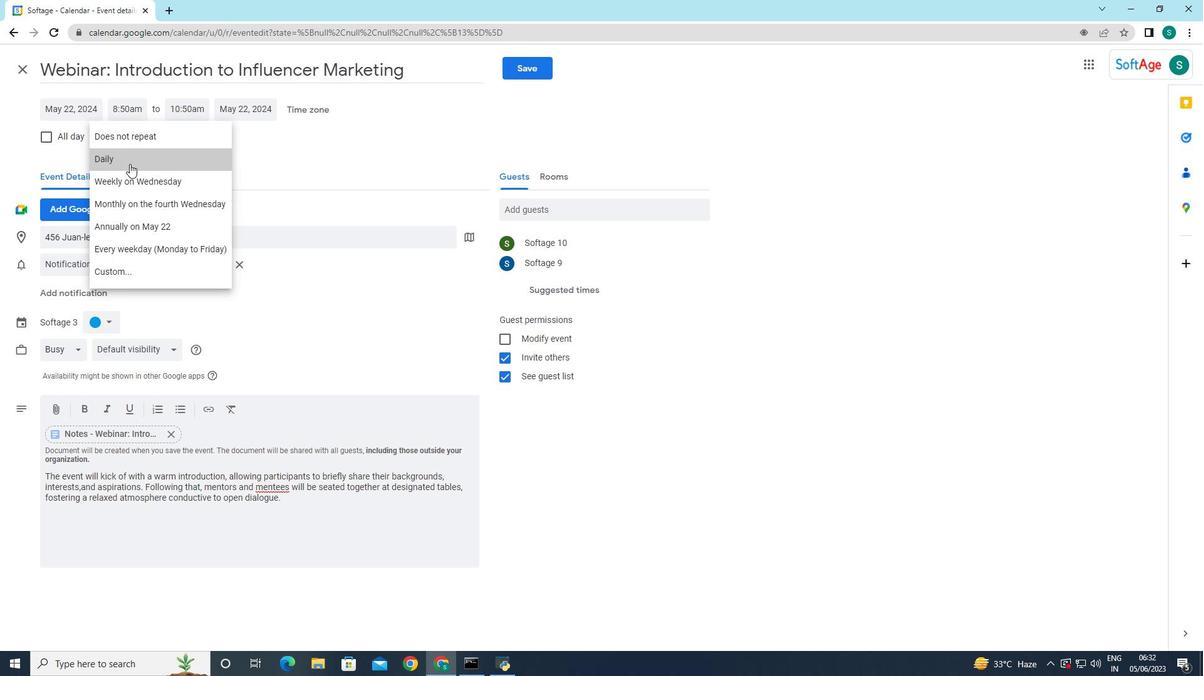 
Action: Mouse moved to (535, 68)
Screenshot: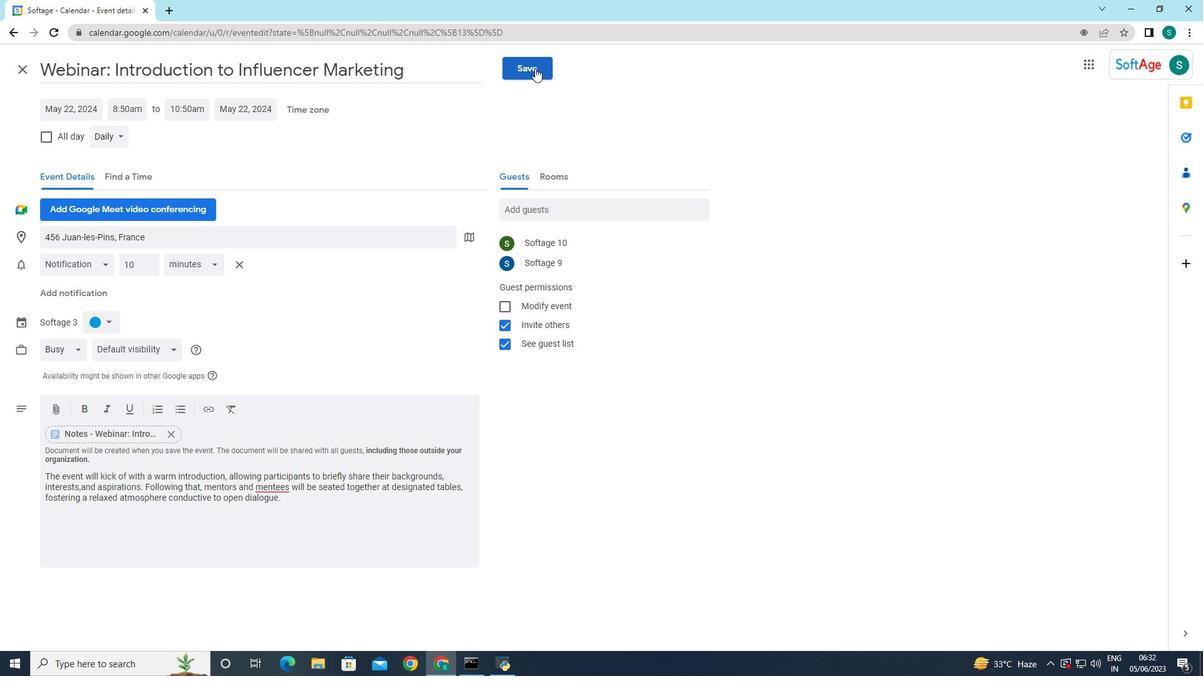 
Action: Mouse pressed left at (535, 68)
Screenshot: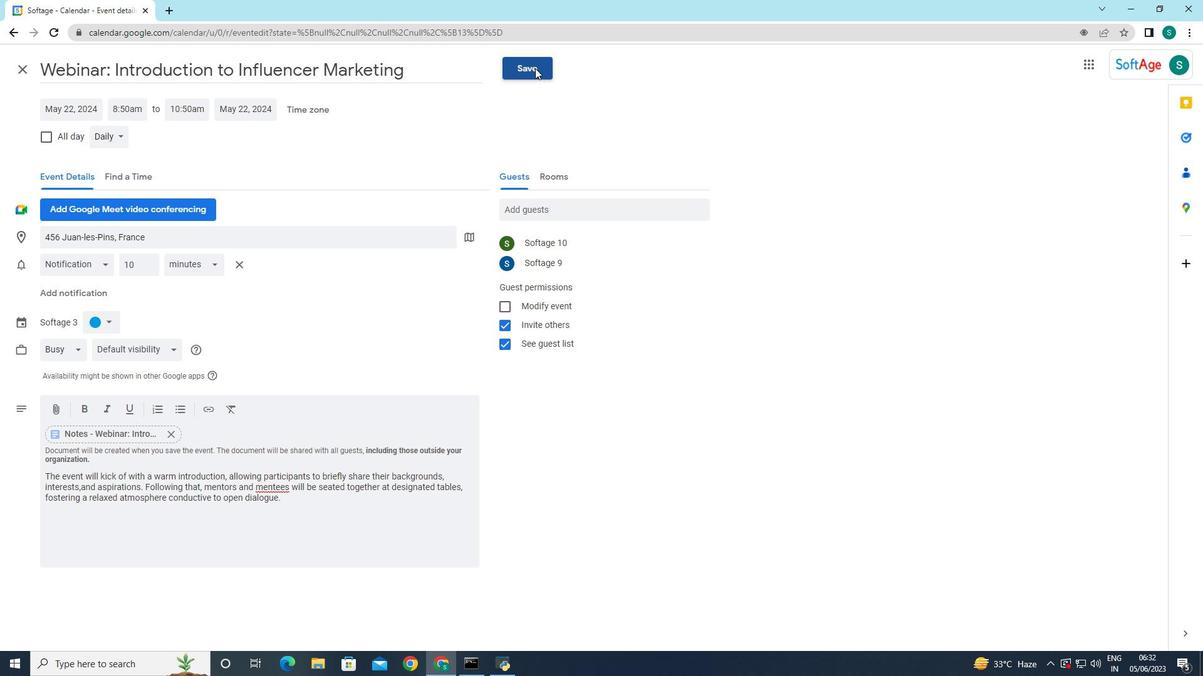 
Action: Mouse moved to (728, 377)
Screenshot: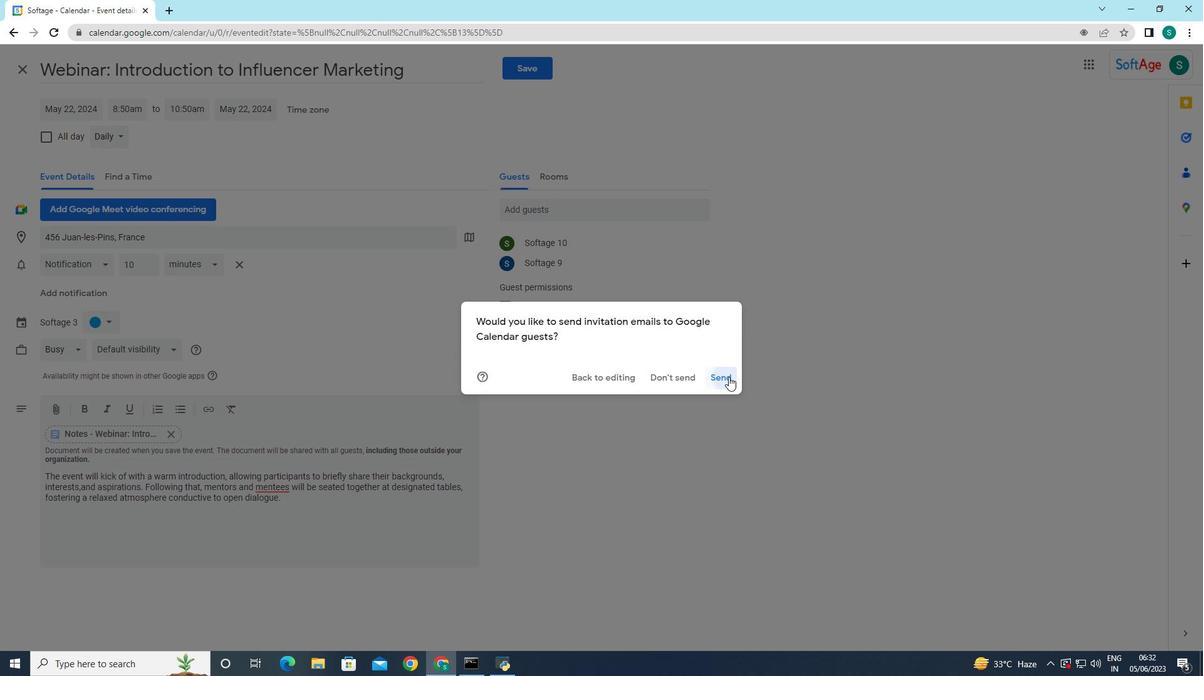 
Action: Mouse pressed left at (728, 377)
Screenshot: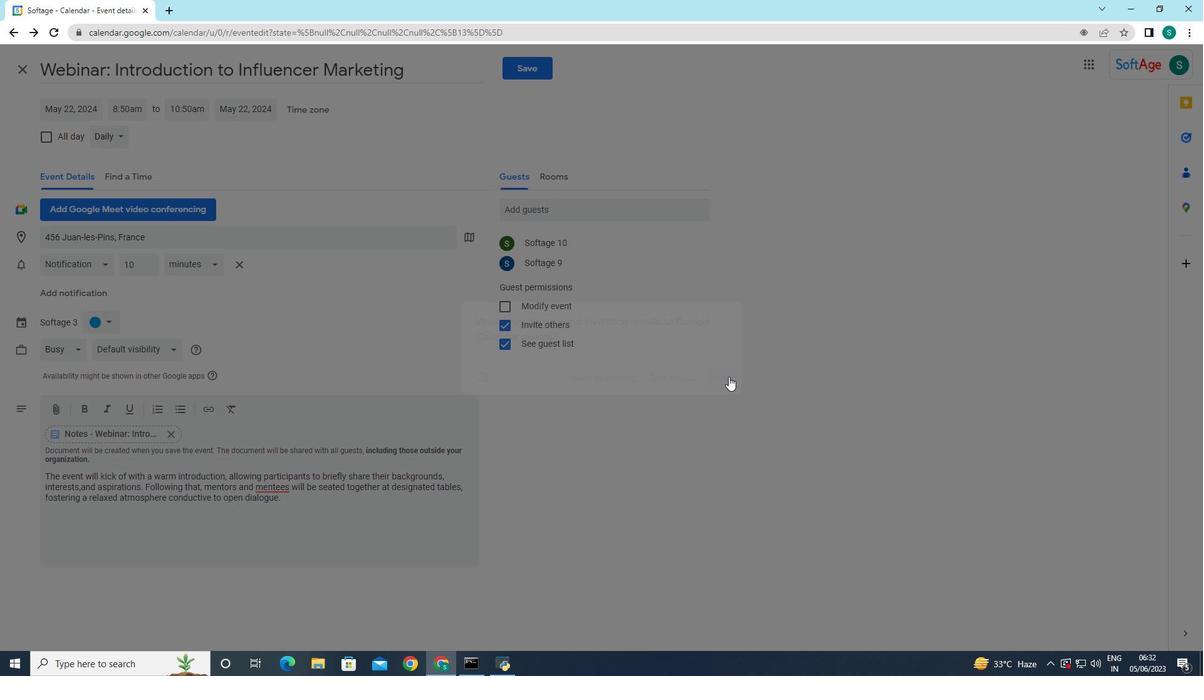 
Action: Mouse moved to (658, 424)
Screenshot: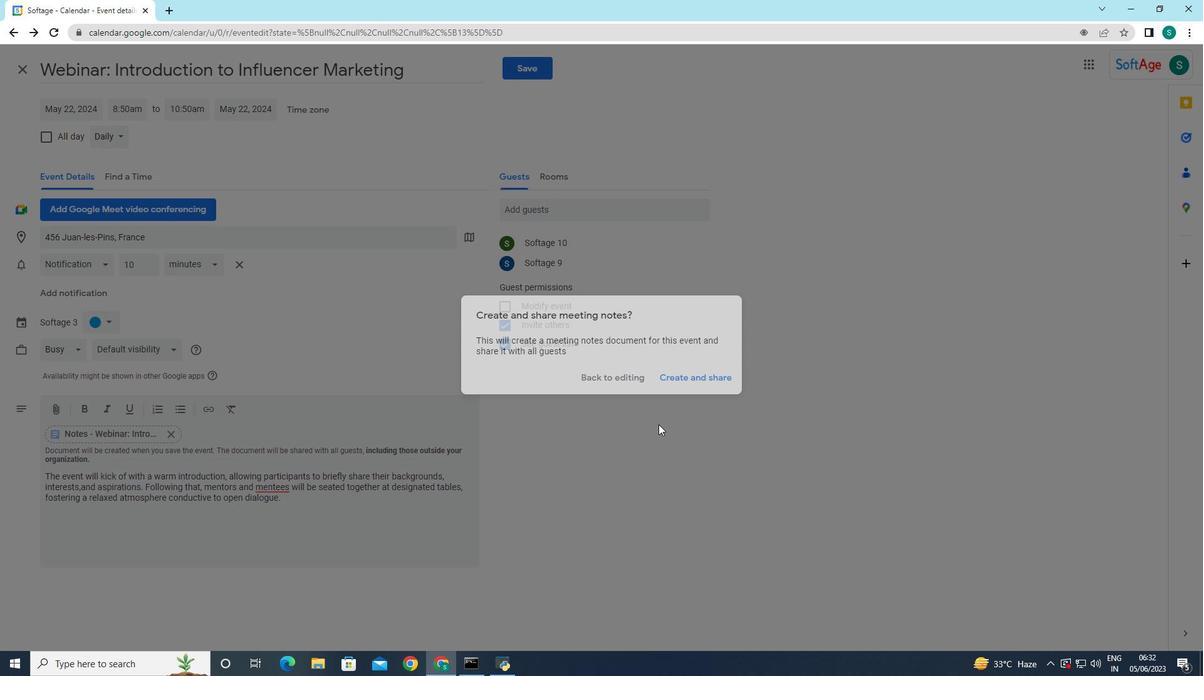 
Action: Mouse pressed left at (658, 424)
Screenshot: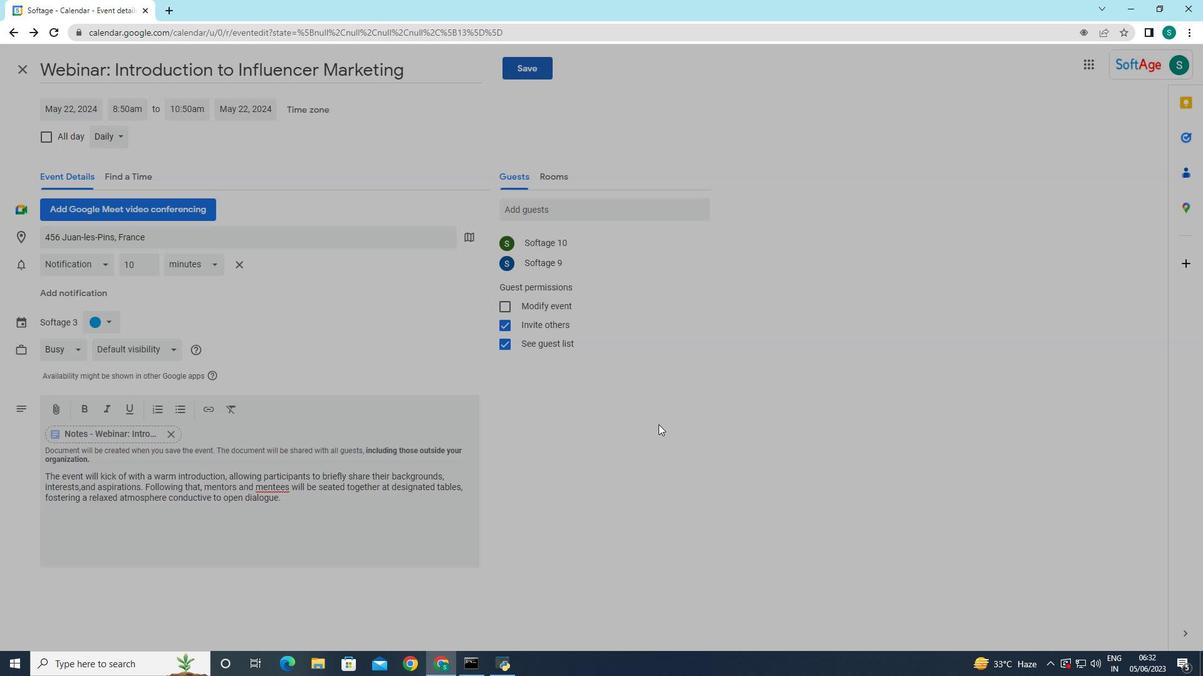
Action: Mouse moved to (536, 65)
Screenshot: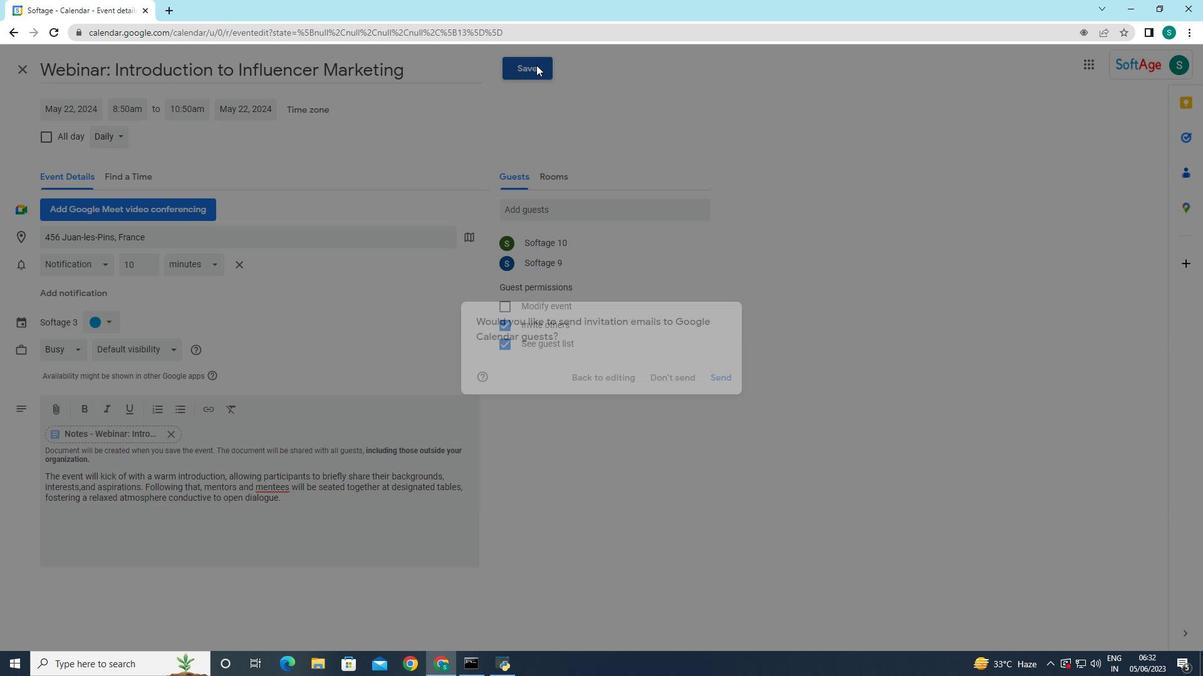 
Action: Mouse pressed left at (536, 65)
Screenshot: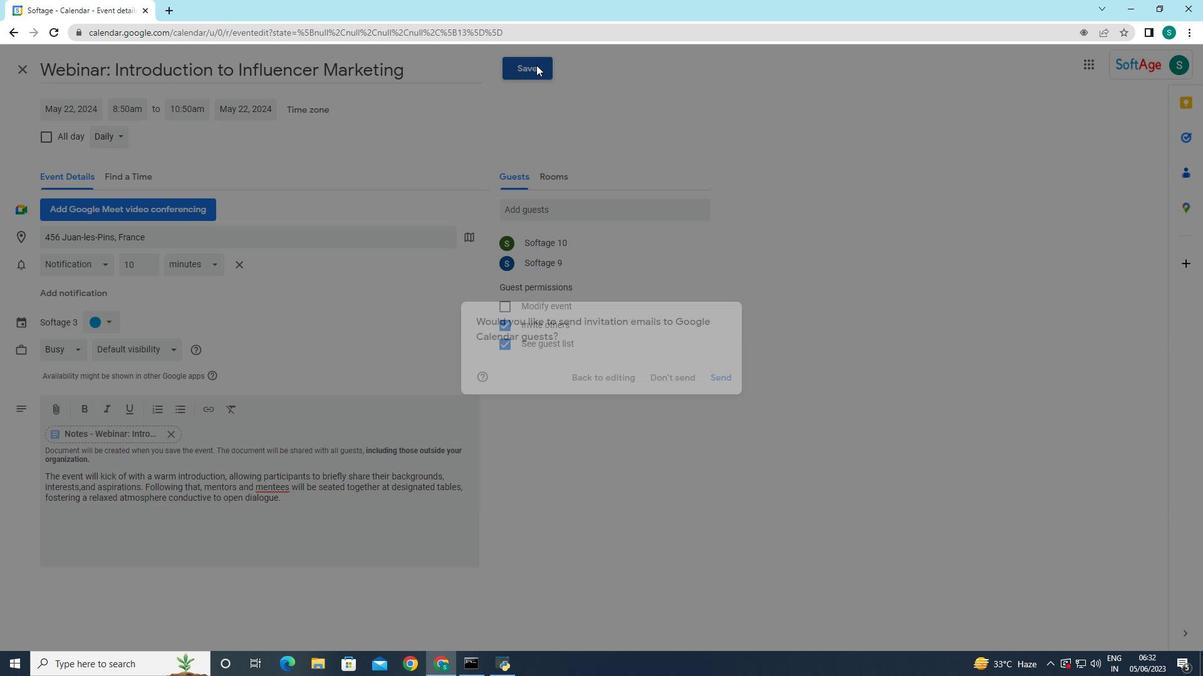 
Action: Mouse moved to (722, 380)
Screenshot: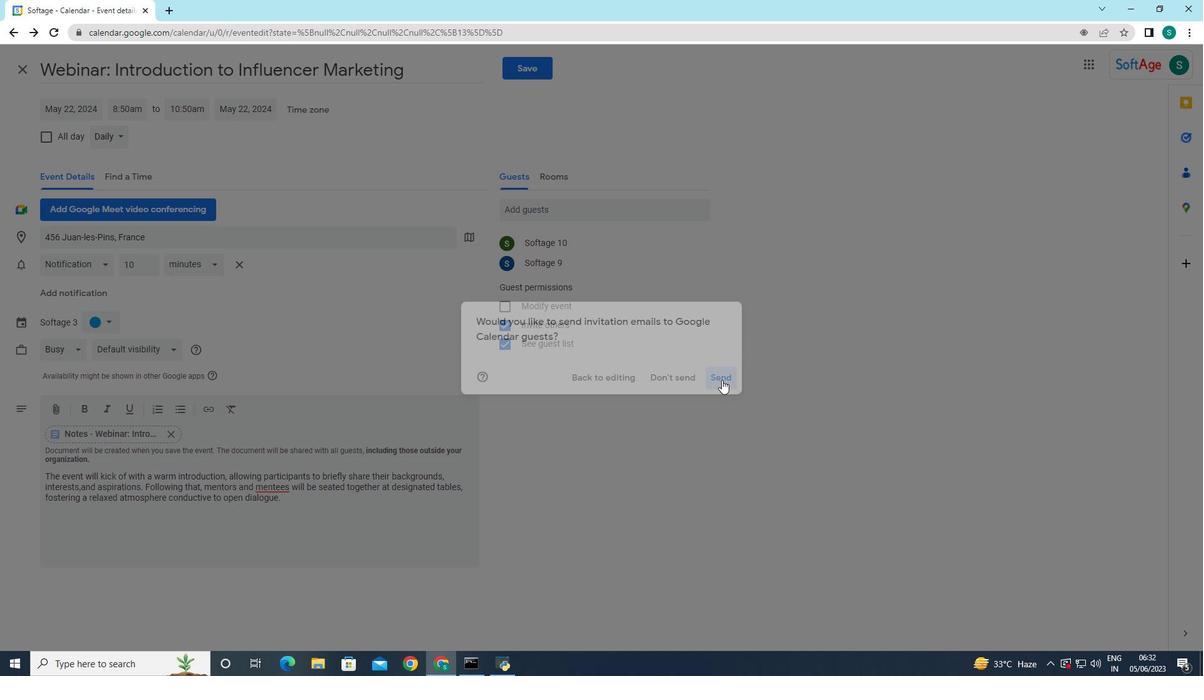 
Action: Mouse pressed left at (722, 380)
Screenshot: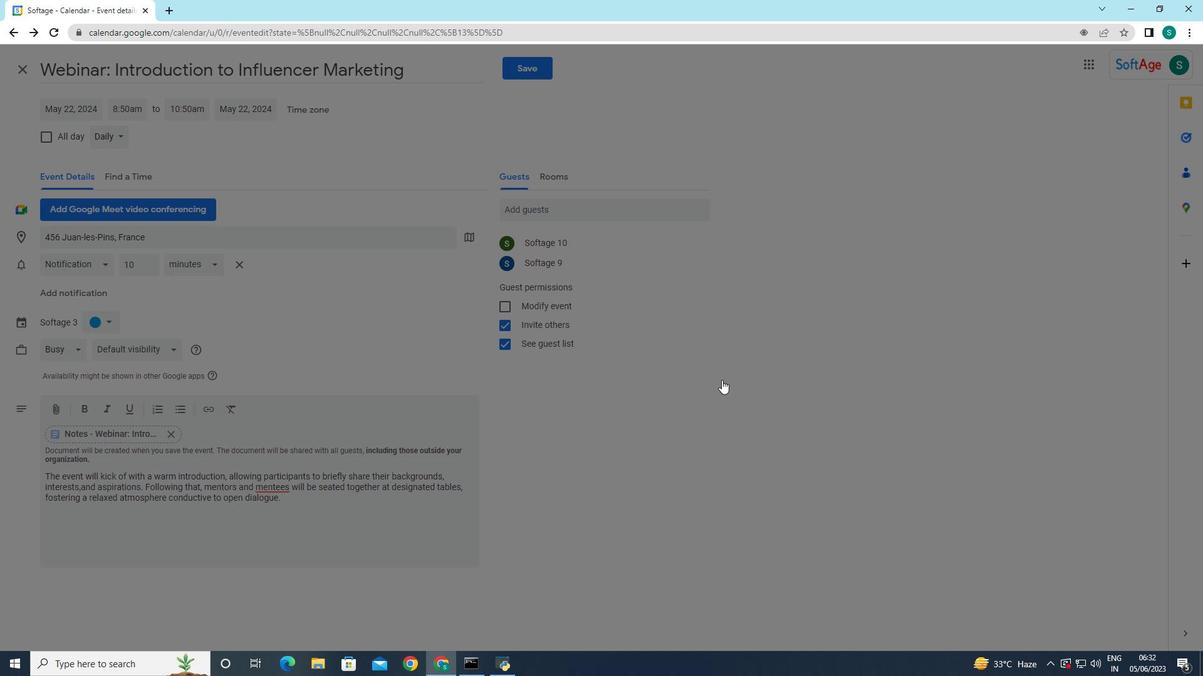 
Action: Mouse moved to (701, 382)
Screenshot: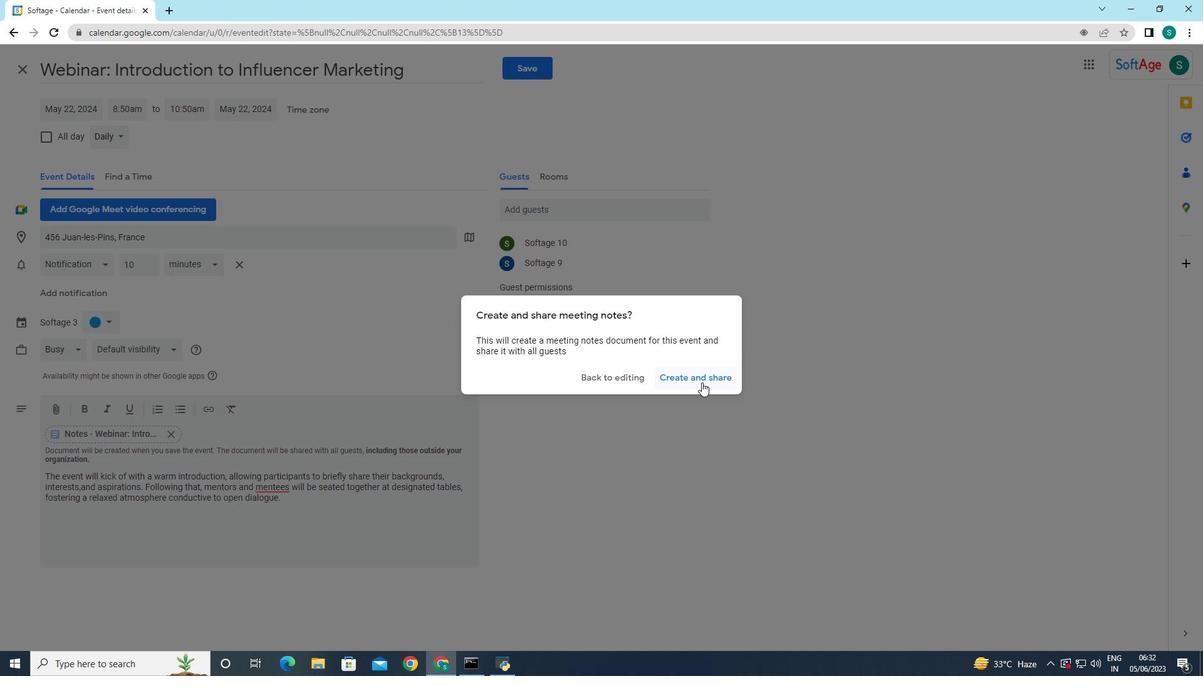
Action: Mouse pressed left at (701, 382)
Screenshot: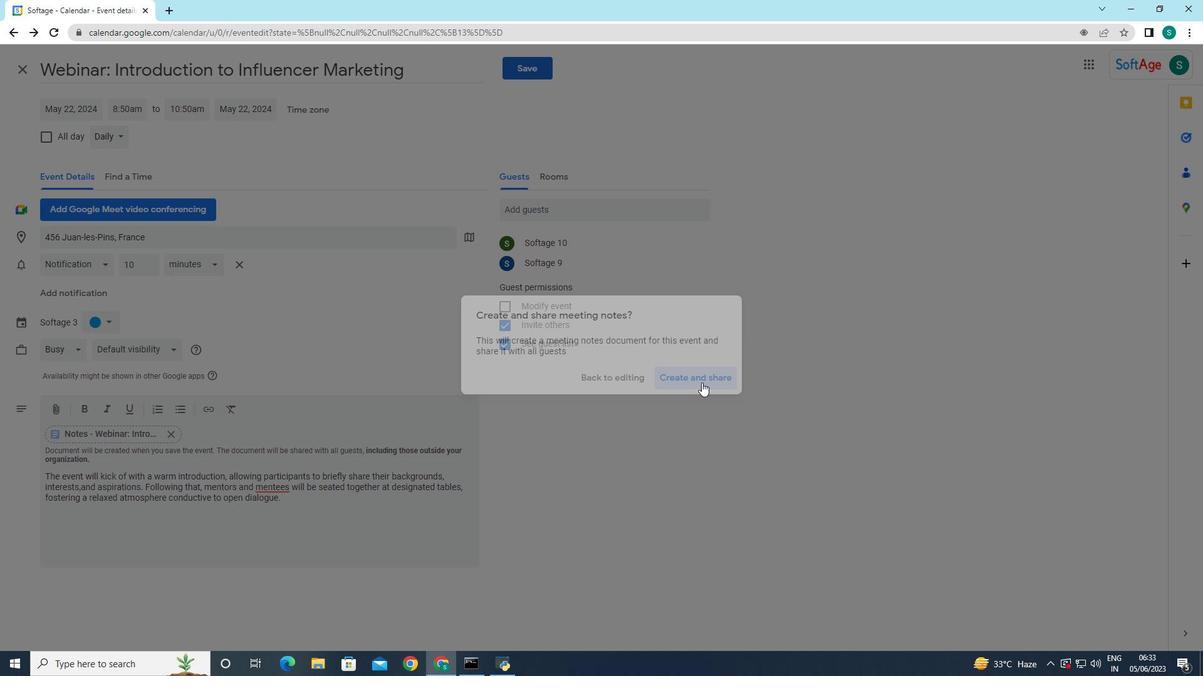 
Action: Mouse moved to (698, 401)
Screenshot: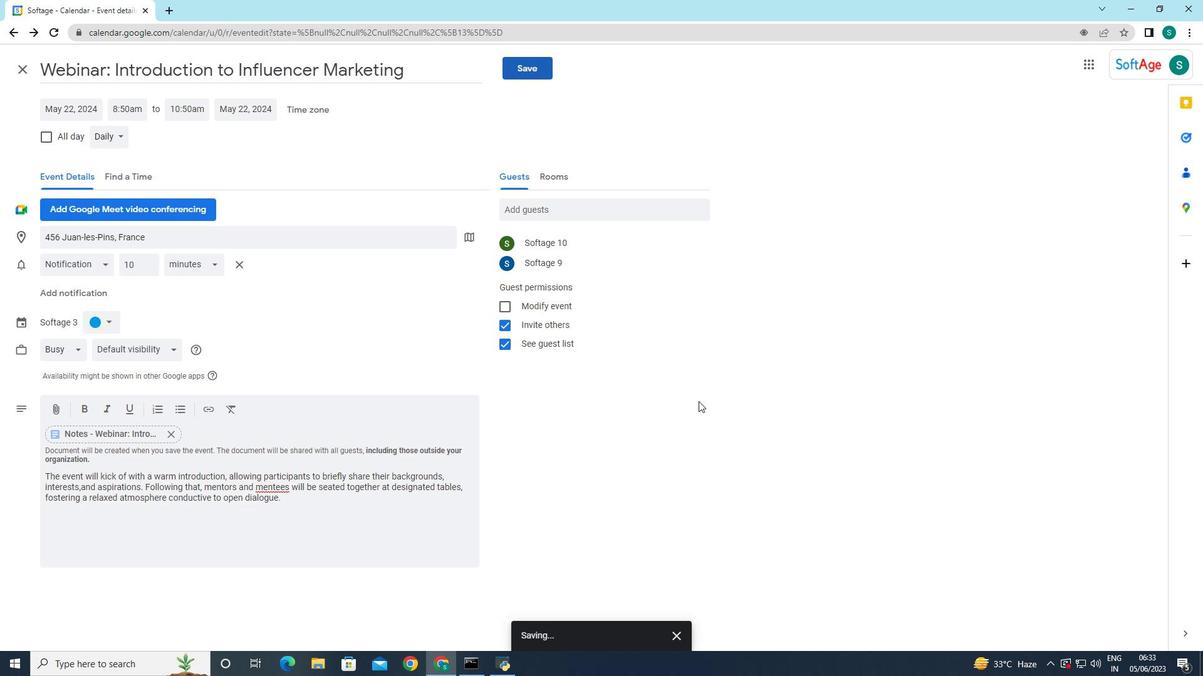 
